 Task: Create in the project AutoFlow and in the Backlog issue 'Implement a new feature to allow for automatic updates to the software' a child issue 'Serverless computing application resource allocation optimization and reporting', and assign it to team member softage.1@softage.net. Create in the project AutoFlow and in the Backlog issue 'Address issues related to data corruption and loss' a child issue 'Automated testing infrastructure security incident response remediation and testing', and assign it to team member softage.2@softage.net
Action: Mouse moved to (163, 40)
Screenshot: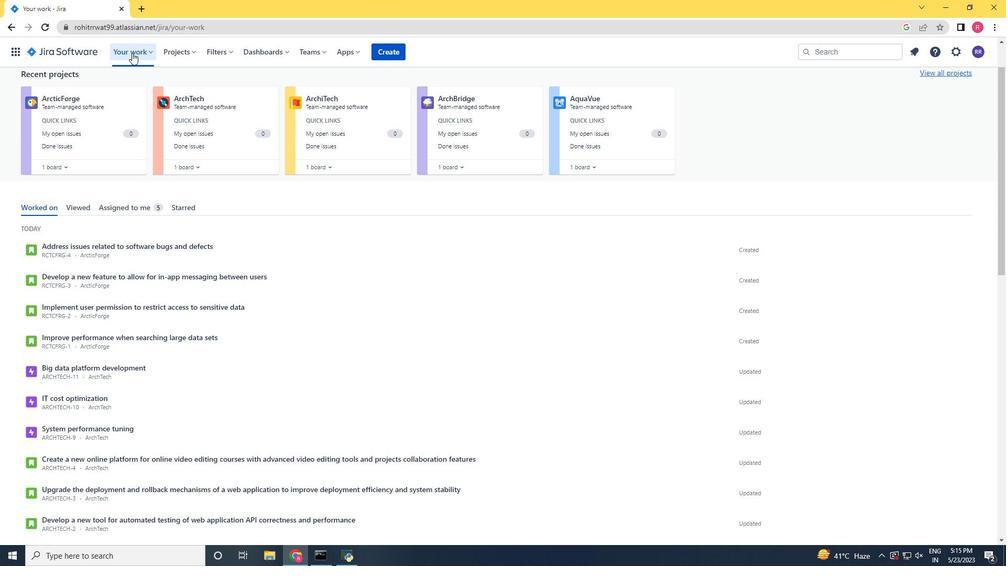 
Action: Mouse scrolled (163, 40) with delta (0, 0)
Screenshot: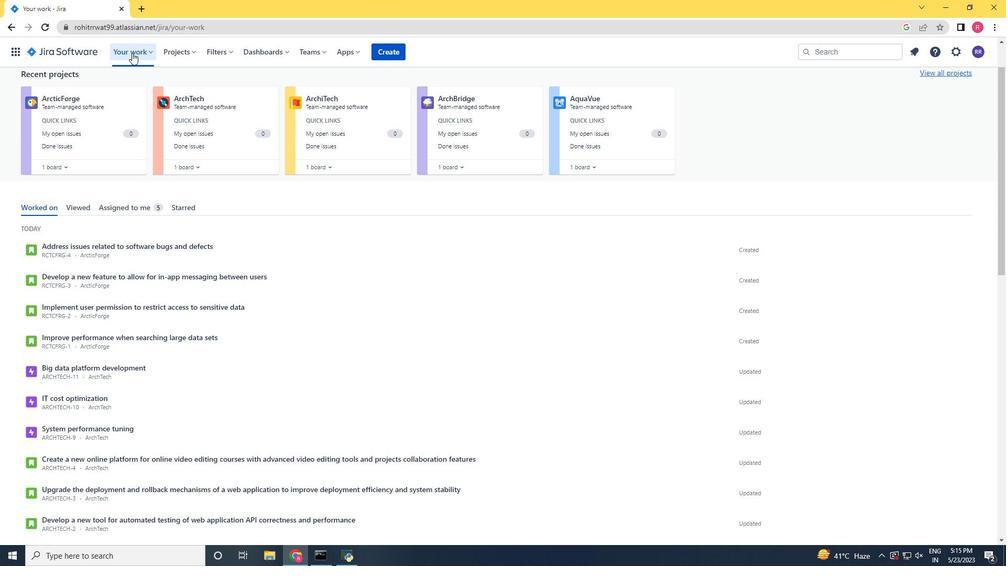 
Action: Mouse moved to (166, 48)
Screenshot: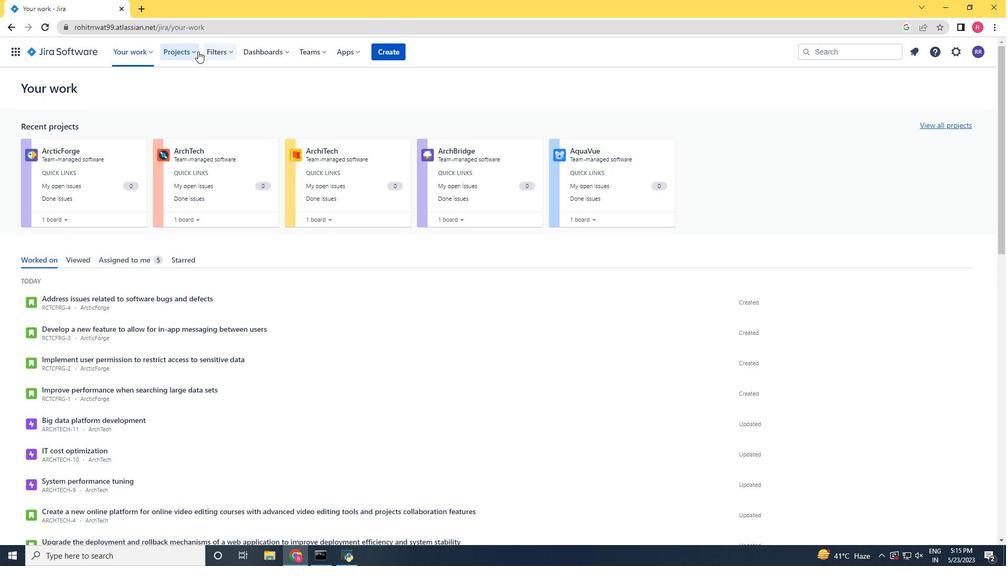 
Action: Mouse pressed left at (166, 48)
Screenshot: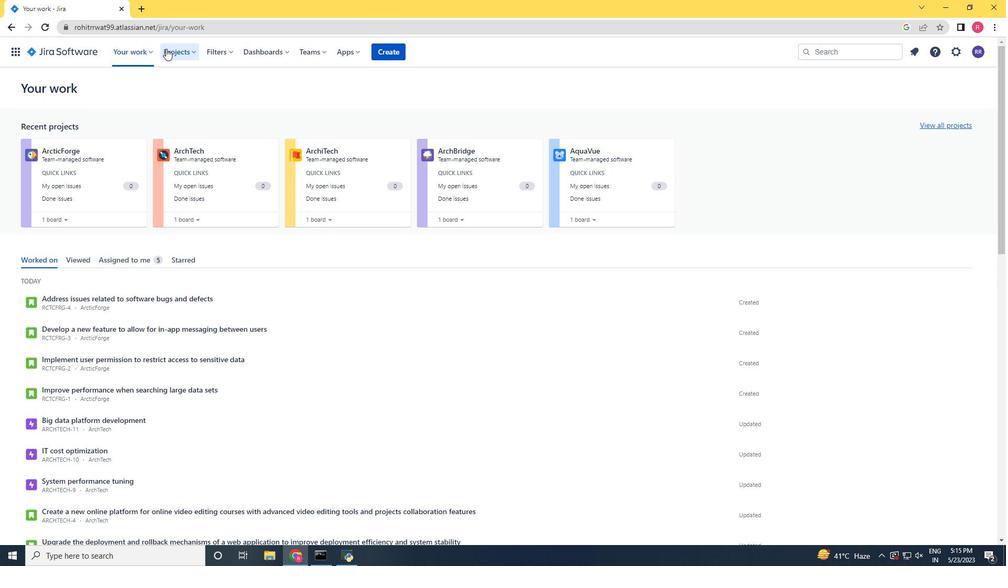 
Action: Mouse moved to (217, 100)
Screenshot: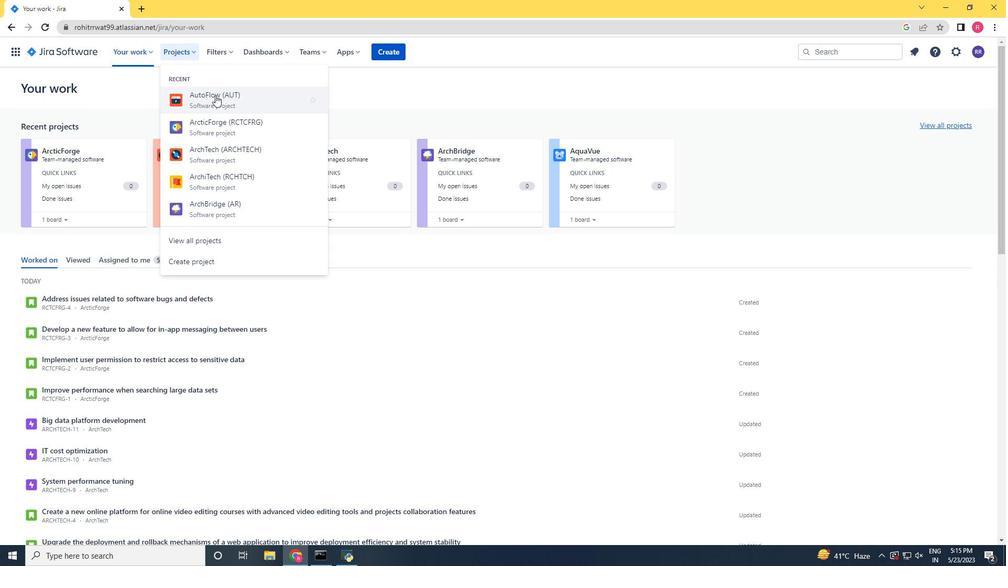 
Action: Mouse pressed left at (217, 100)
Screenshot: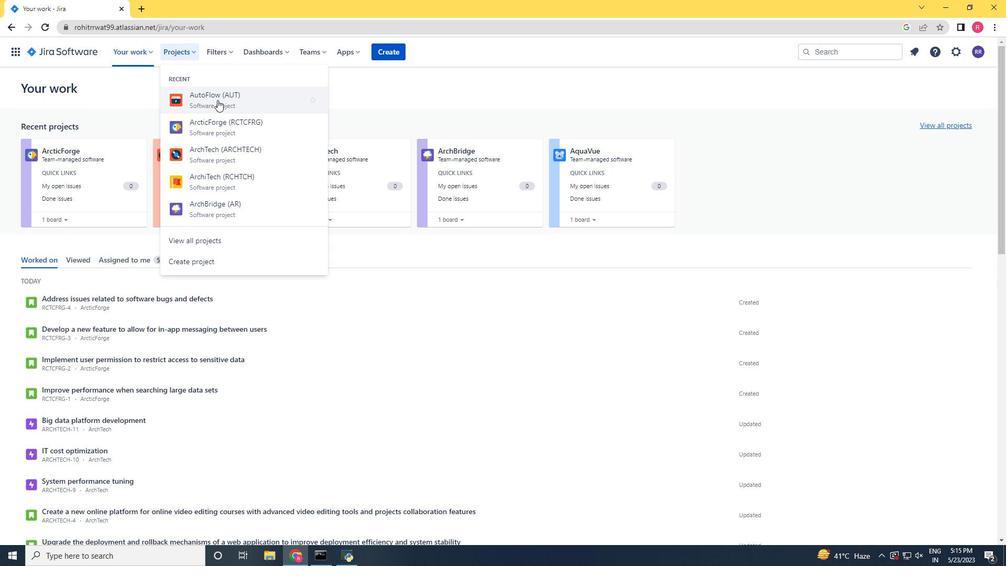 
Action: Mouse moved to (55, 159)
Screenshot: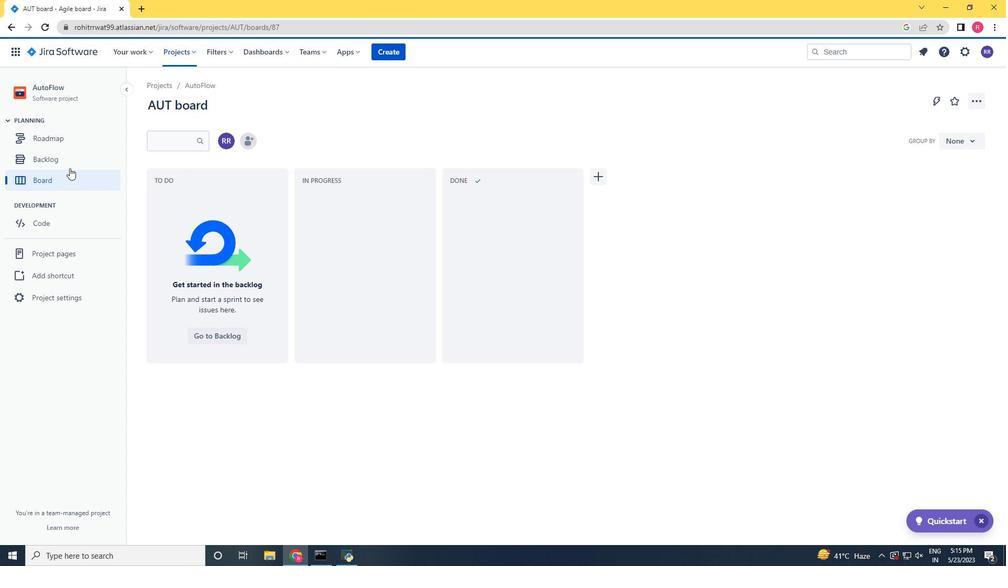 
Action: Mouse pressed left at (55, 159)
Screenshot: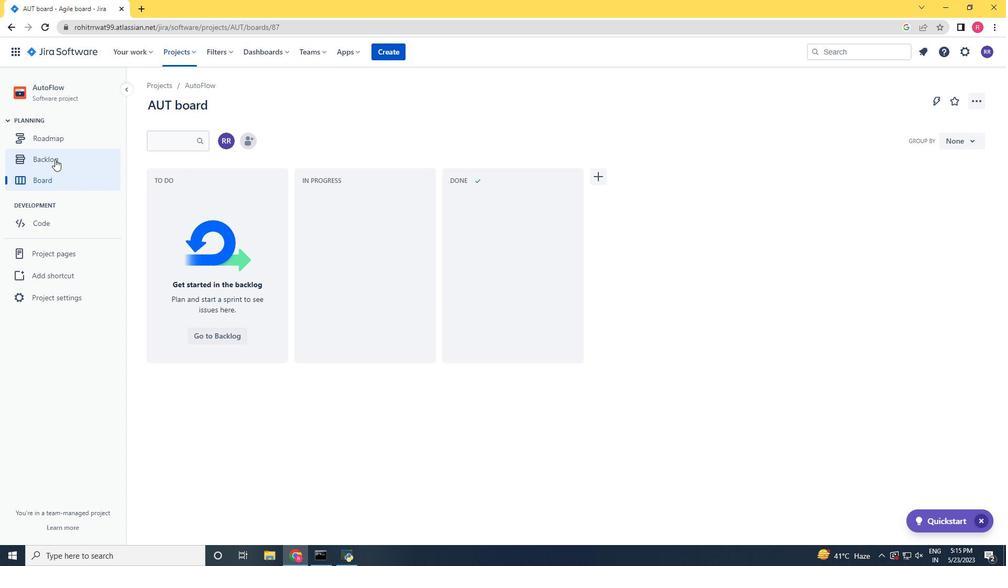 
Action: Mouse moved to (486, 294)
Screenshot: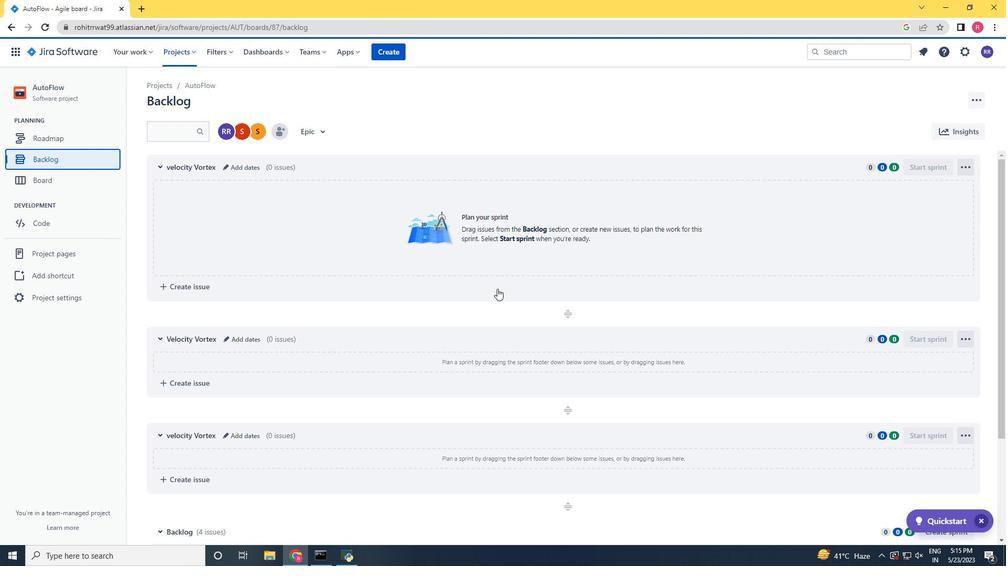 
Action: Mouse scrolled (486, 294) with delta (0, 0)
Screenshot: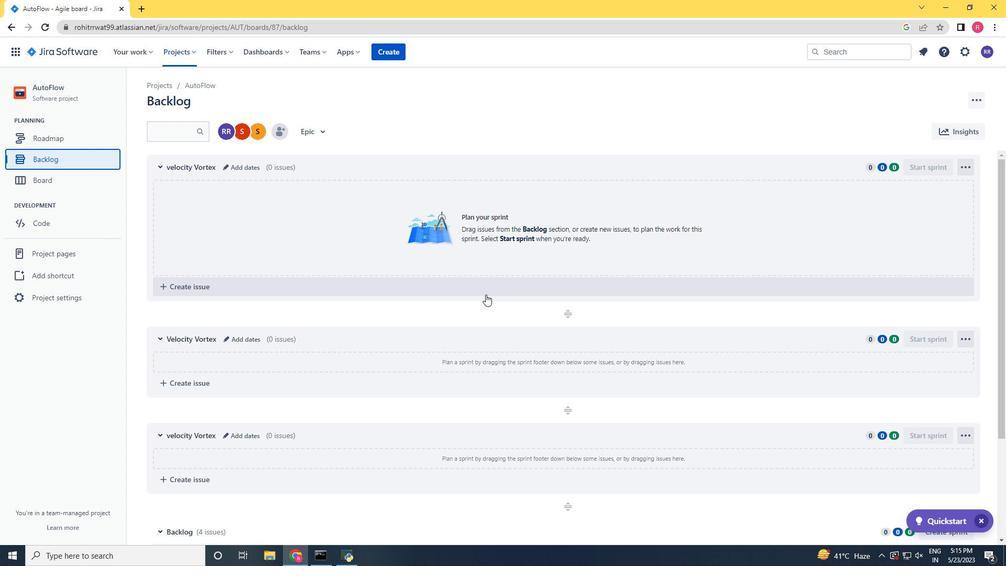 
Action: Mouse scrolled (486, 294) with delta (0, 0)
Screenshot: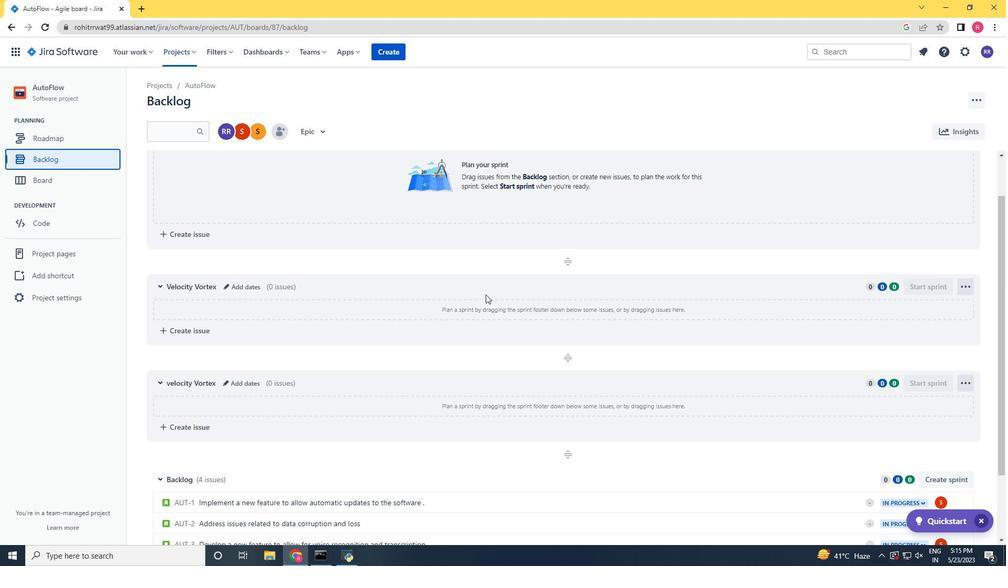 
Action: Mouse scrolled (486, 294) with delta (0, 0)
Screenshot: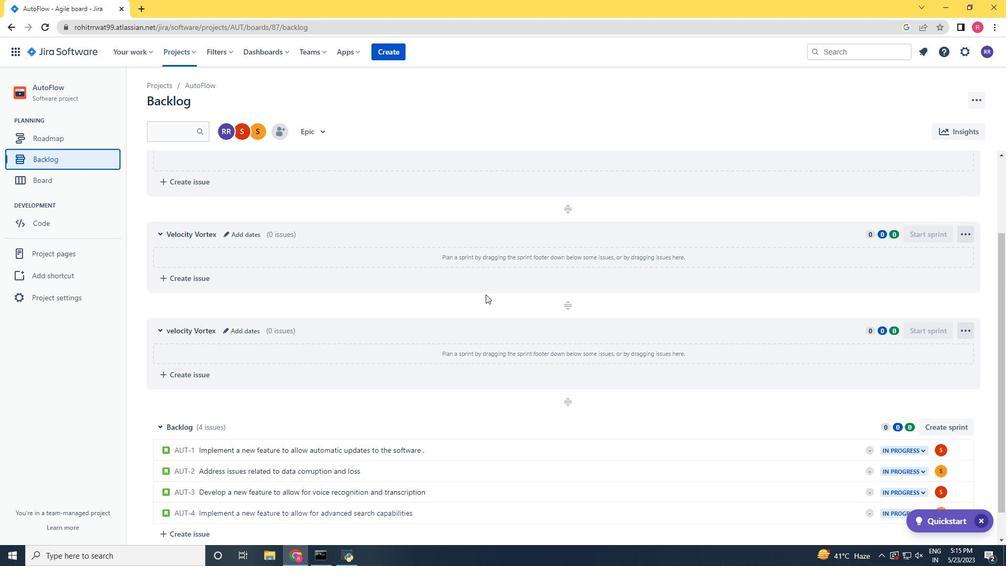 
Action: Mouse scrolled (486, 294) with delta (0, 0)
Screenshot: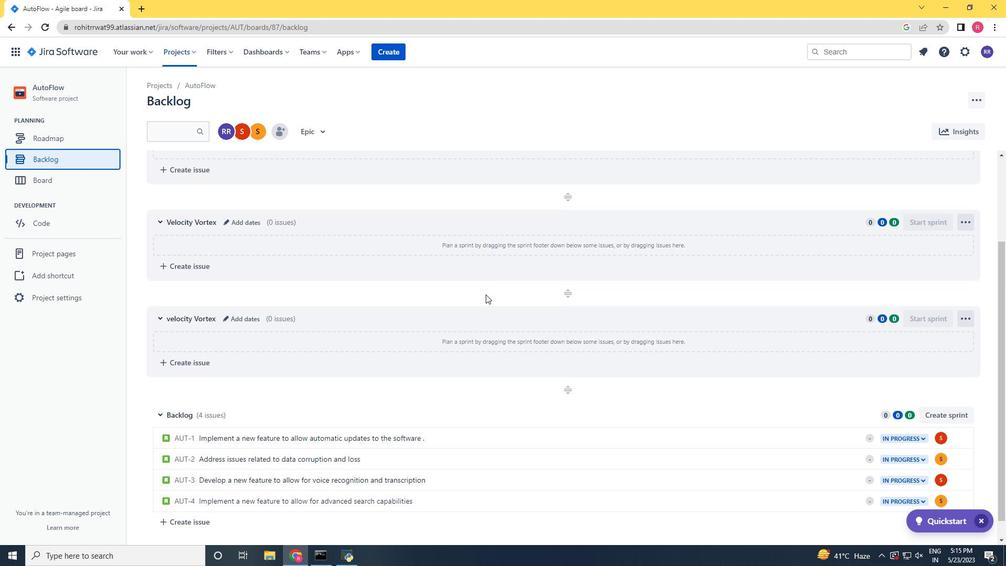 
Action: Mouse scrolled (486, 294) with delta (0, 0)
Screenshot: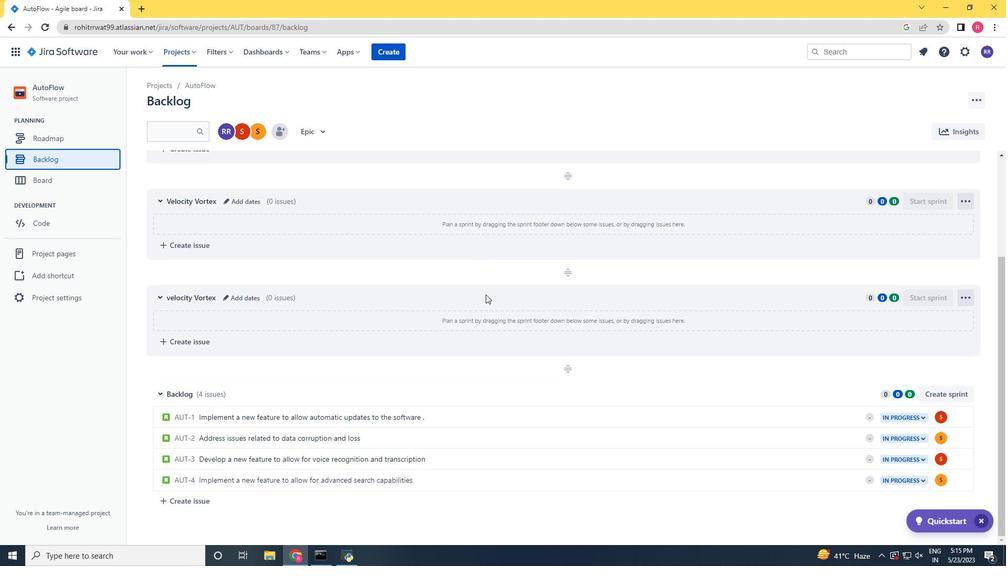 
Action: Mouse scrolled (486, 294) with delta (0, 0)
Screenshot: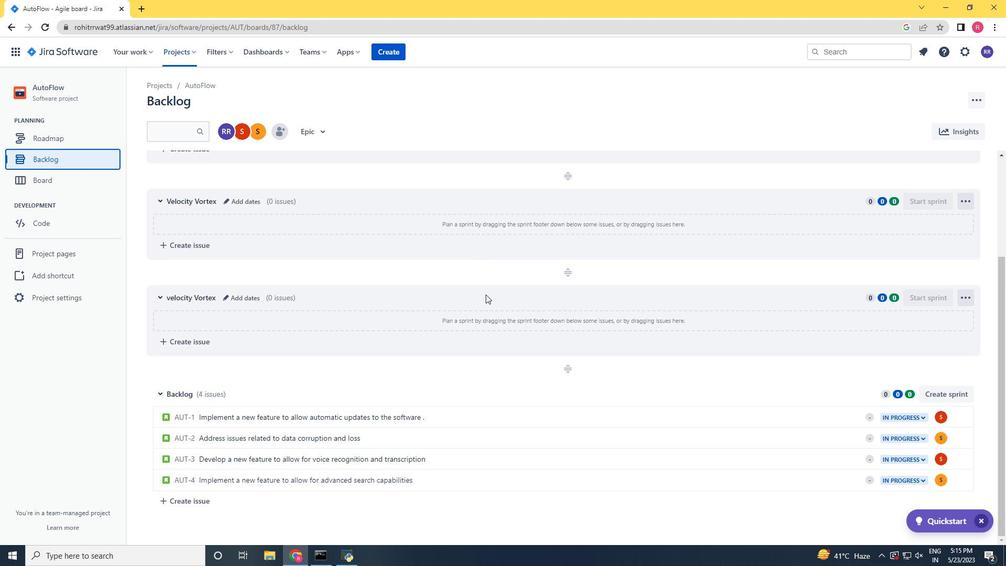 
Action: Mouse scrolled (486, 294) with delta (0, 0)
Screenshot: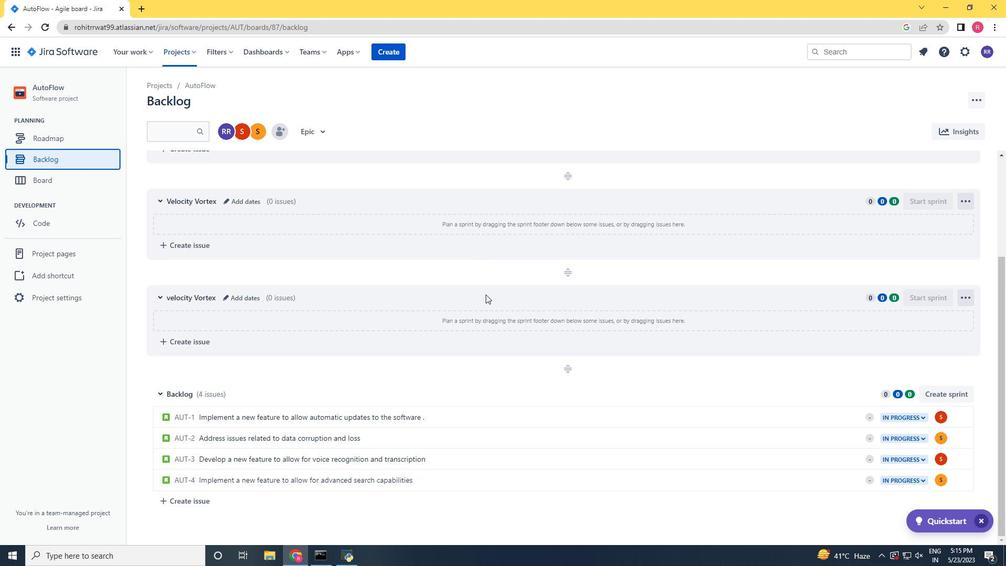 
Action: Mouse scrolled (486, 294) with delta (0, 0)
Screenshot: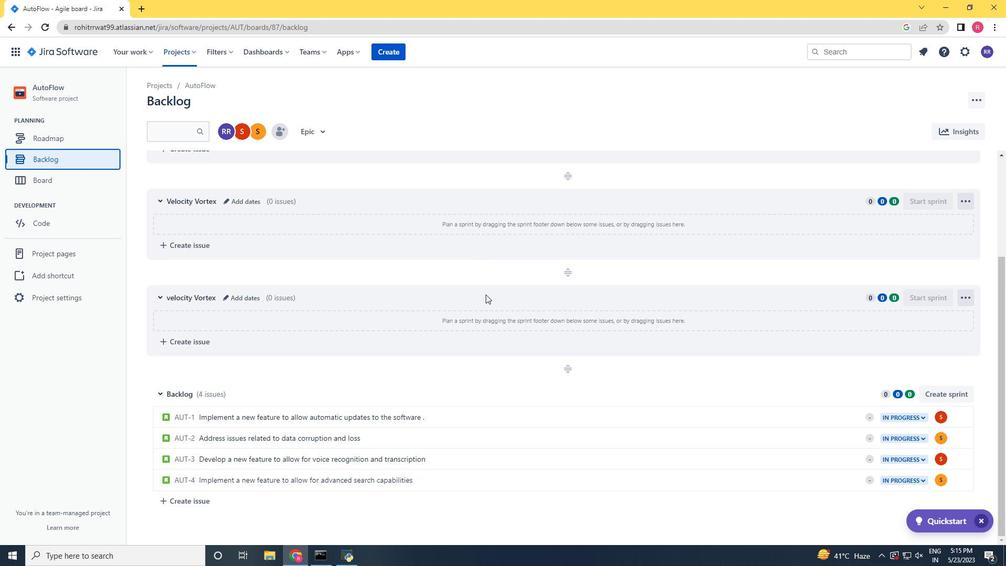 
Action: Mouse moved to (801, 416)
Screenshot: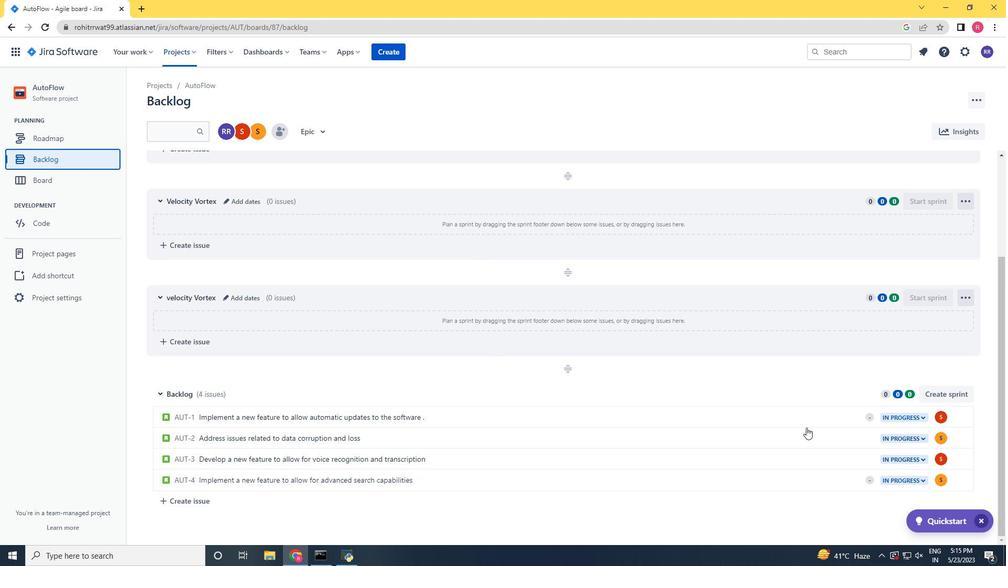 
Action: Mouse pressed left at (801, 416)
Screenshot: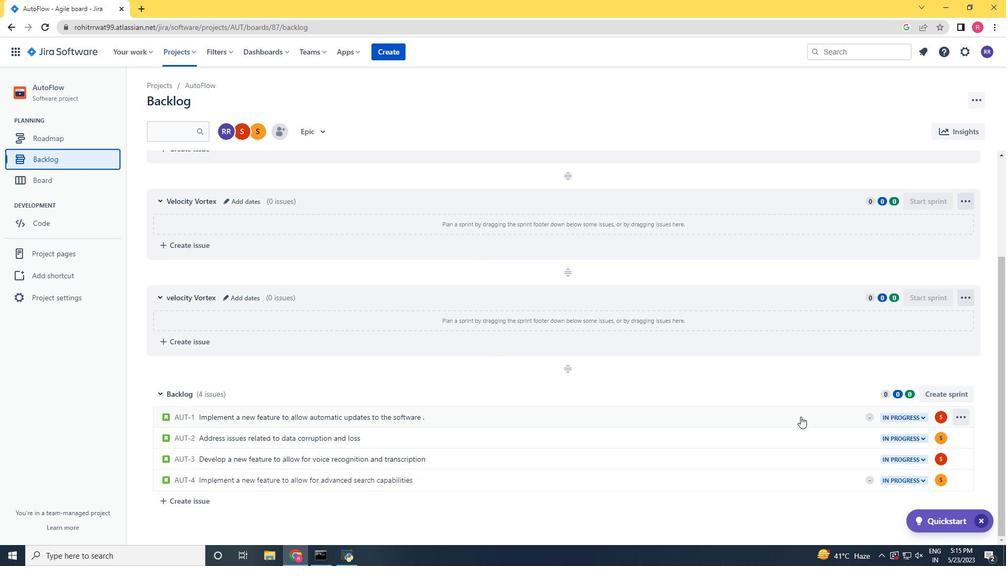 
Action: Mouse moved to (820, 237)
Screenshot: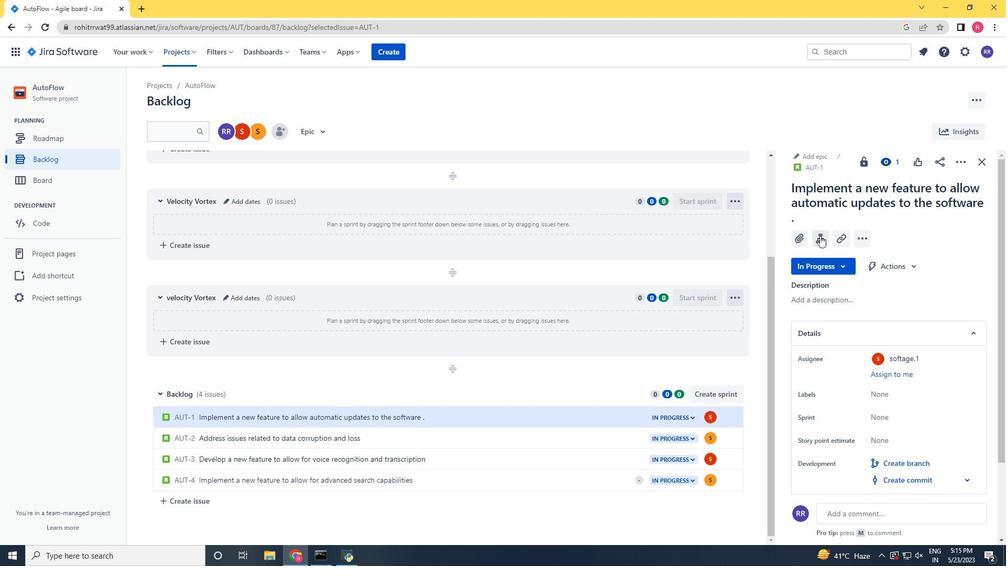 
Action: Mouse pressed left at (820, 237)
Screenshot: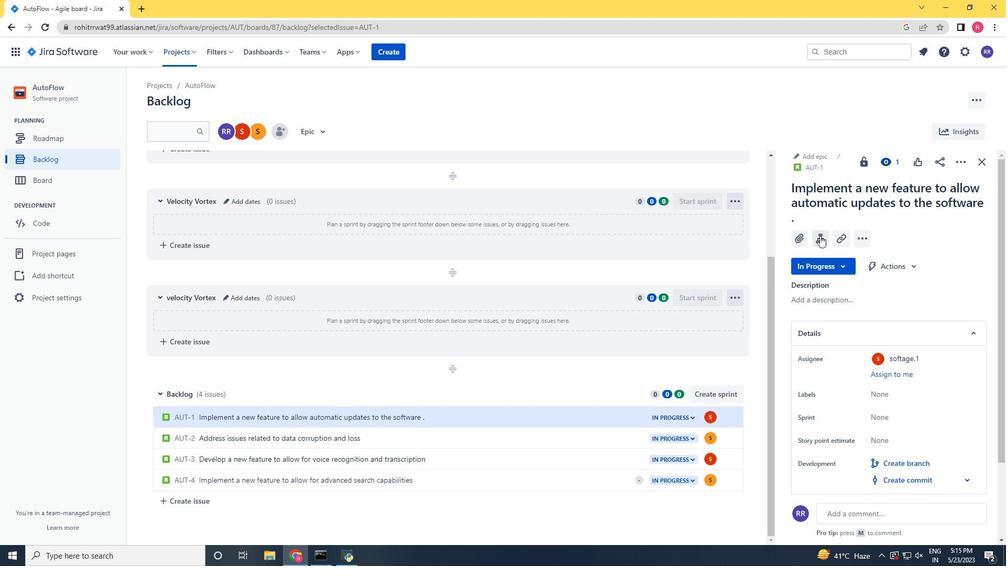 
Action: Mouse moved to (820, 341)
Screenshot: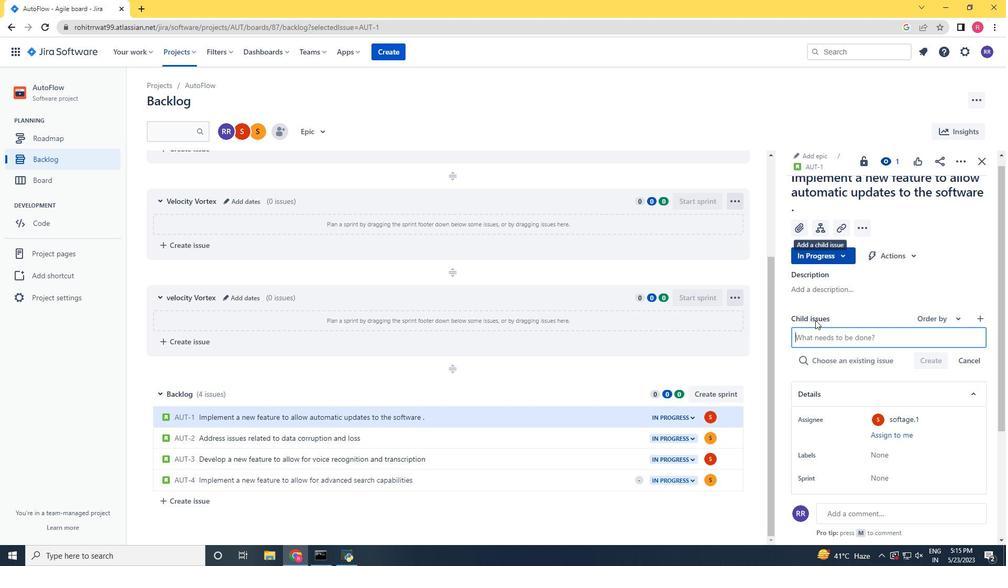 
Action: Key pressed <Key.shift>Serveless<Key.space><Key.left><Key.left><Key.left><Key.left><Key.left>r<Key.right><Key.right><Key.right><Key.right><Key.right><Key.right><Key.right><Key.right><Key.right>
Screenshot: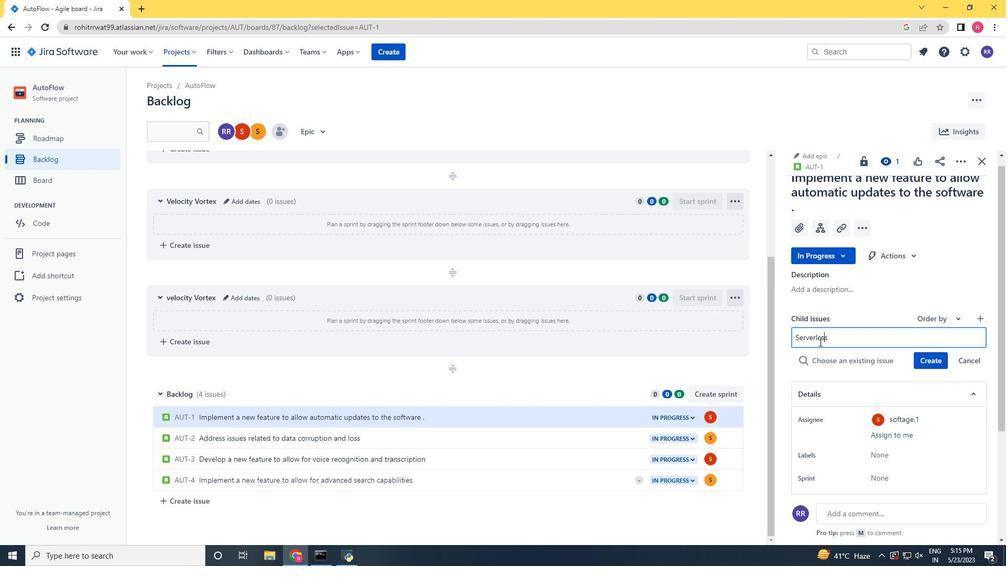 
Action: Mouse moved to (971, 214)
Screenshot: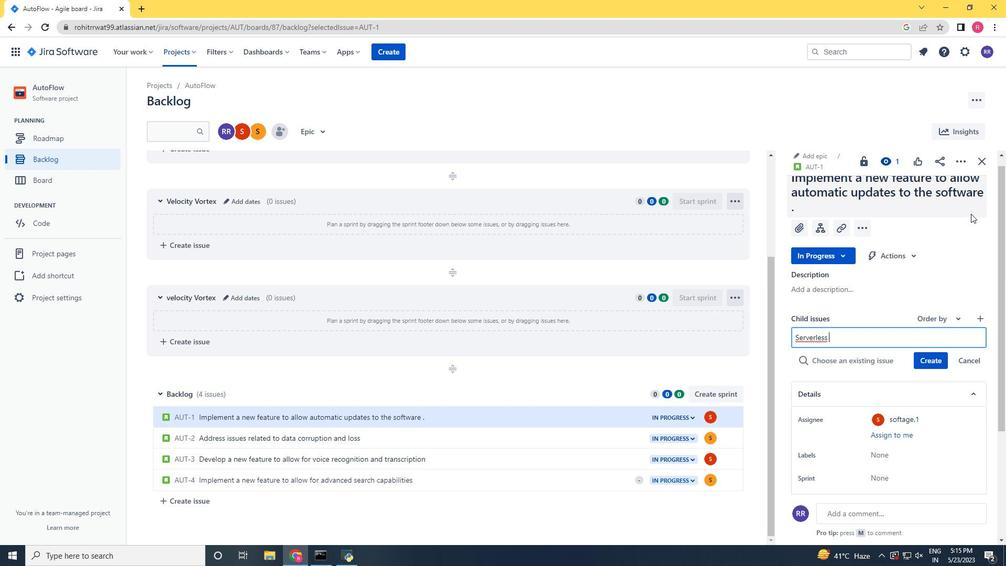 
Action: Key pressed computing<Key.space>application<Key.space>resource<Key.space>allocation<Key.space>optimization<Key.space>and<Key.space>reporting<Key.space><Key.enter>
Screenshot: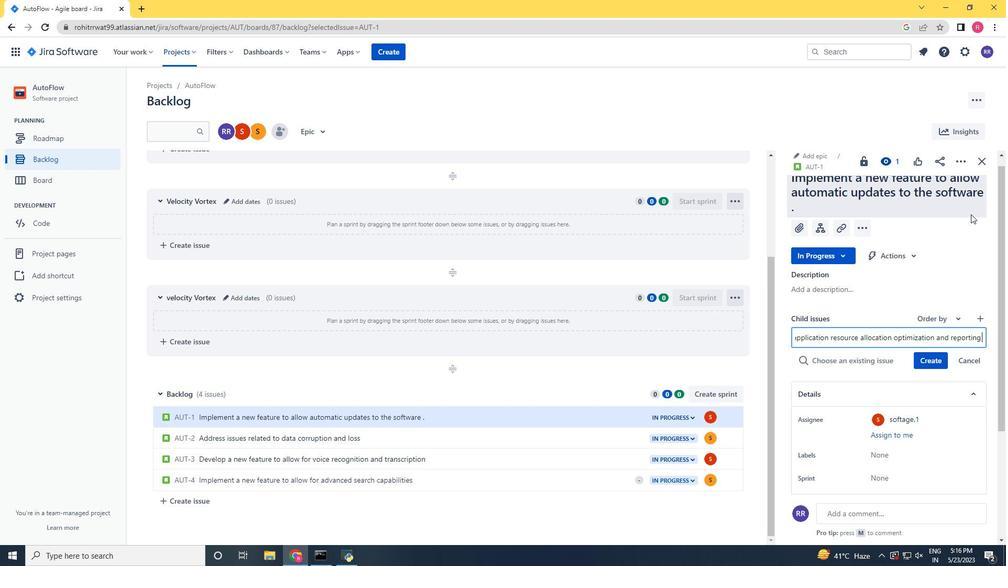 
Action: Mouse moved to (958, 348)
Screenshot: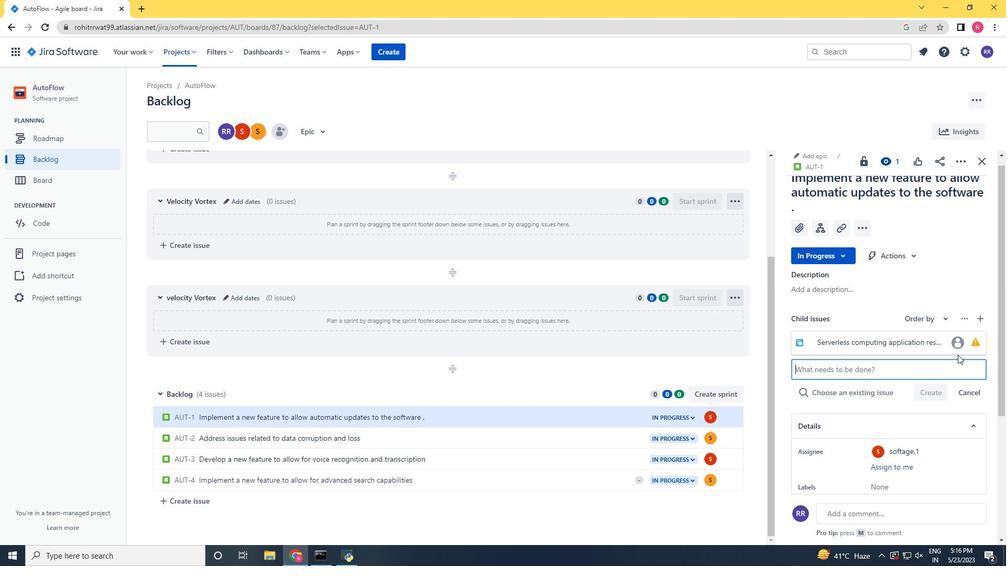
Action: Mouse pressed left at (958, 348)
Screenshot: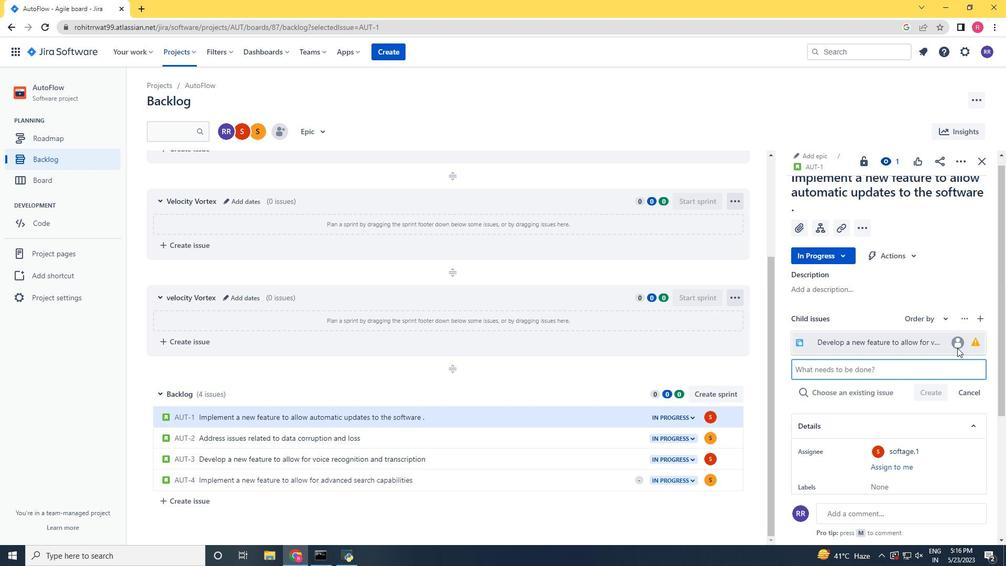 
Action: Mouse moved to (959, 340)
Screenshot: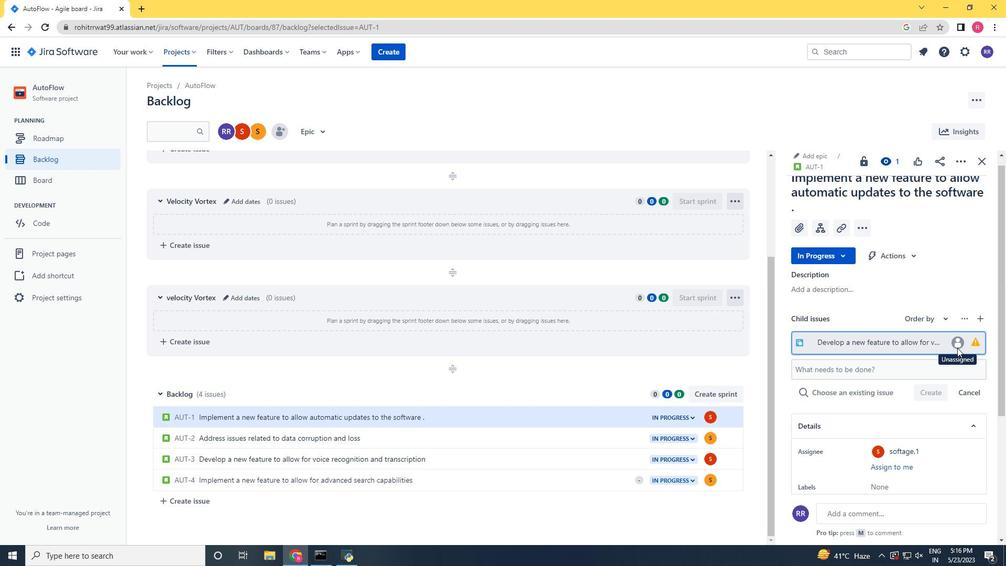 
Action: Mouse pressed left at (959, 340)
Screenshot: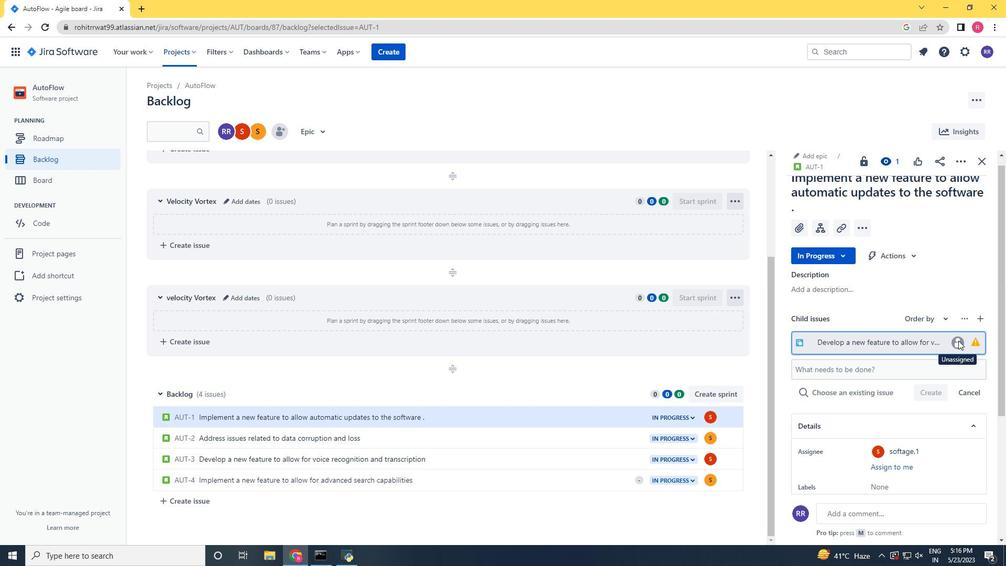 
Action: Mouse pressed left at (959, 340)
Screenshot: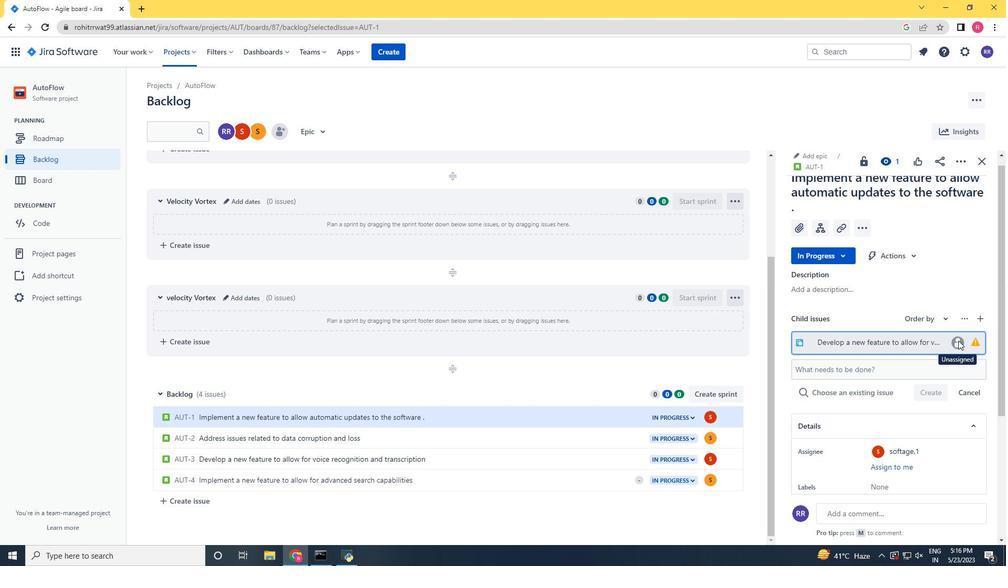 
Action: Mouse pressed left at (959, 340)
Screenshot: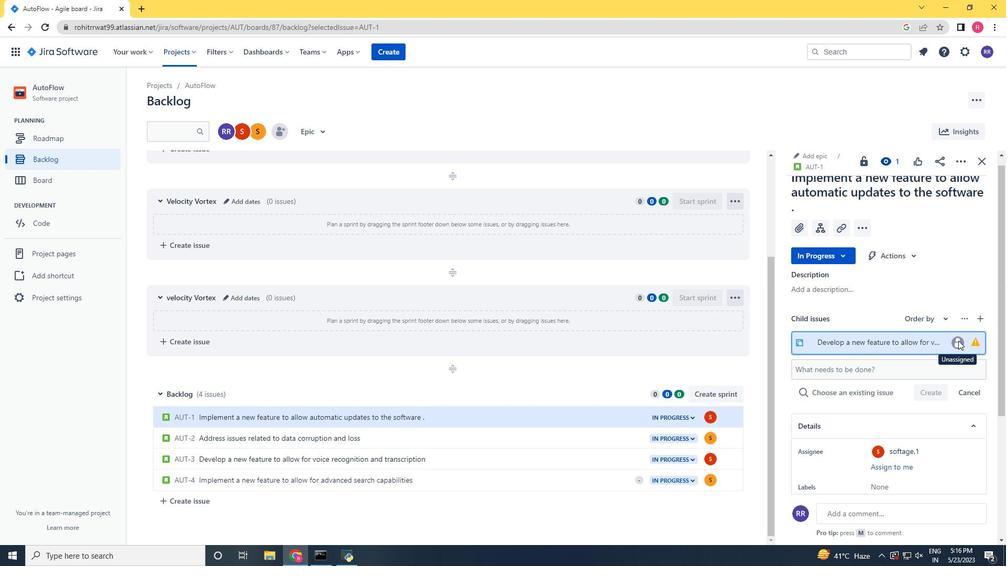 
Action: Mouse moved to (974, 341)
Screenshot: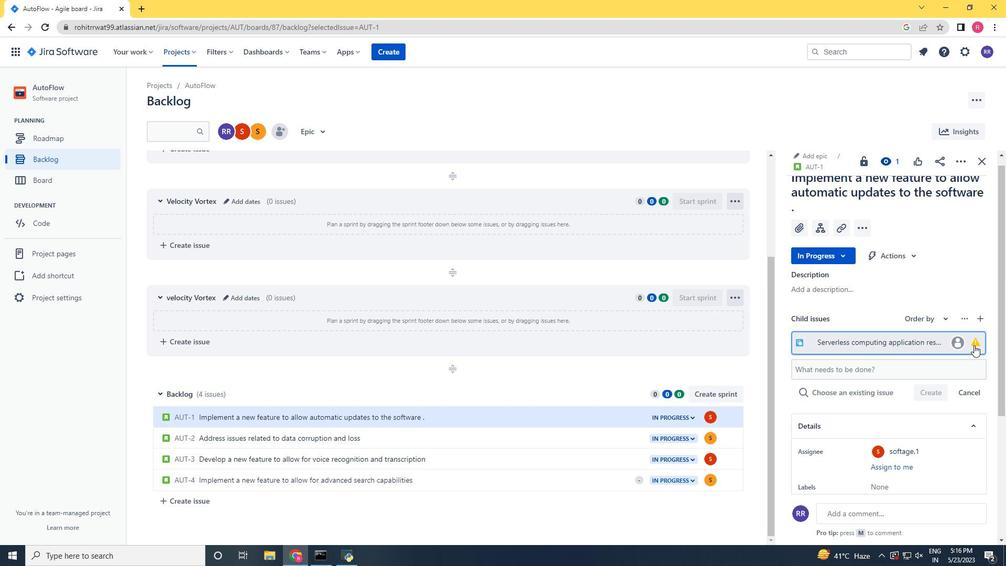 
Action: Mouse pressed left at (974, 341)
Screenshot: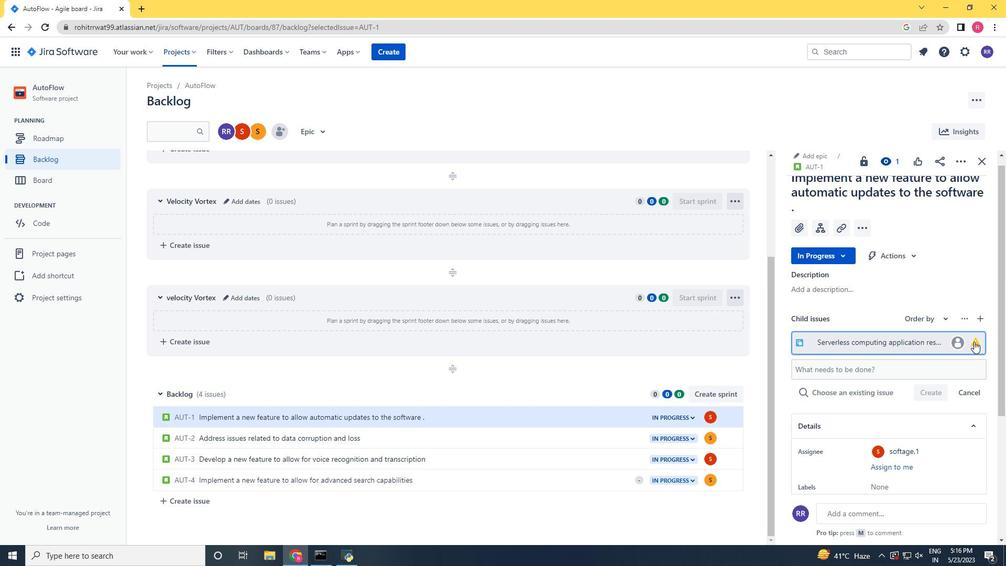 
Action: Mouse moved to (769, 421)
Screenshot: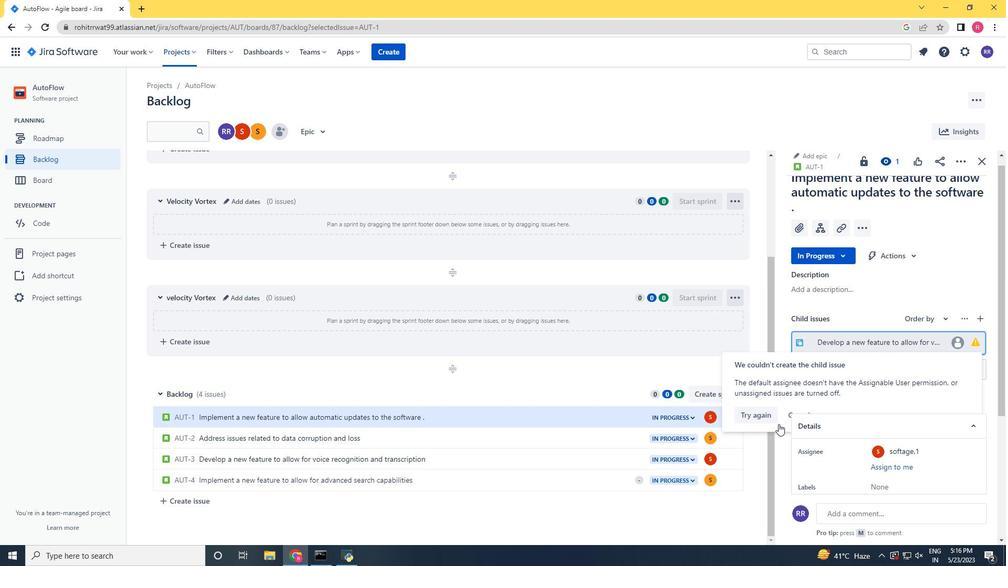 
Action: Mouse pressed left at (769, 421)
Screenshot: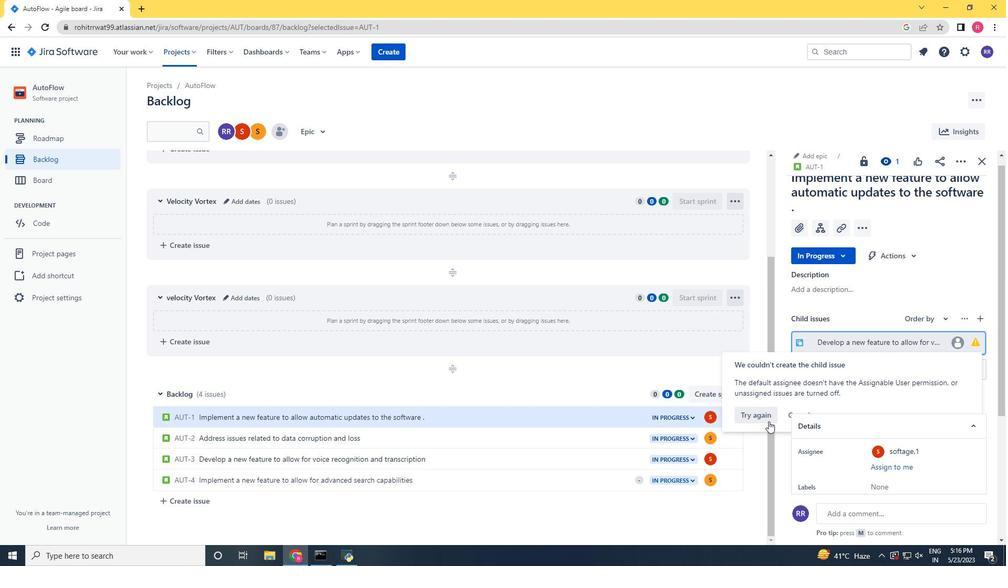 
Action: Mouse moved to (957, 344)
Screenshot: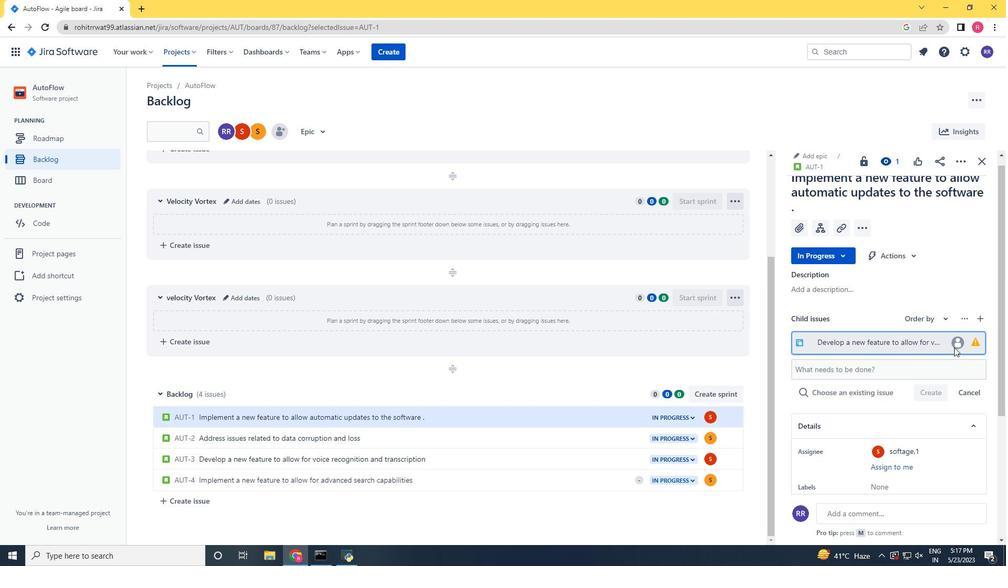 
Action: Mouse pressed left at (957, 344)
Screenshot: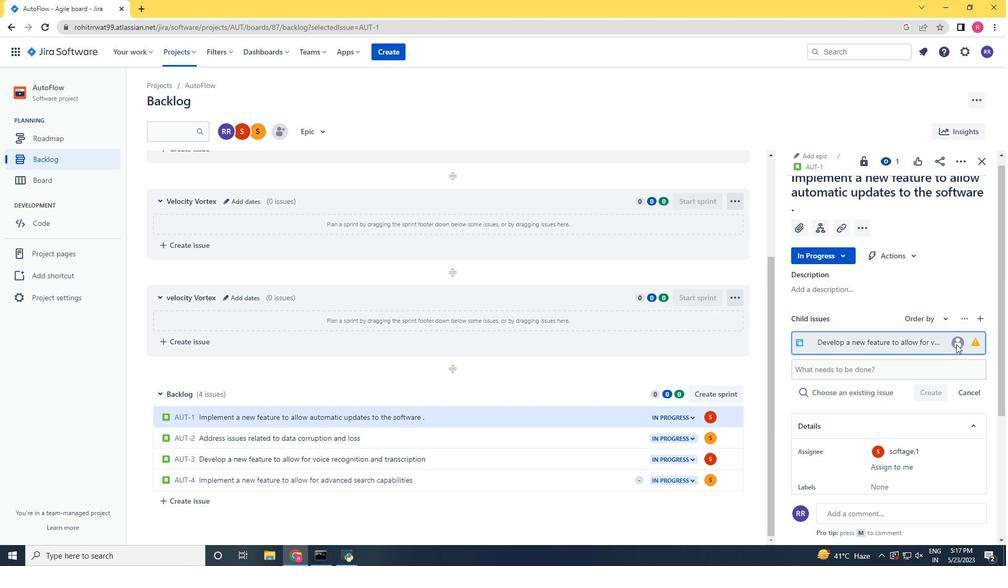 
Action: Mouse pressed right at (957, 344)
Screenshot: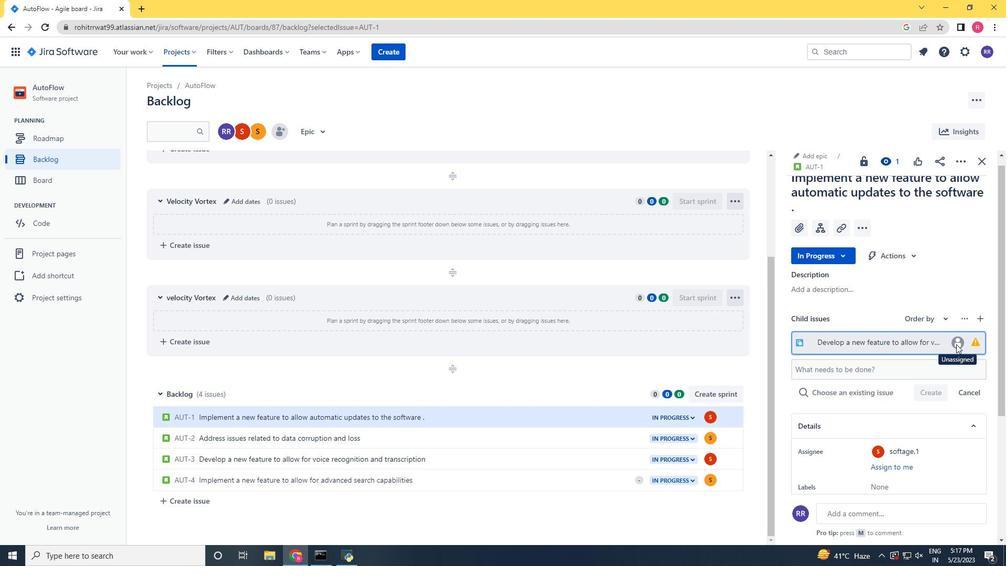 
Action: Mouse pressed left at (957, 344)
Screenshot: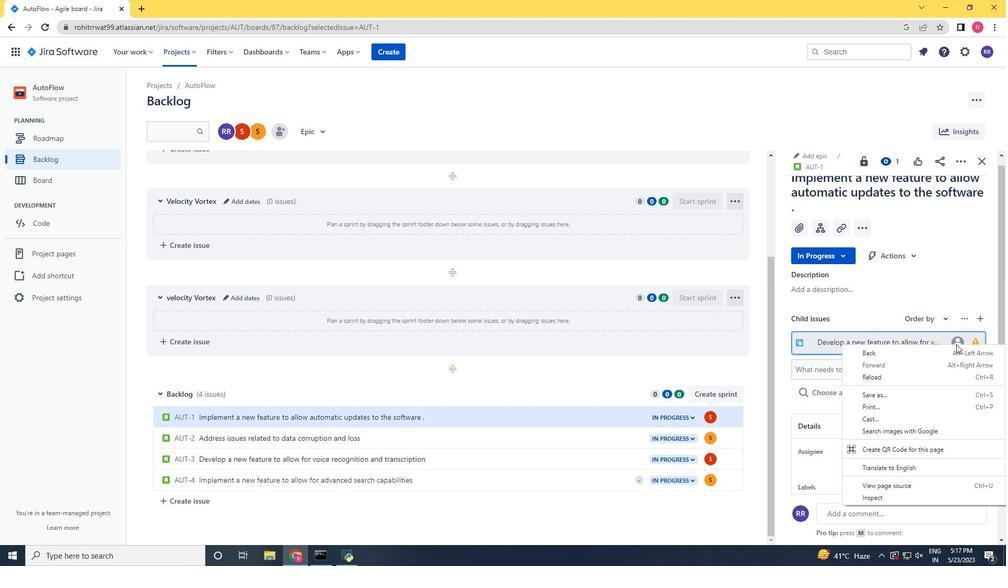 
Action: Mouse pressed left at (957, 344)
Screenshot: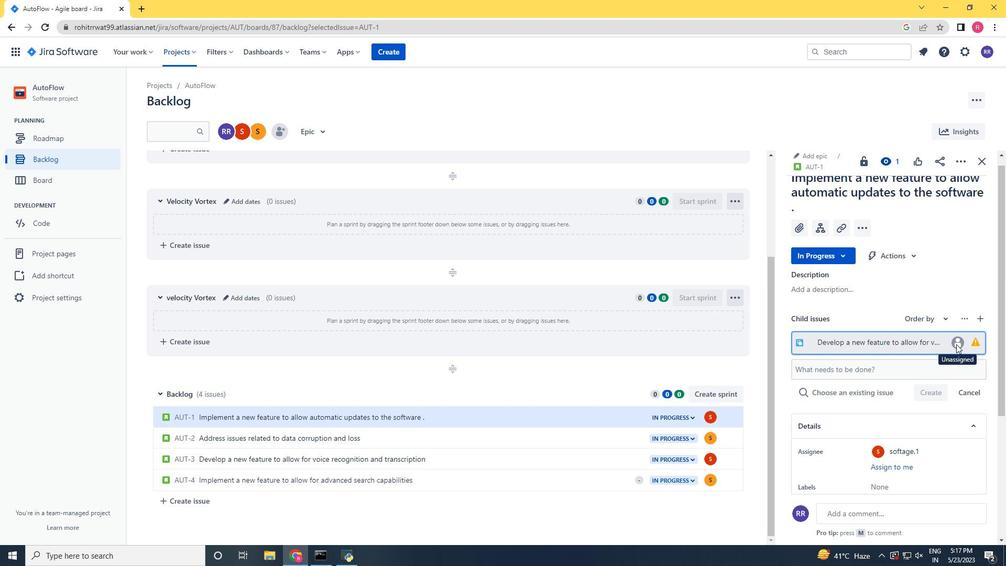 
Action: Mouse moved to (957, 344)
Screenshot: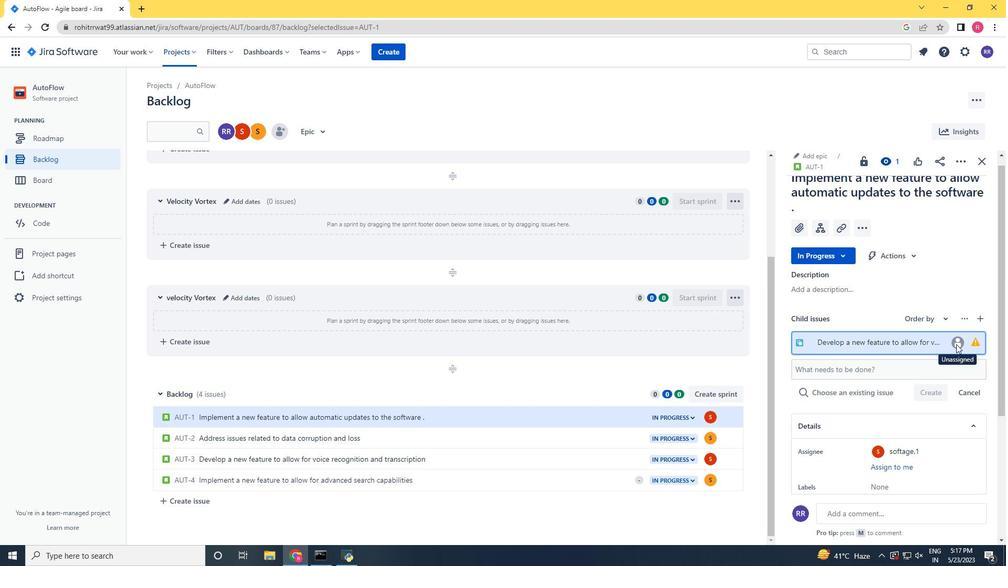
Action: Mouse pressed left at (957, 344)
Screenshot: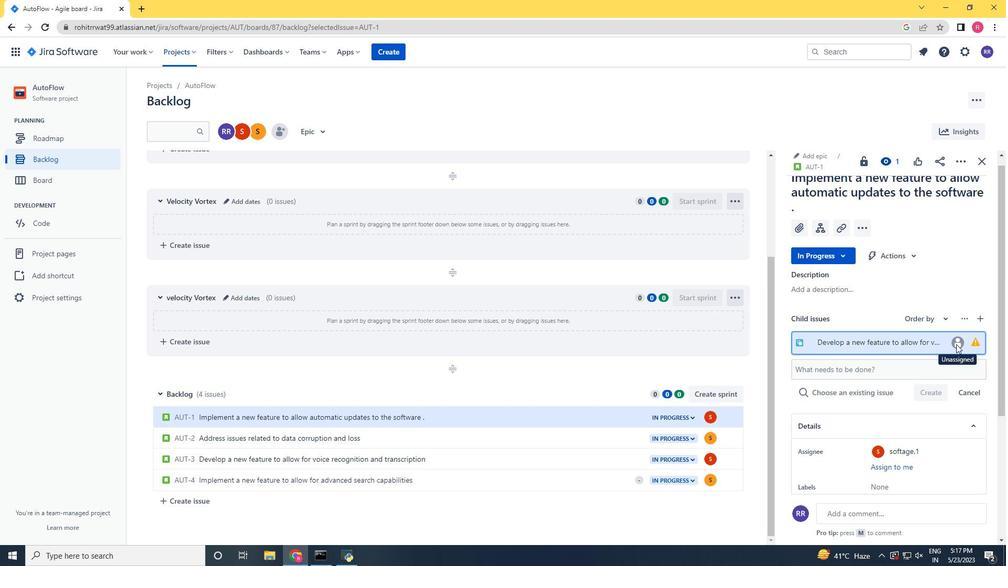 
Action: Mouse pressed left at (957, 344)
Screenshot: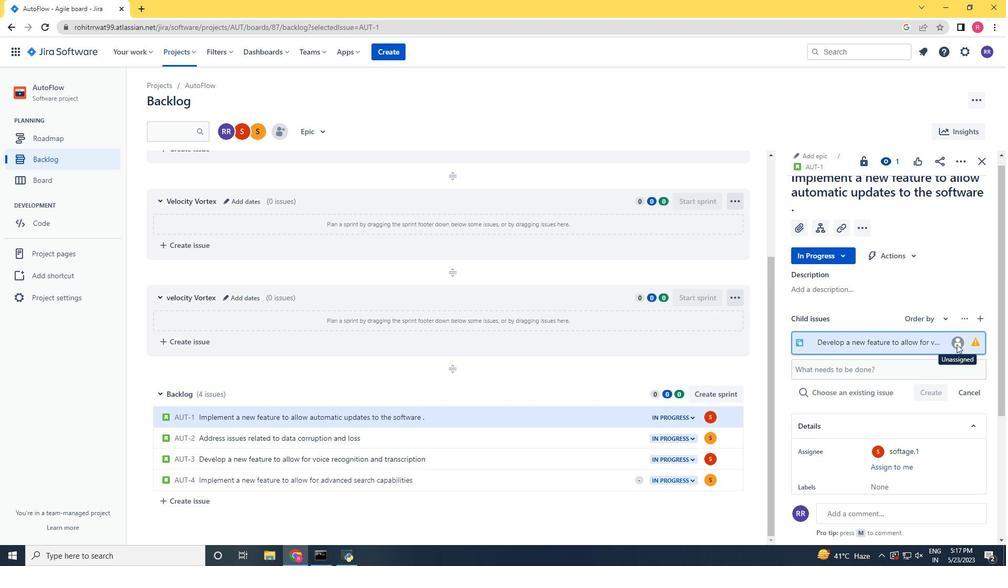 
Action: Mouse moved to (978, 341)
Screenshot: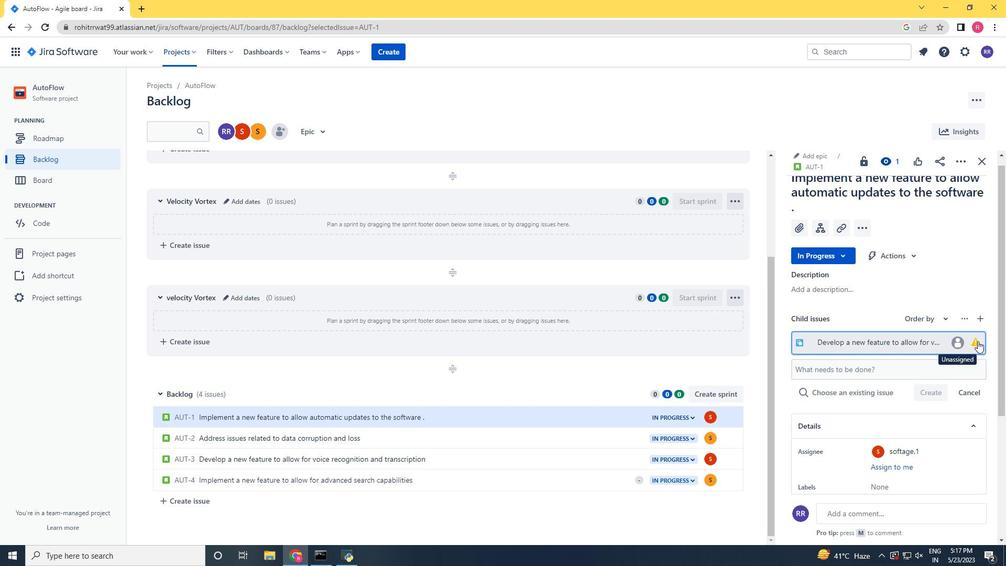 
Action: Mouse pressed left at (978, 341)
Screenshot: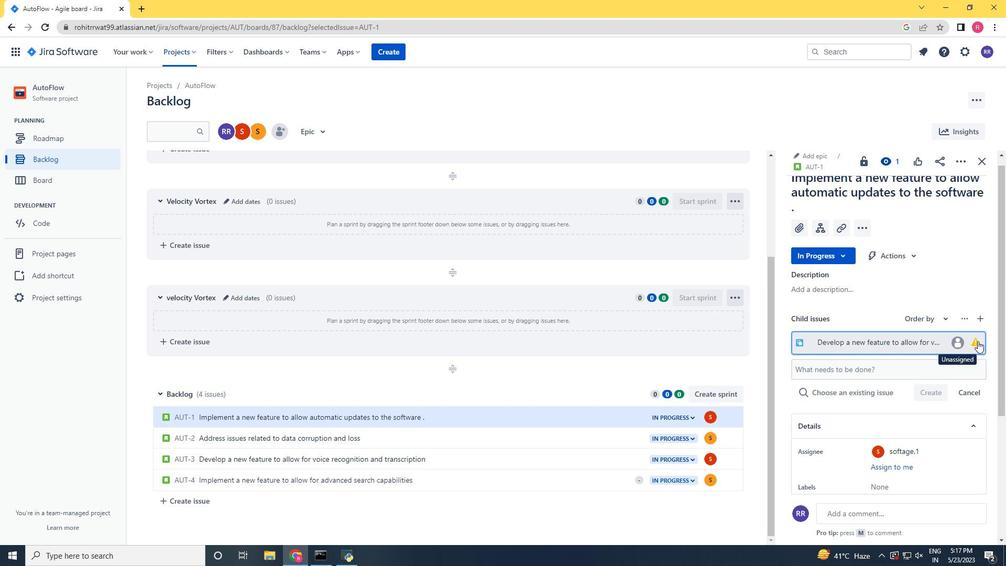 
Action: Mouse moved to (786, 411)
Screenshot: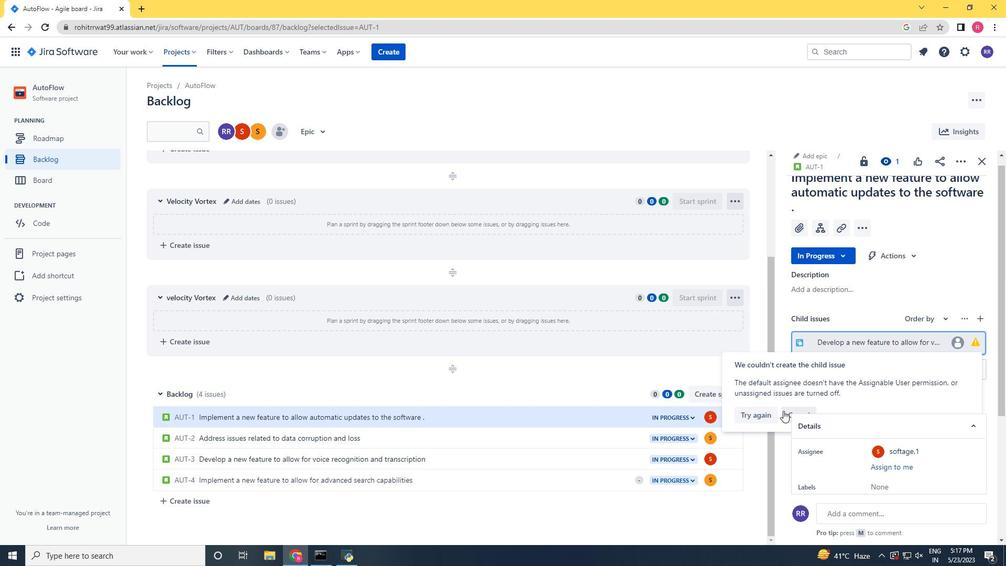 
Action: Mouse pressed left at (786, 411)
Screenshot: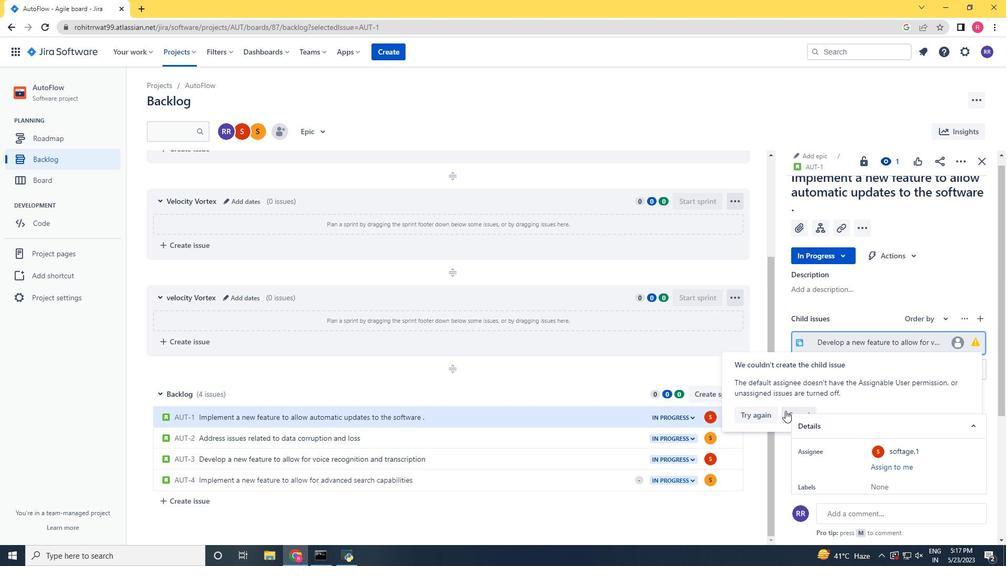 
Action: Mouse moved to (85, 299)
Screenshot: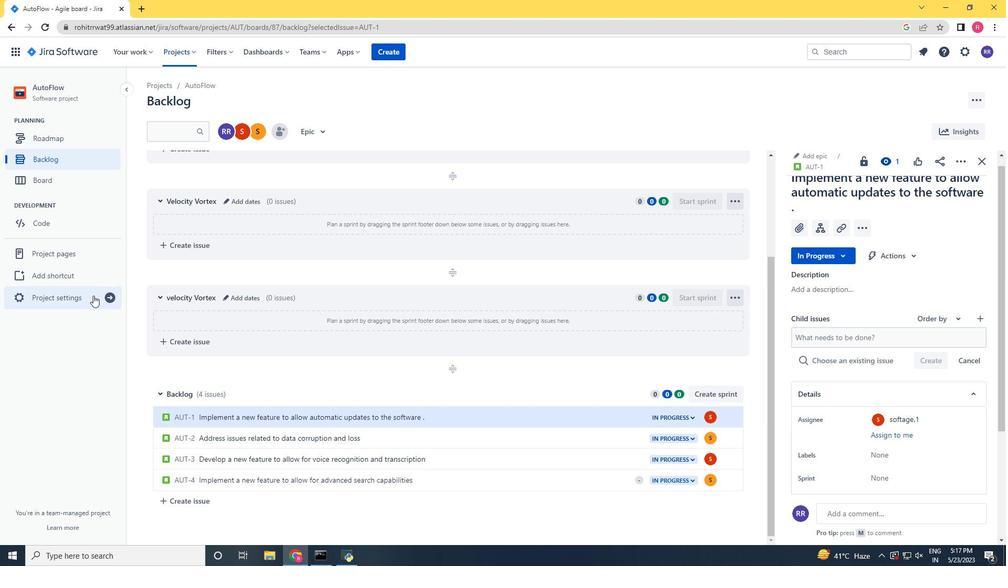
Action: Mouse pressed left at (85, 299)
Screenshot: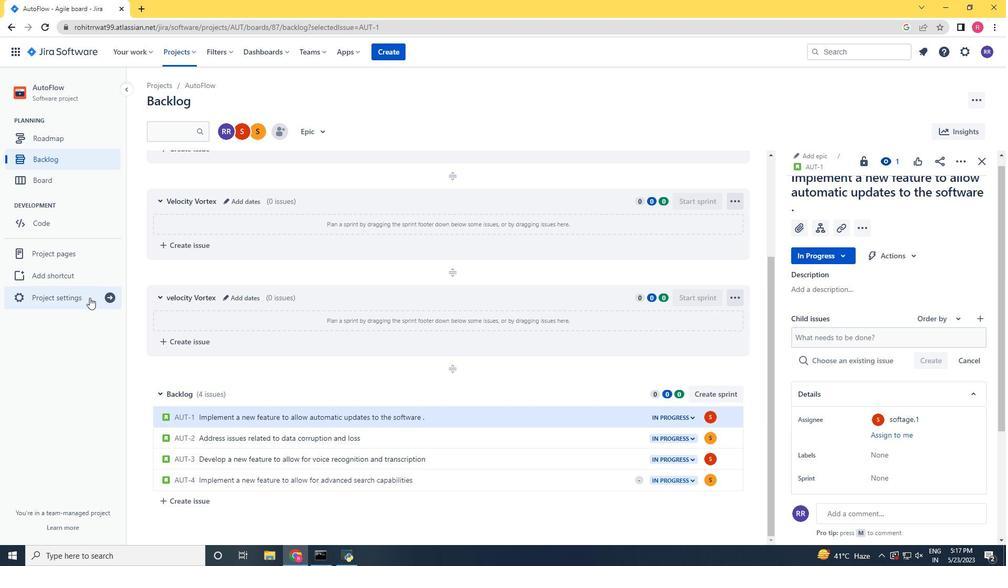 
Action: Mouse moved to (464, 373)
Screenshot: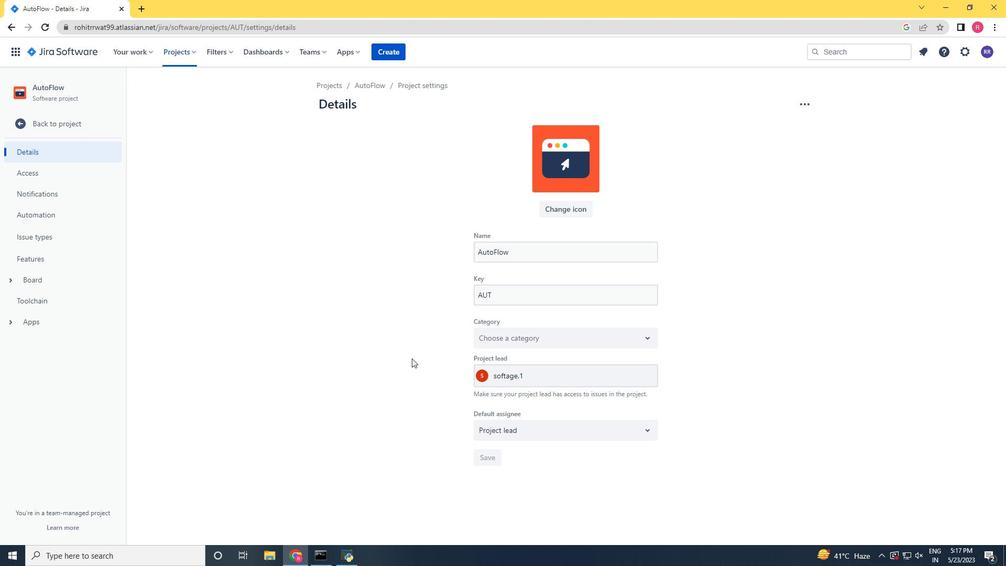 
Action: Mouse scrolled (464, 373) with delta (0, 0)
Screenshot: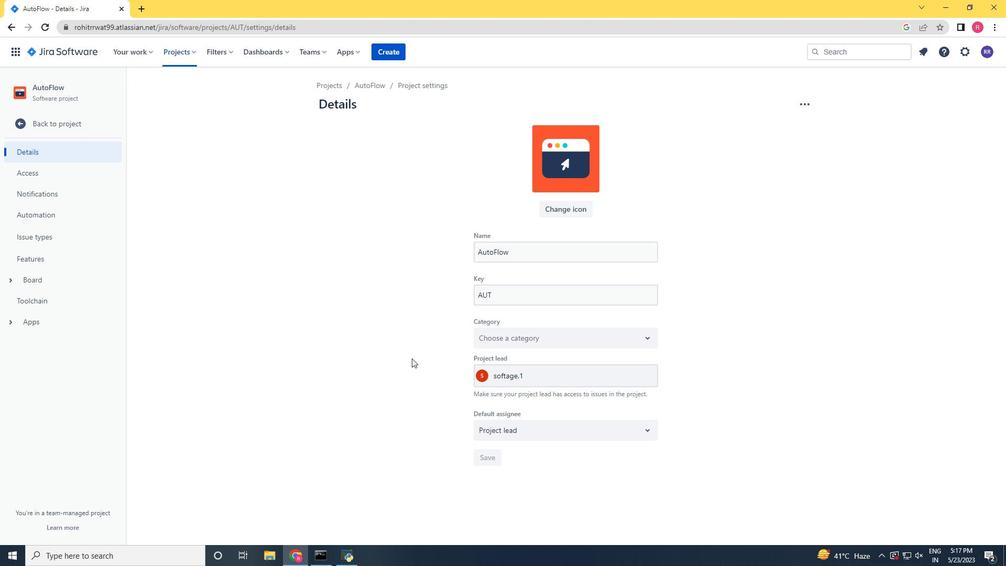 
Action: Mouse moved to (466, 375)
Screenshot: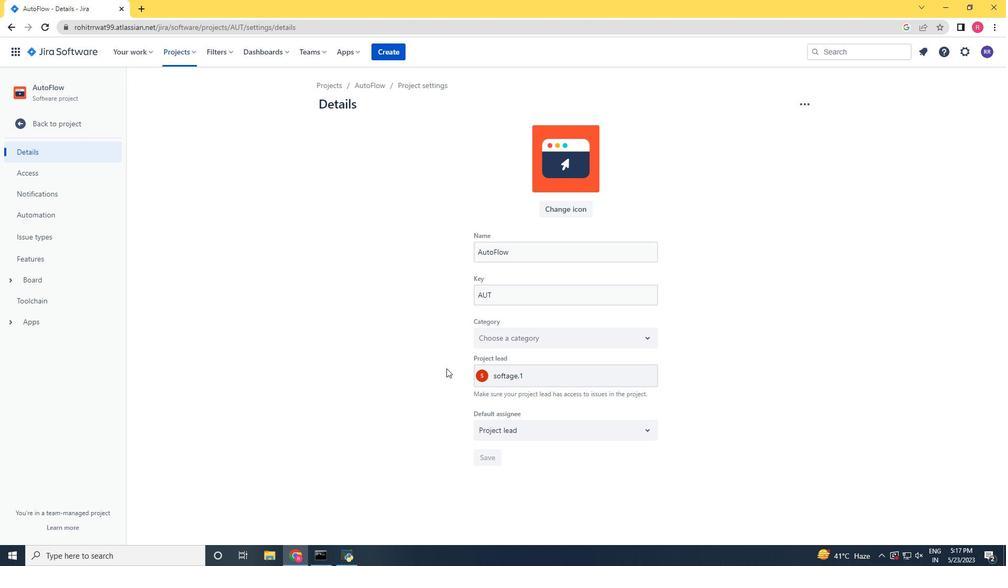 
Action: Mouse scrolled (466, 374) with delta (0, 0)
Screenshot: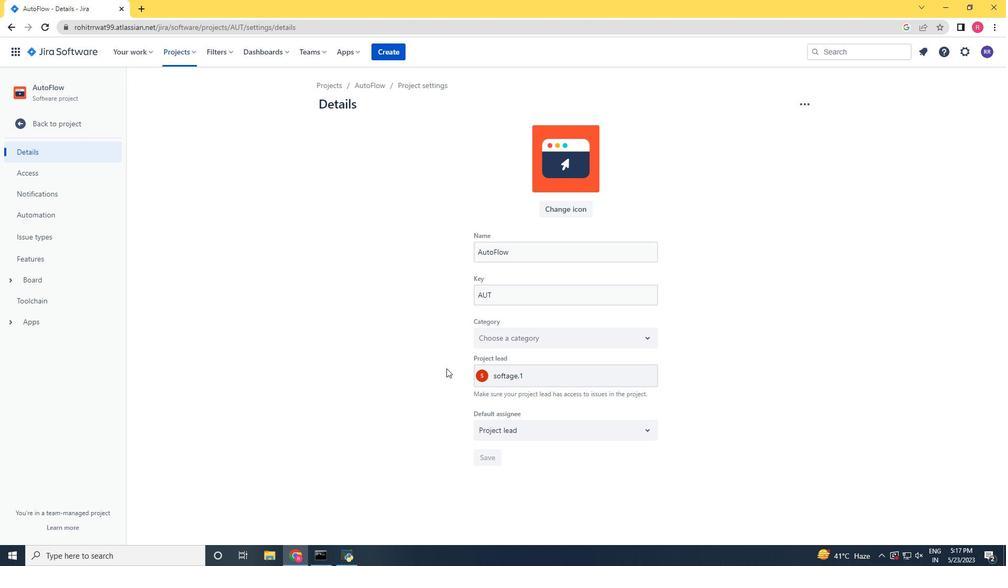 
Action: Mouse scrolled (466, 374) with delta (0, 0)
Screenshot: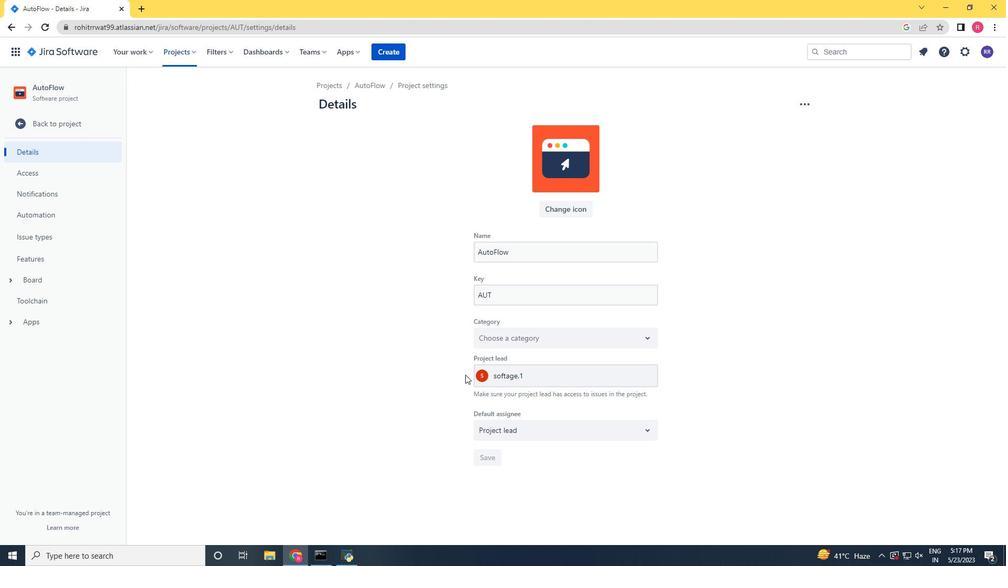 
Action: Mouse scrolled (466, 374) with delta (0, 0)
Screenshot: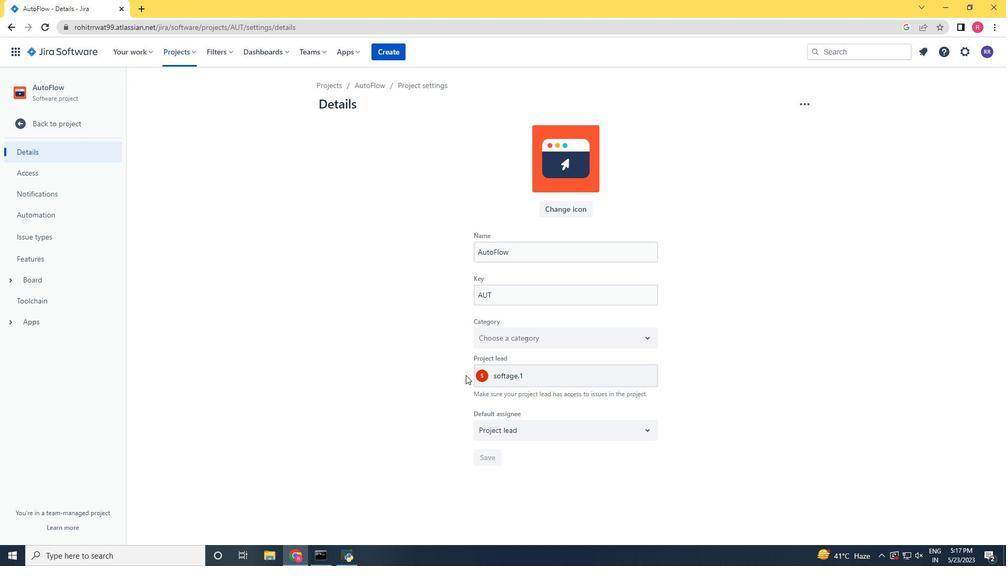 
Action: Mouse moved to (419, 394)
Screenshot: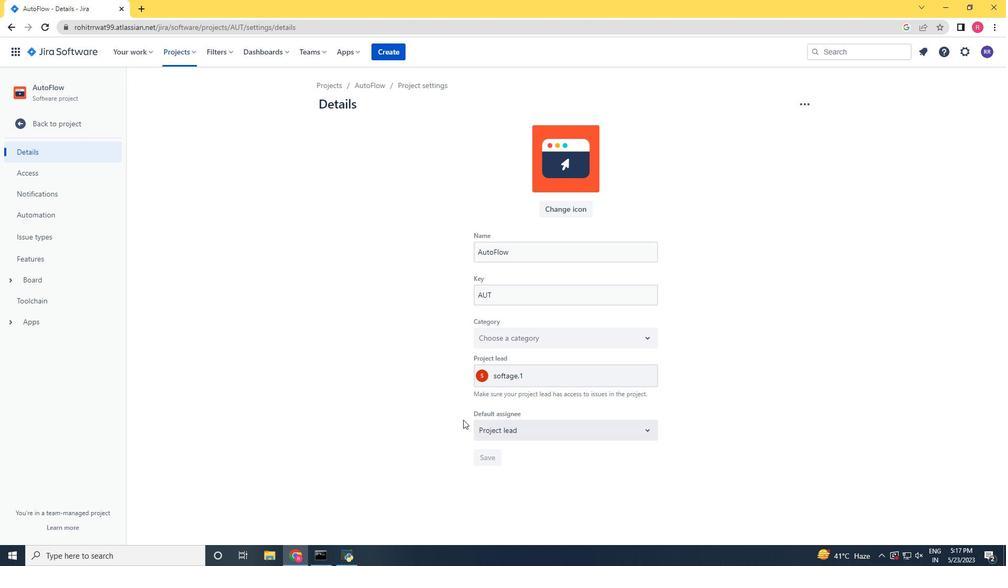 
Action: Mouse scrolled (419, 394) with delta (0, 0)
Screenshot: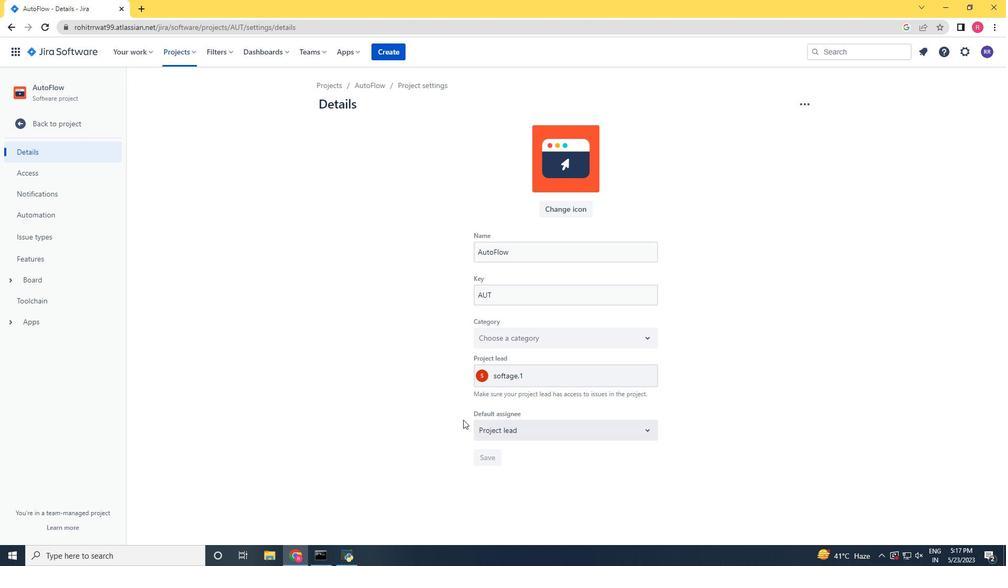
Action: Mouse moved to (400, 381)
Screenshot: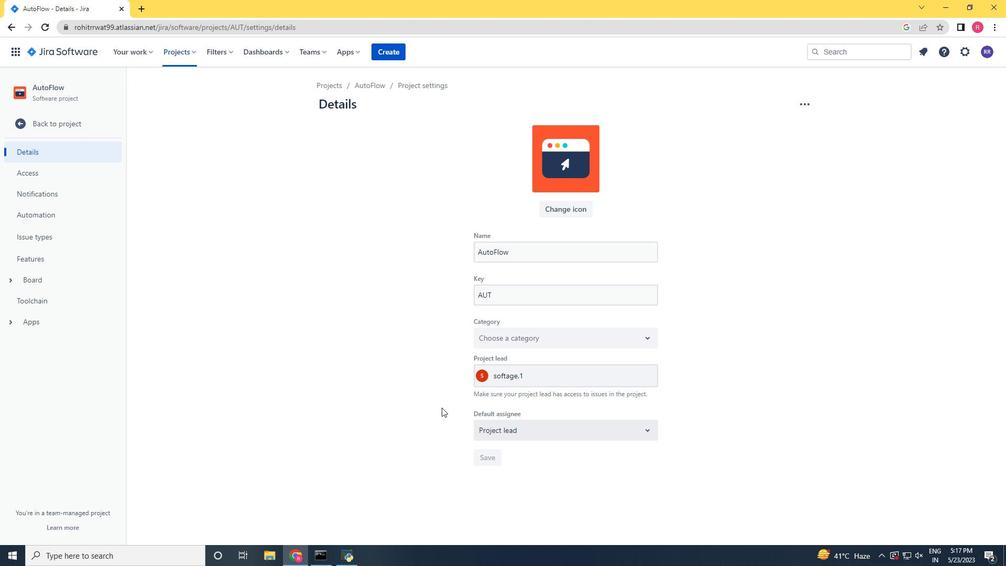 
Action: Mouse scrolled (400, 382) with delta (0, 0)
Screenshot: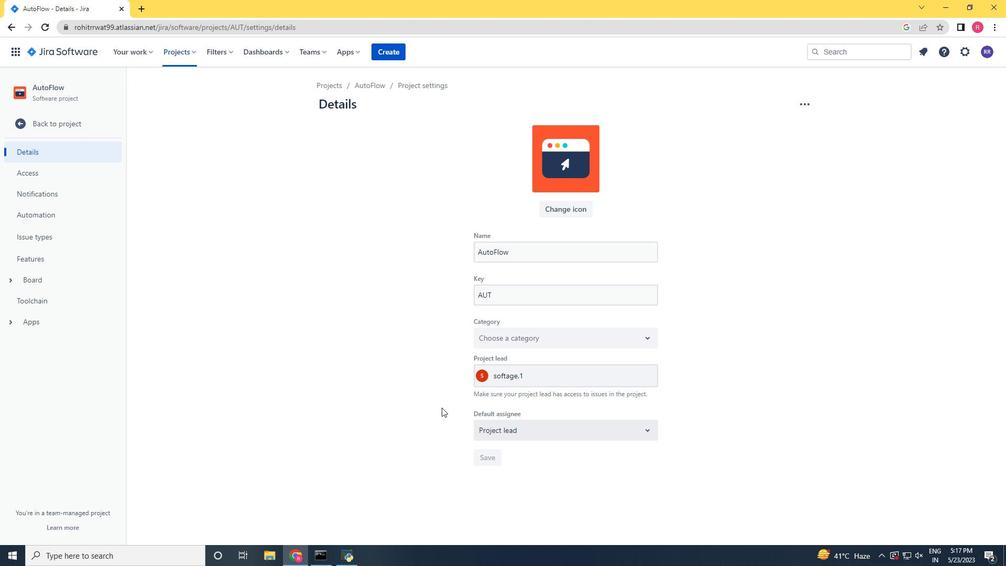 
Action: Mouse moved to (388, 373)
Screenshot: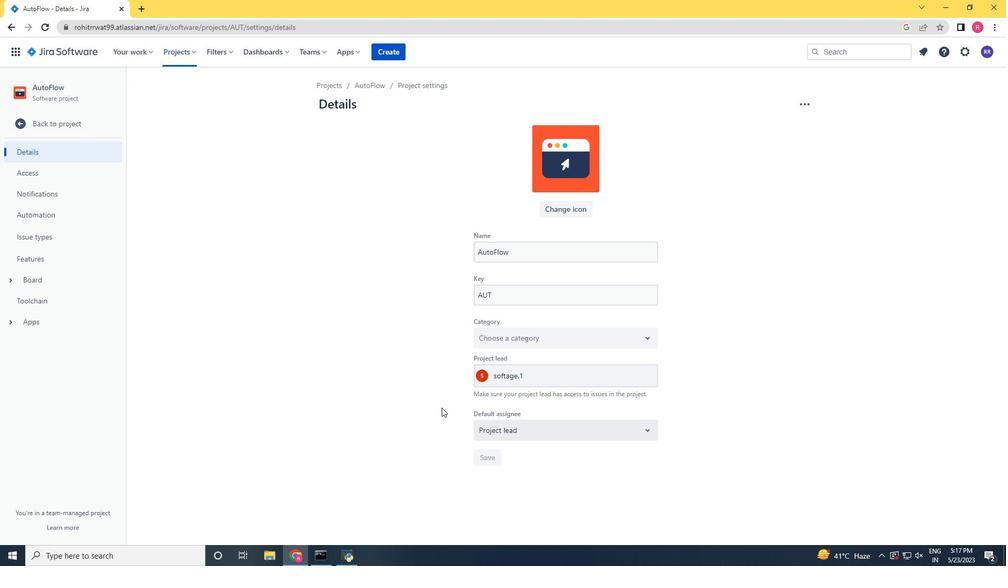 
Action: Mouse scrolled (388, 373) with delta (0, 0)
Screenshot: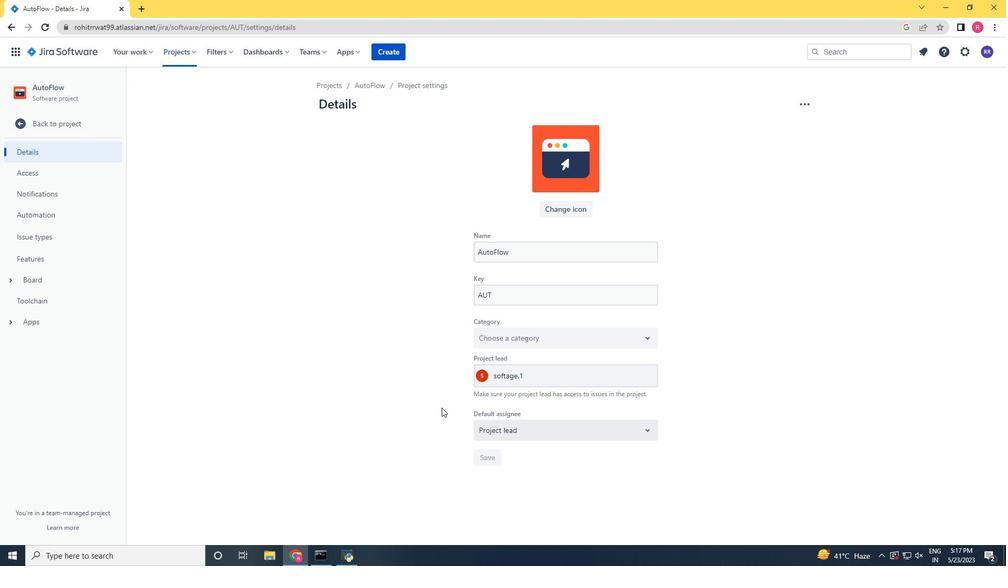 
Action: Mouse moved to (362, 354)
Screenshot: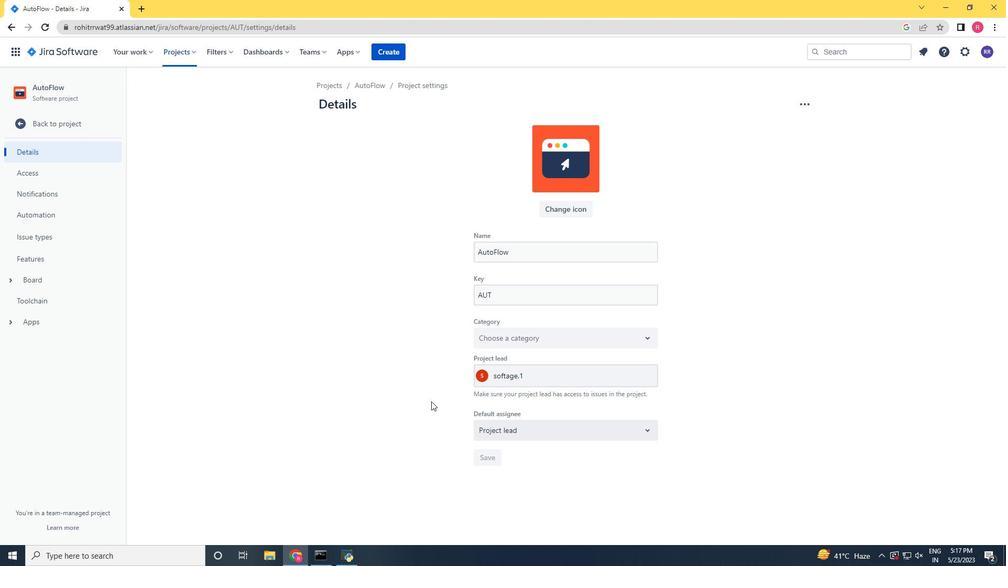 
Action: Mouse scrolled (362, 354) with delta (0, 0)
Screenshot: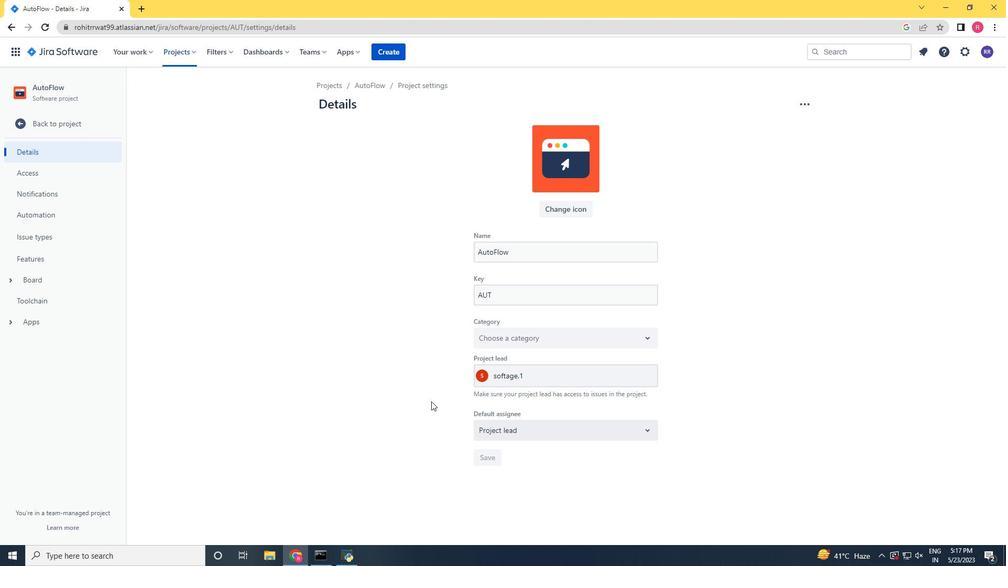 
Action: Mouse moved to (272, 279)
Screenshot: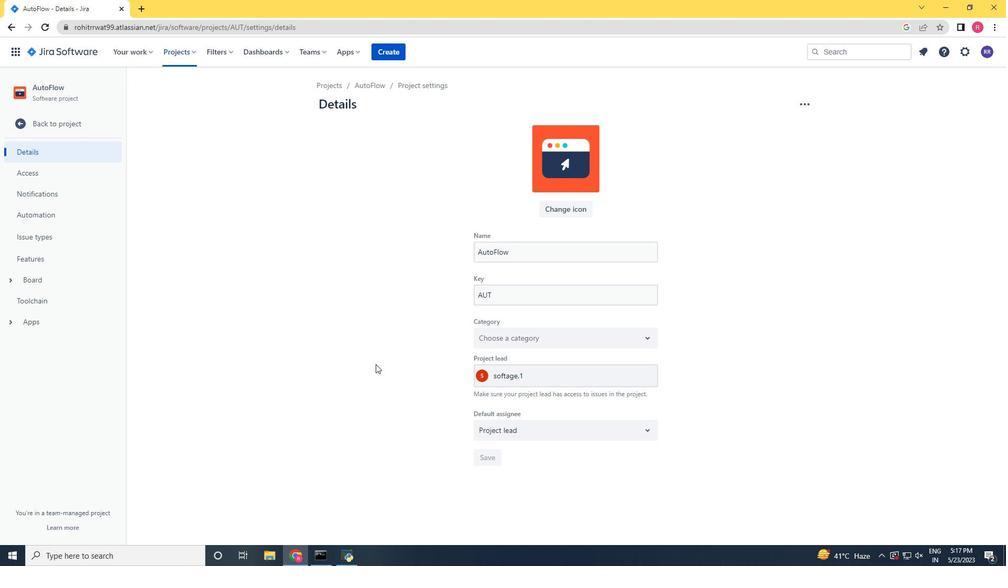 
Action: Mouse scrolled (272, 280) with delta (0, 0)
Screenshot: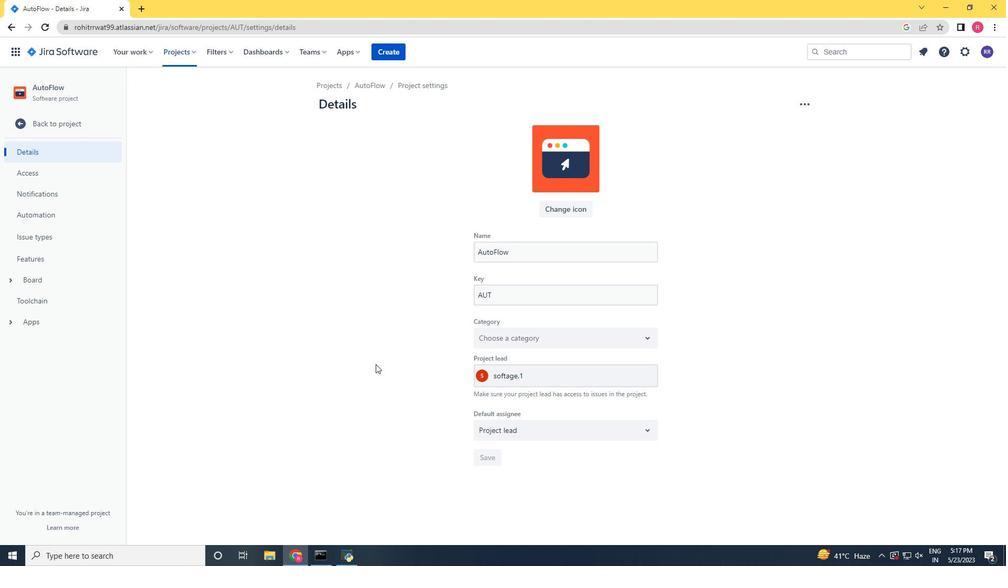 
Action: Mouse moved to (46, 125)
Screenshot: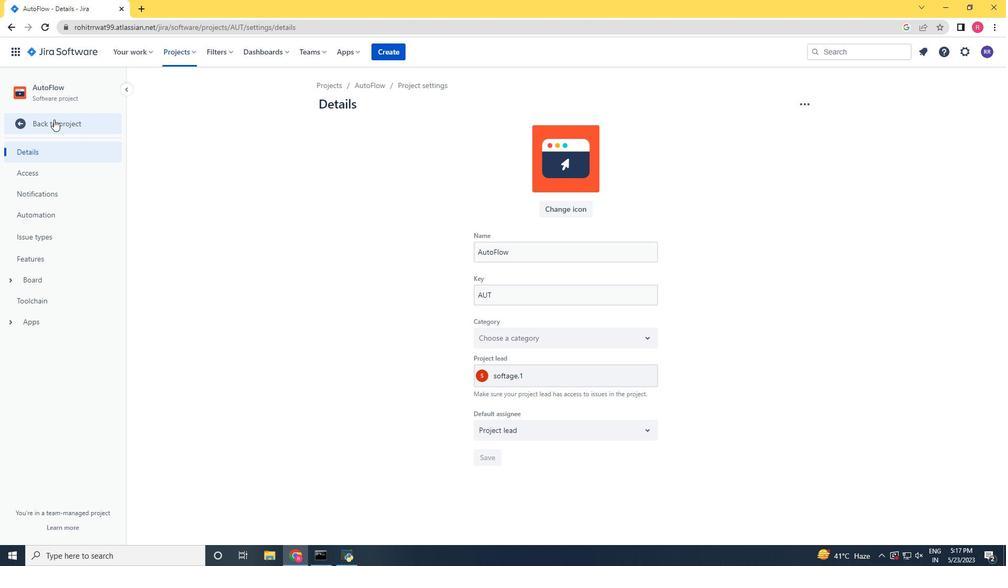 
Action: Mouse pressed left at (46, 125)
Screenshot: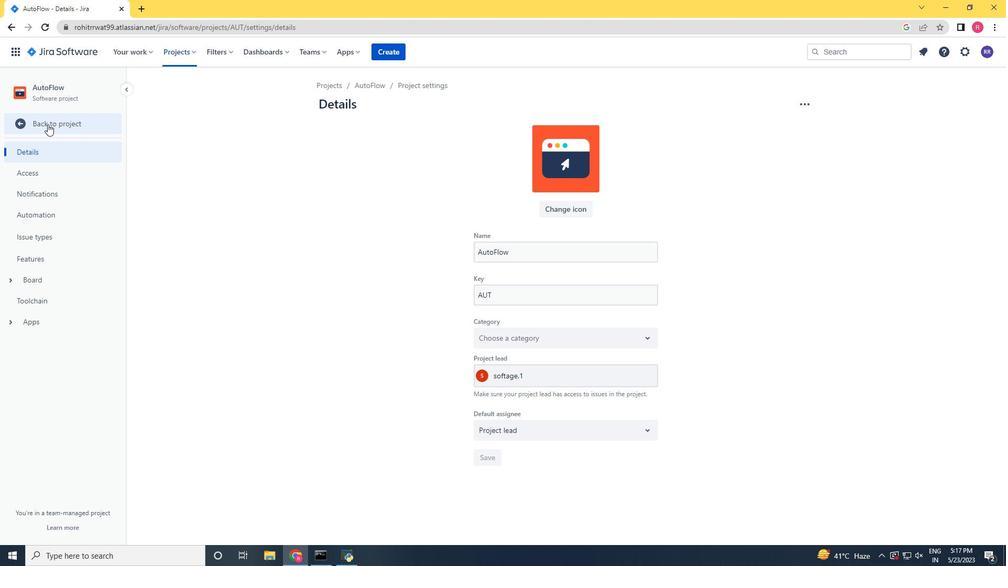 
Action: Mouse moved to (83, 290)
Screenshot: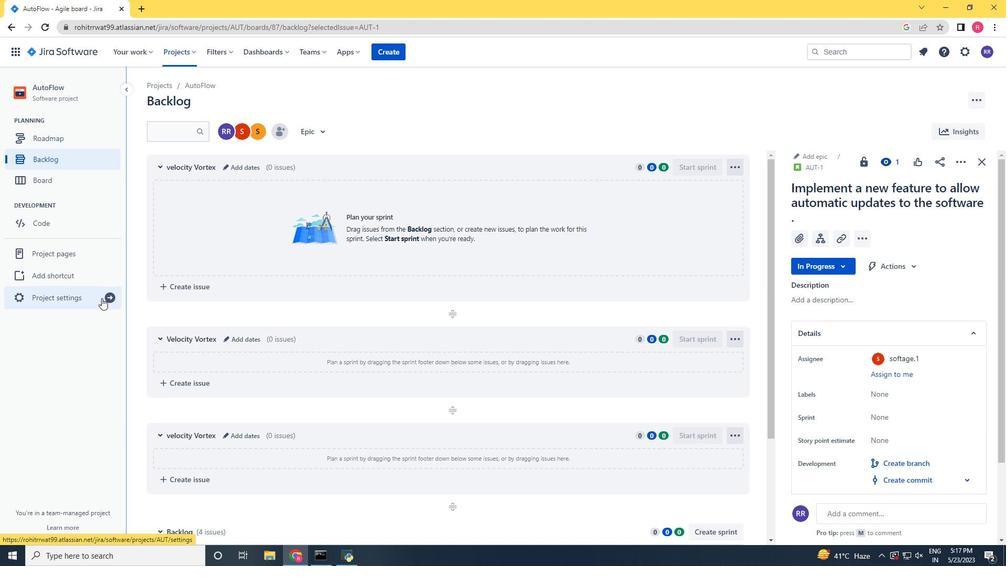
Action: Mouse pressed left at (83, 290)
Screenshot: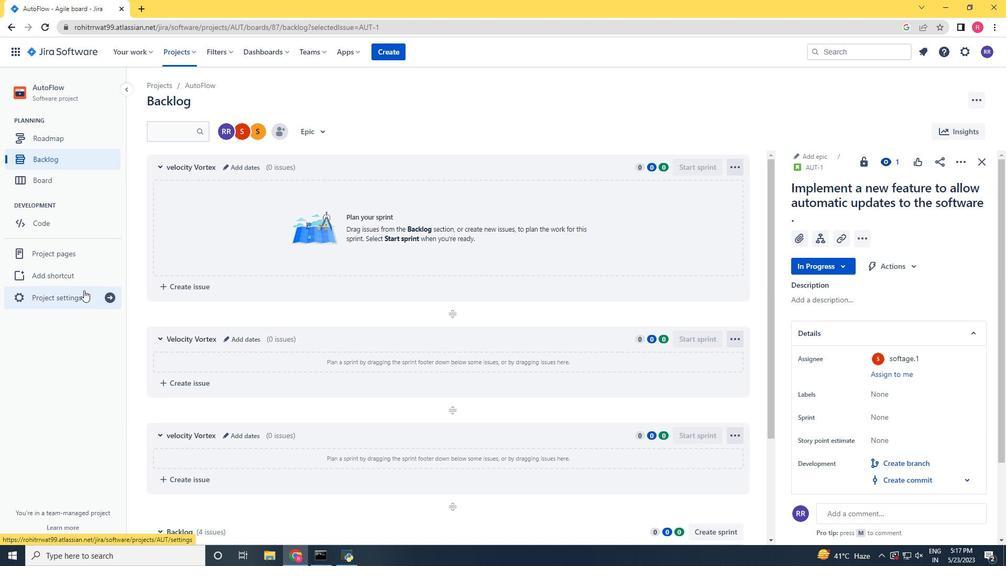 
Action: Mouse moved to (372, 324)
Screenshot: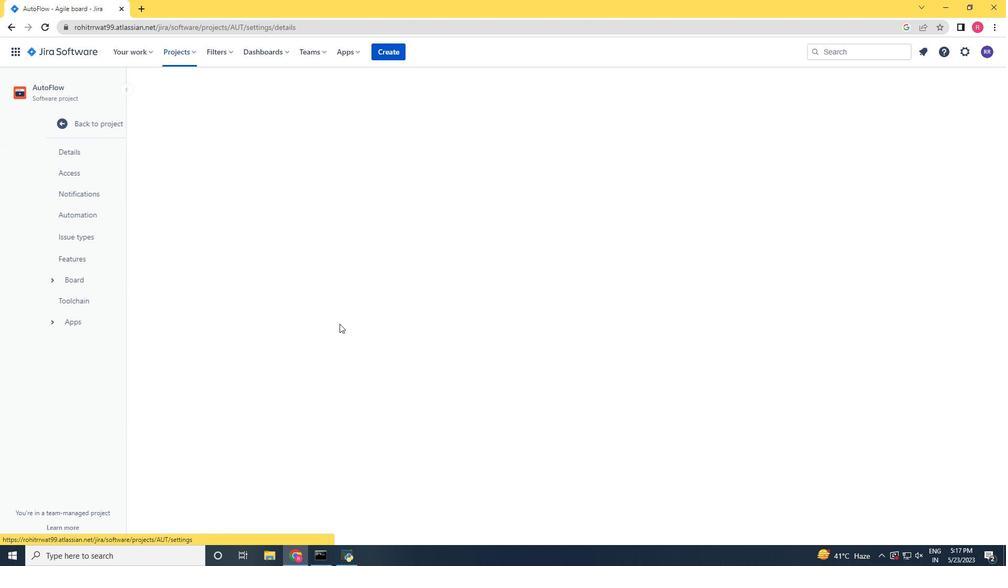 
Action: Mouse scrolled (372, 323) with delta (0, 0)
Screenshot: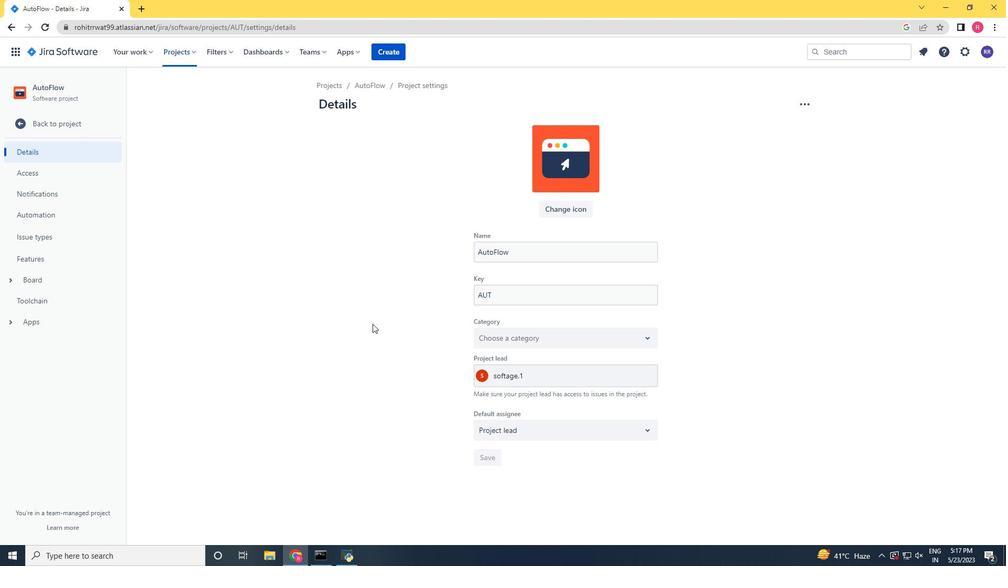 
Action: Mouse moved to (541, 333)
Screenshot: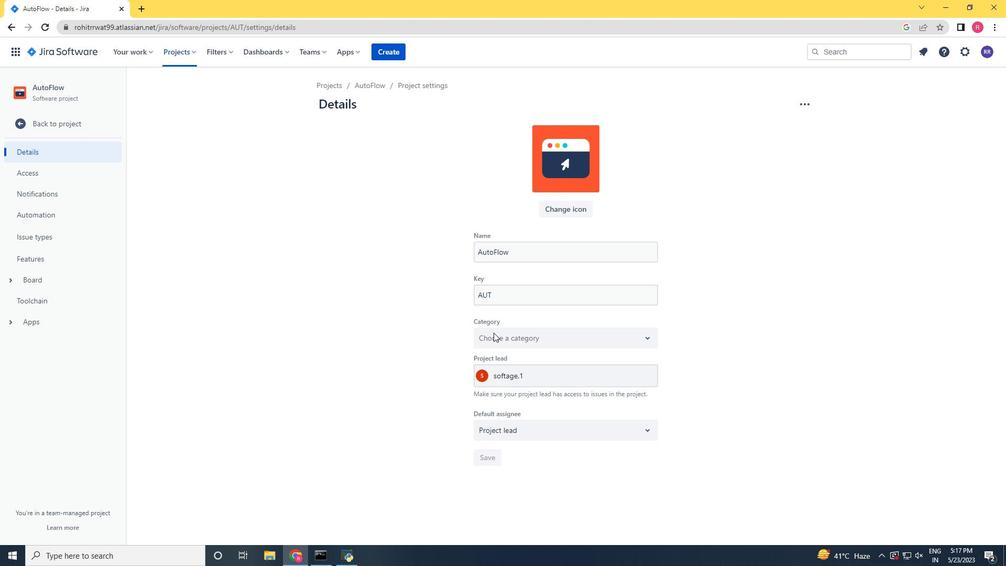 
Action: Mouse scrolled (541, 332) with delta (0, 0)
Screenshot: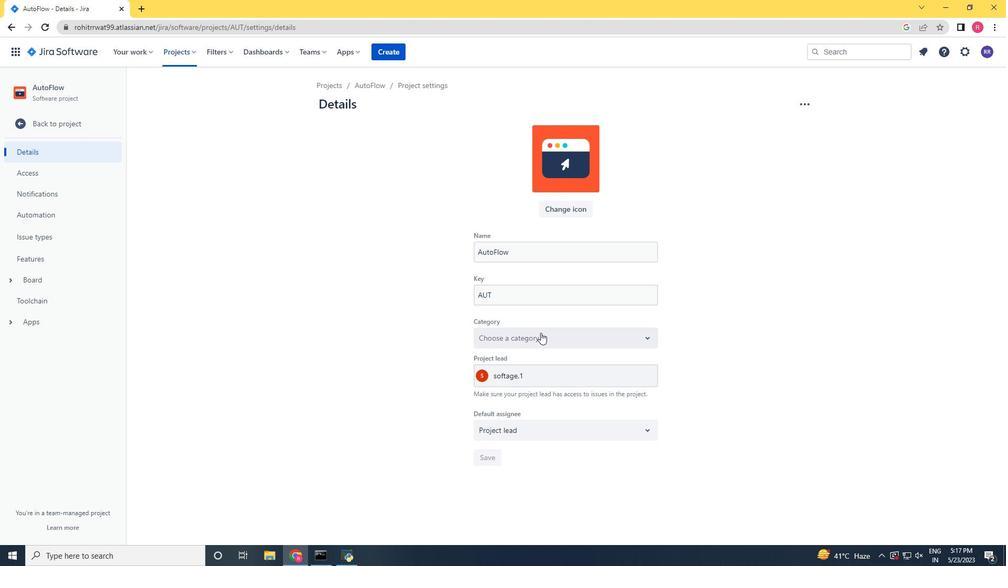 
Action: Mouse moved to (541, 333)
Screenshot: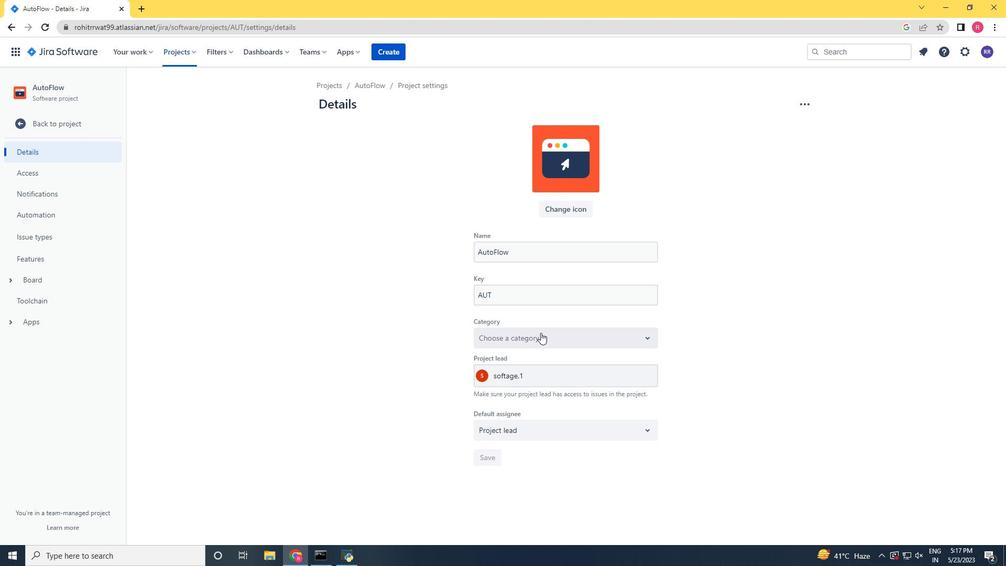 
Action: Mouse scrolled (541, 332) with delta (0, 0)
Screenshot: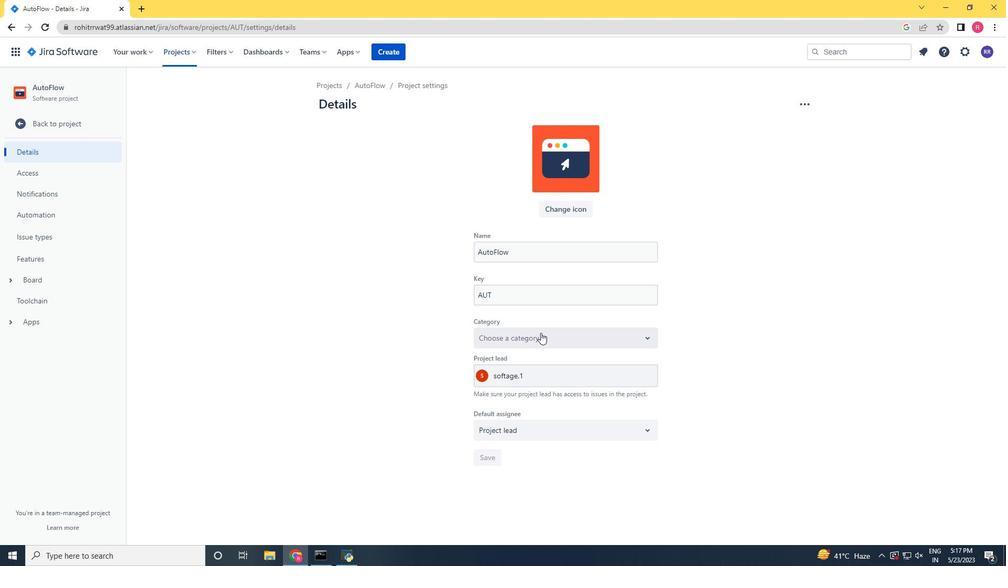 
Action: Mouse moved to (541, 334)
Screenshot: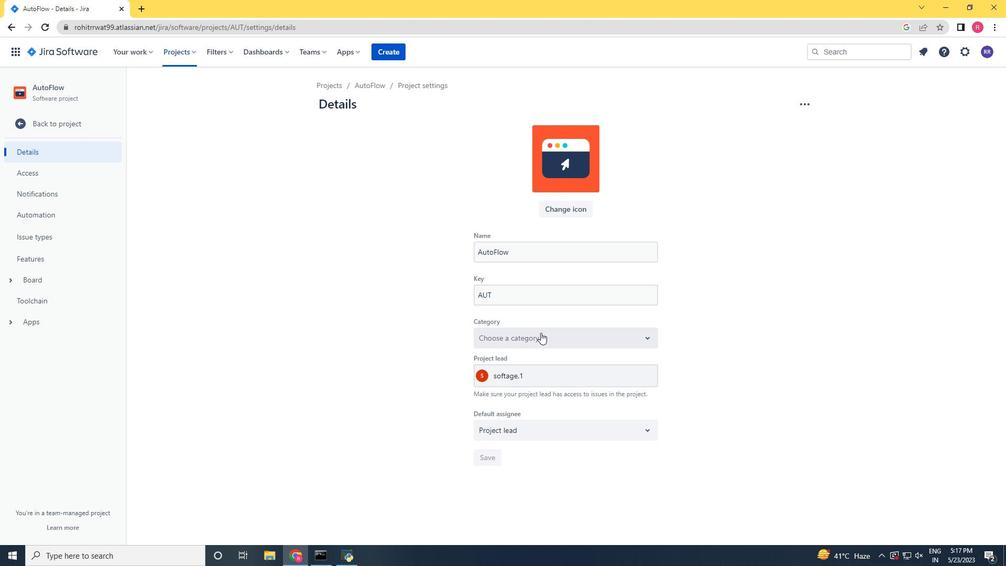 
Action: Mouse scrolled (541, 333) with delta (0, 0)
Screenshot: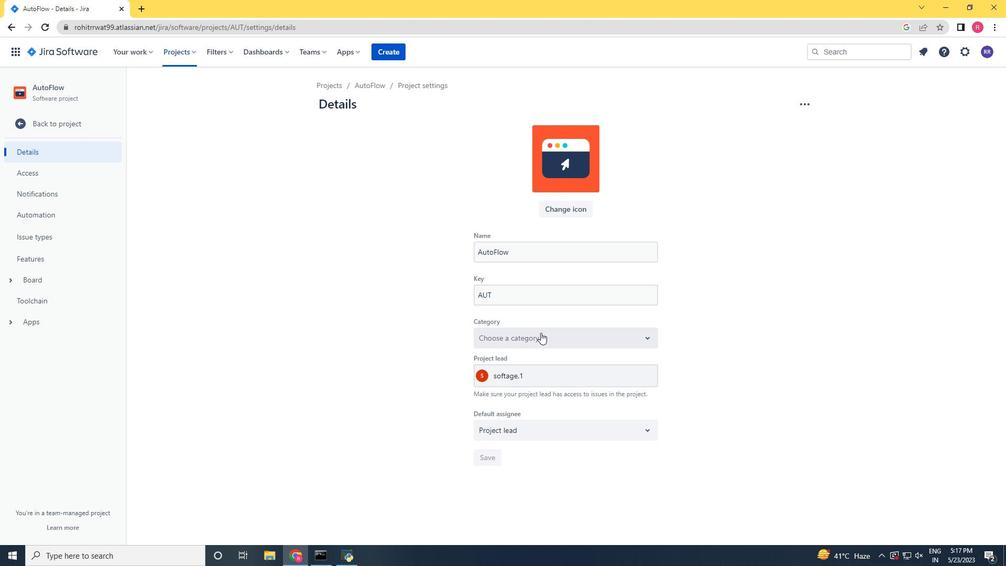 
Action: Mouse moved to (541, 335)
Screenshot: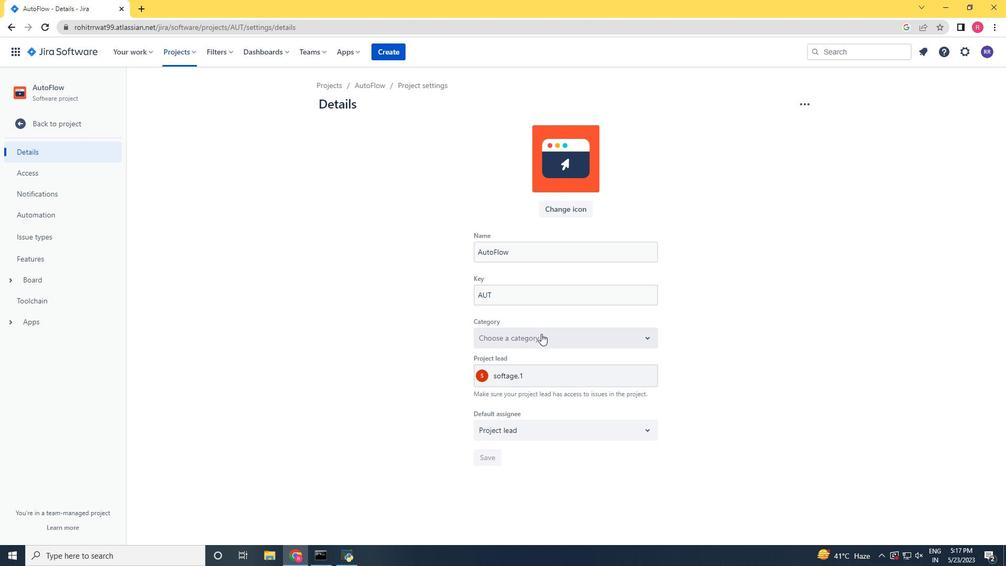 
Action: Mouse scrolled (541, 334) with delta (0, 0)
Screenshot: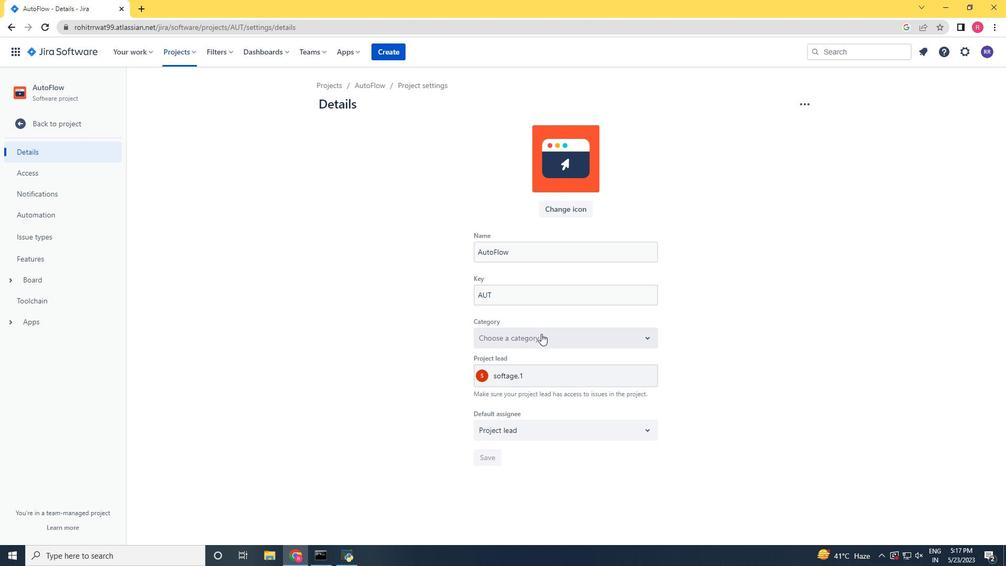 
Action: Mouse scrolled (541, 334) with delta (0, 0)
Screenshot: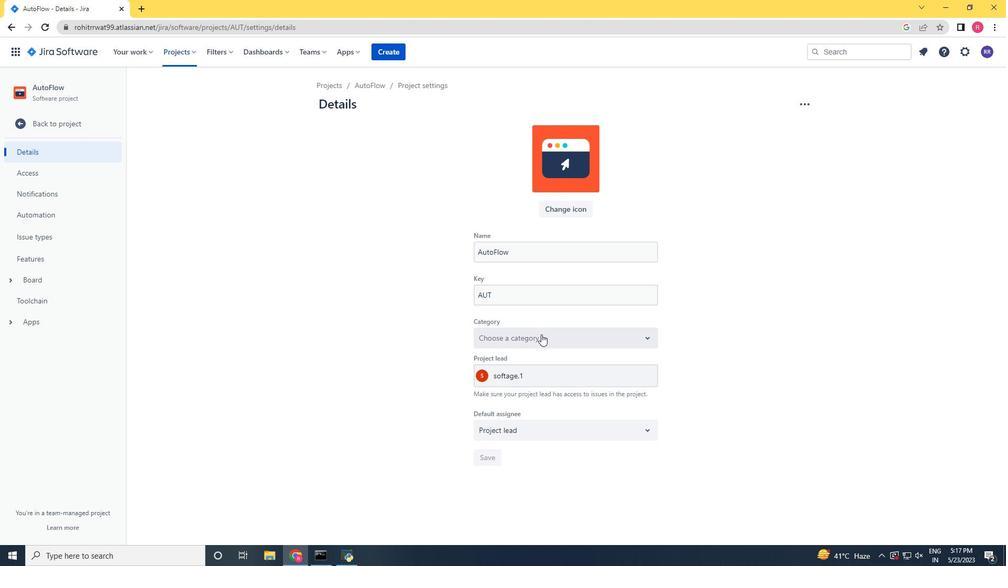 
Action: Mouse moved to (541, 335)
Screenshot: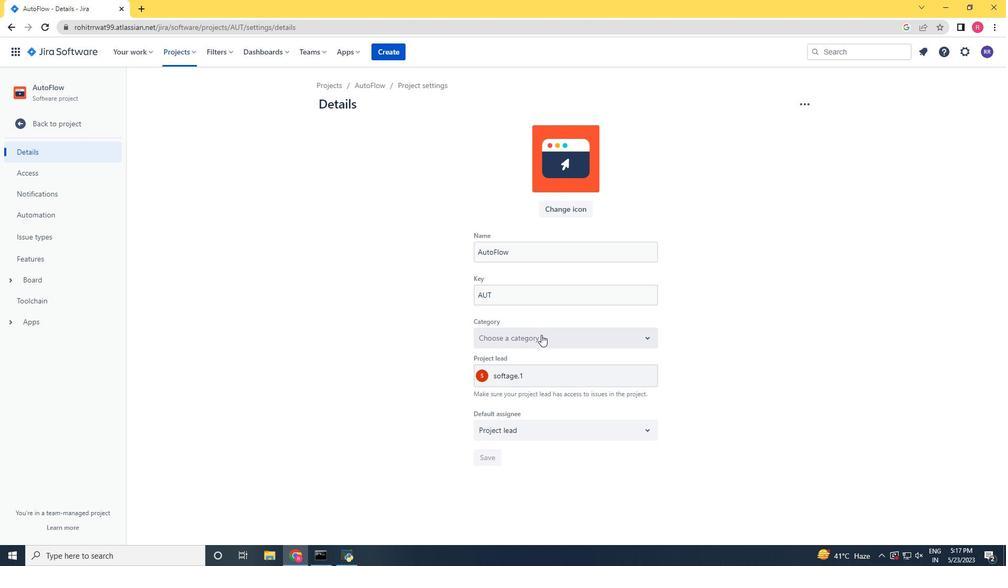 
Action: Mouse scrolled (541, 336) with delta (0, 0)
Screenshot: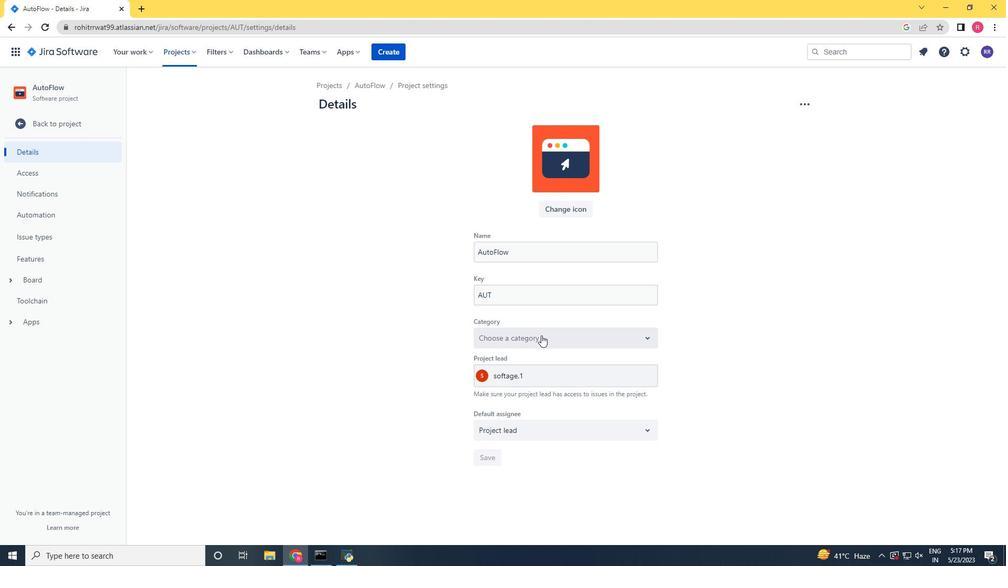 
Action: Mouse scrolled (541, 336) with delta (0, 0)
Screenshot: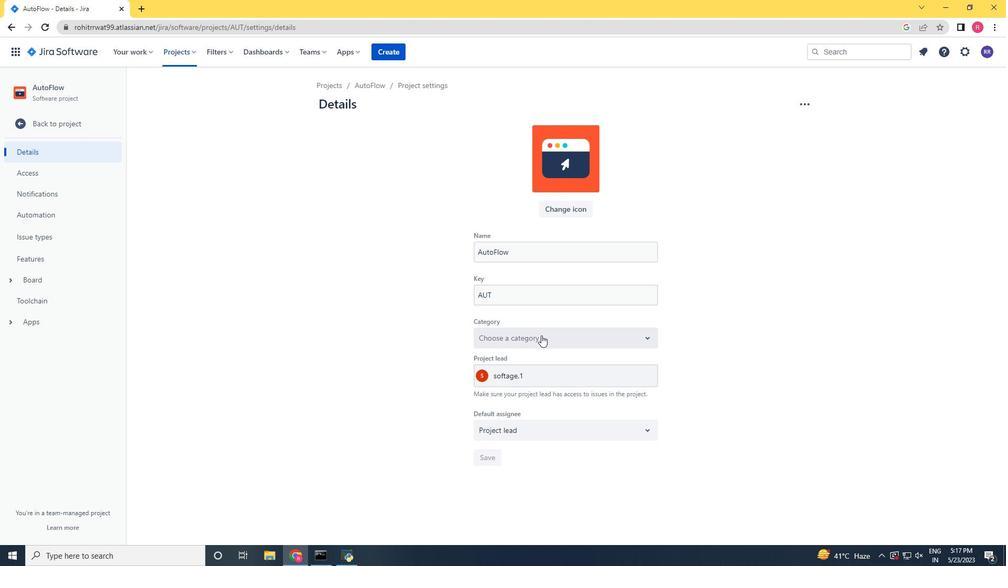 
Action: Mouse moved to (527, 430)
Screenshot: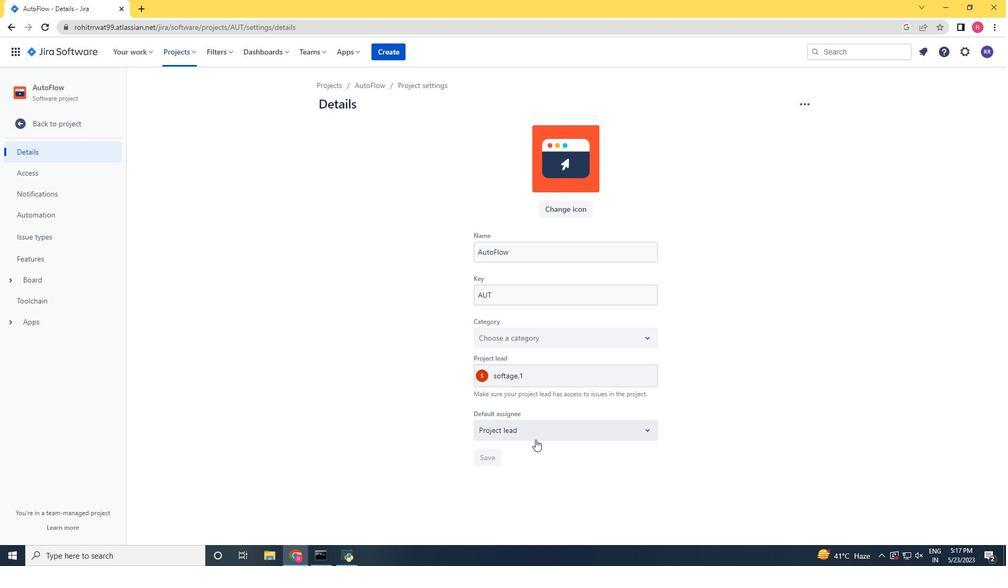 
Action: Mouse pressed left at (527, 430)
Screenshot: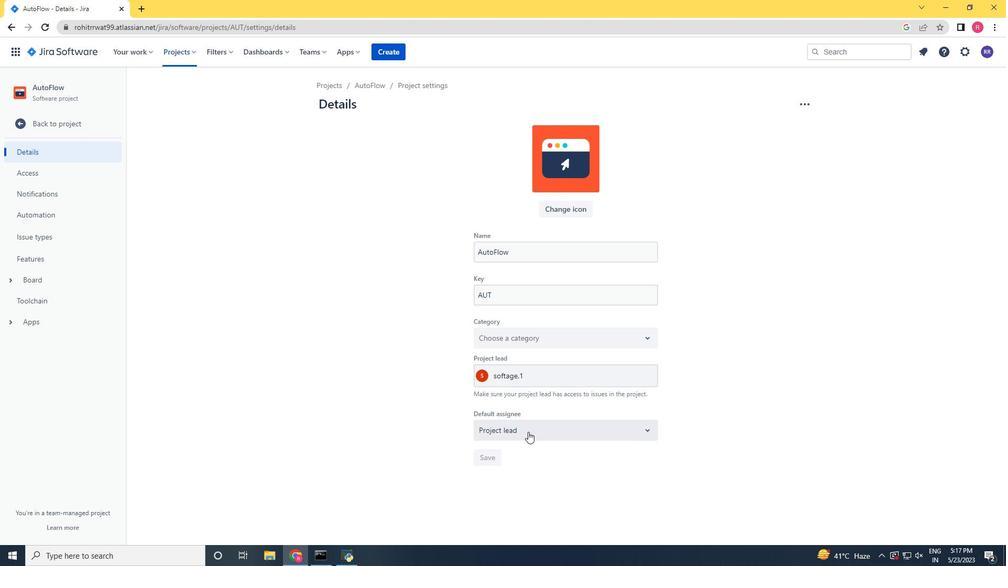 
Action: Mouse moved to (516, 470)
Screenshot: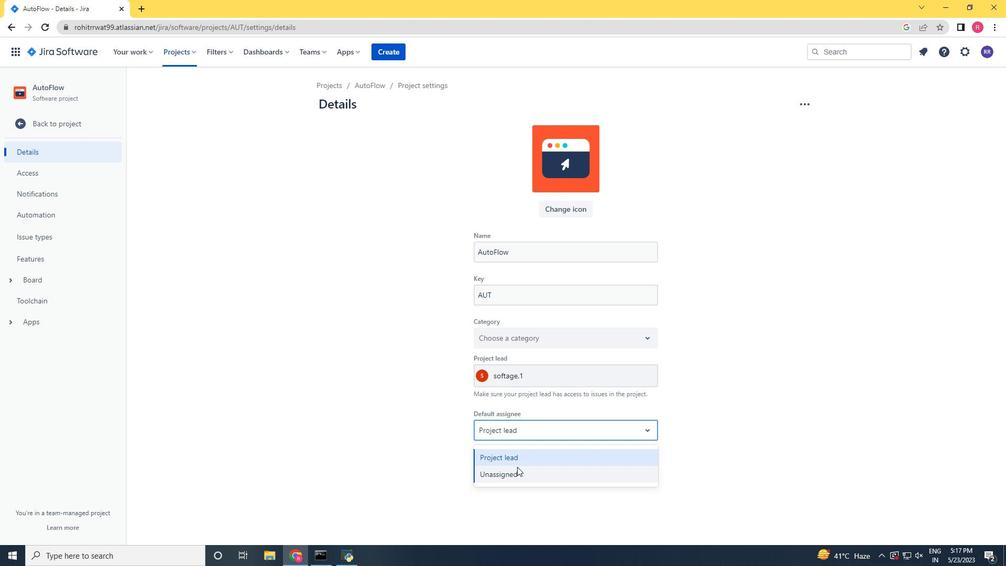 
Action: Mouse pressed left at (516, 470)
Screenshot: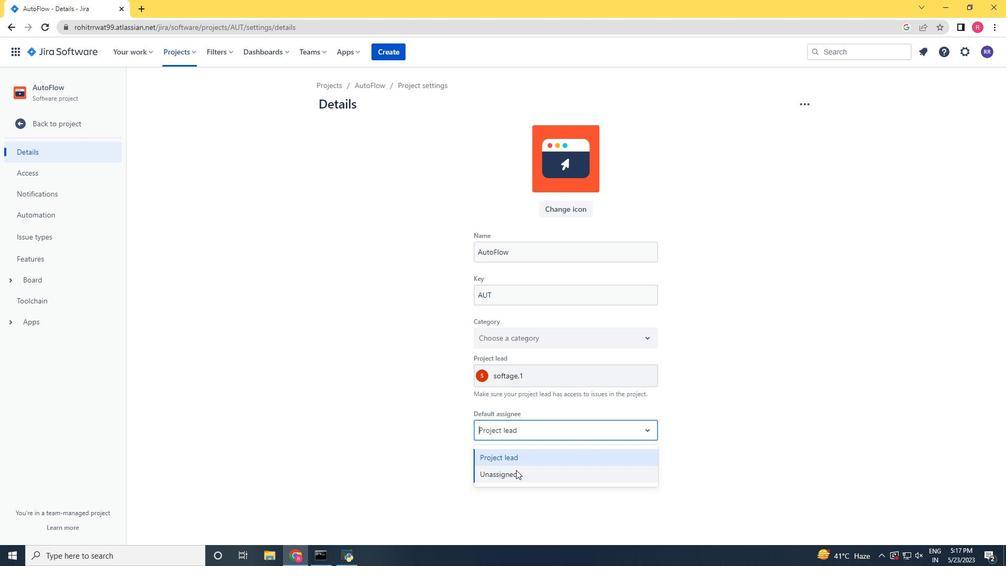 
Action: Mouse moved to (495, 462)
Screenshot: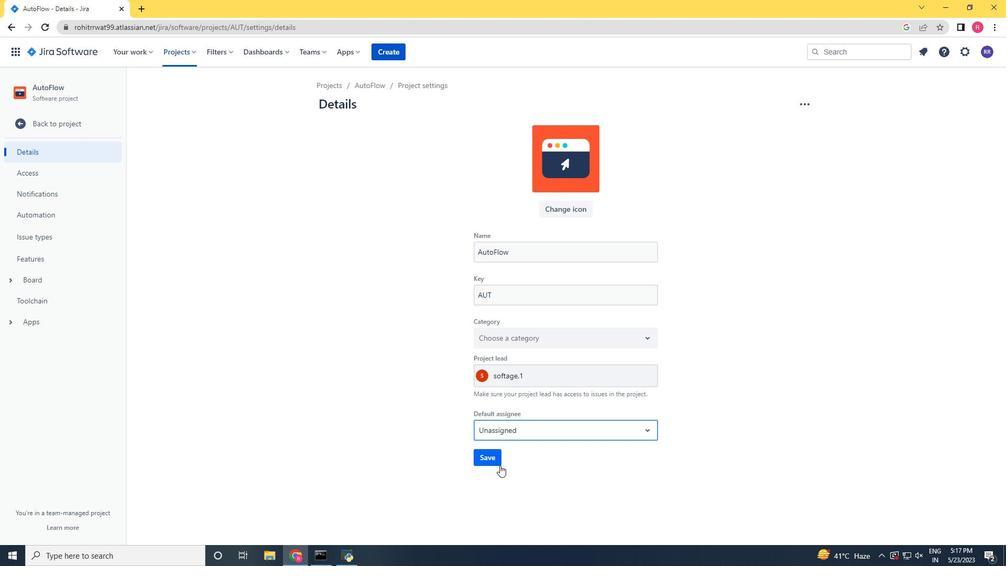 
Action: Mouse pressed left at (495, 462)
Screenshot: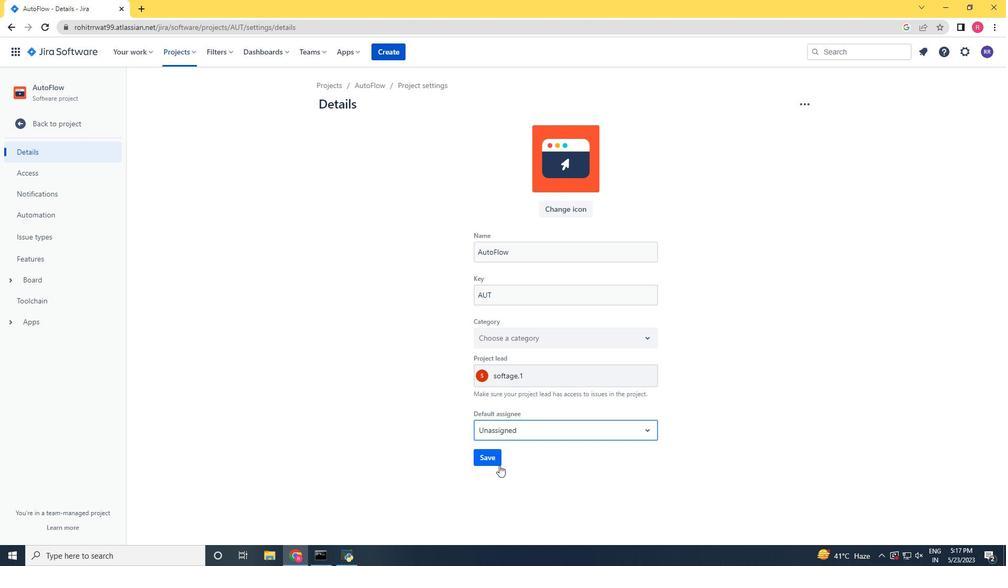 
Action: Mouse moved to (38, 123)
Screenshot: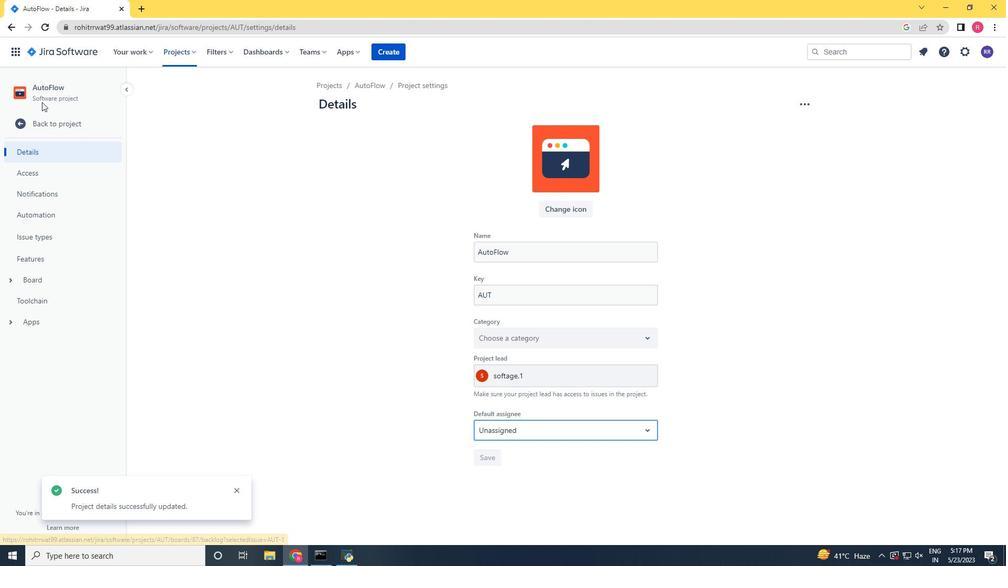 
Action: Mouse pressed left at (38, 123)
Screenshot: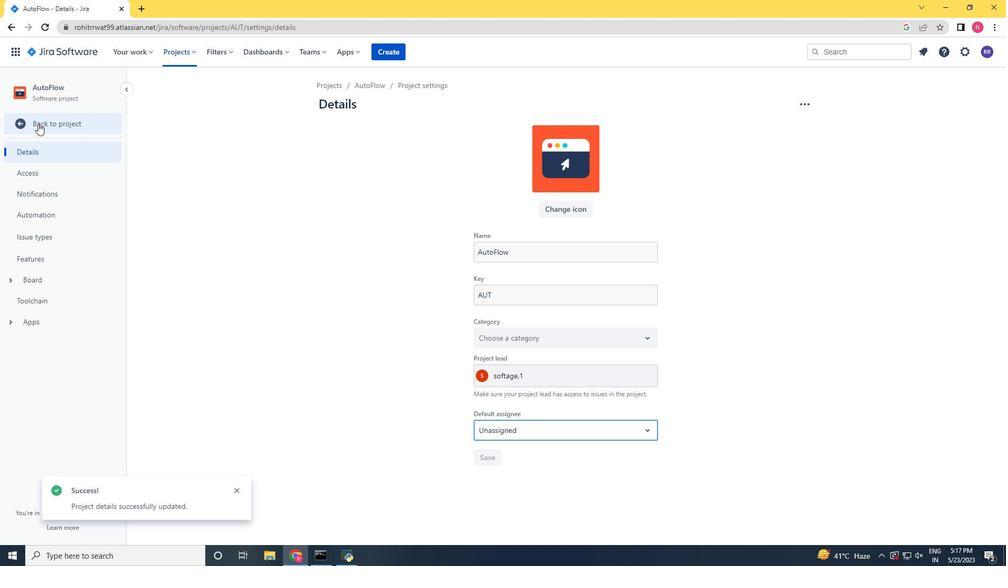 
Action: Mouse moved to (541, 440)
Screenshot: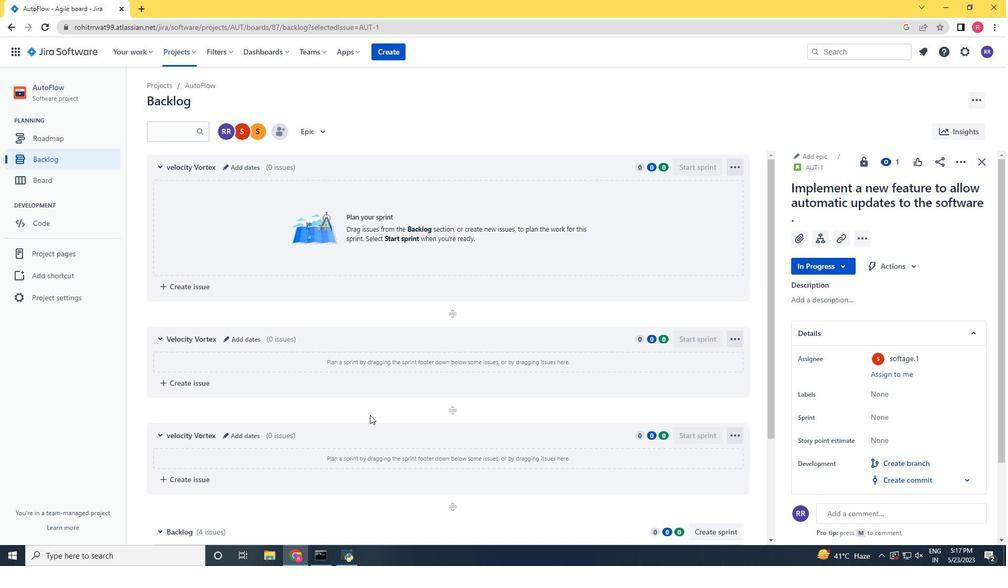 
Action: Mouse scrolled (541, 440) with delta (0, 0)
Screenshot: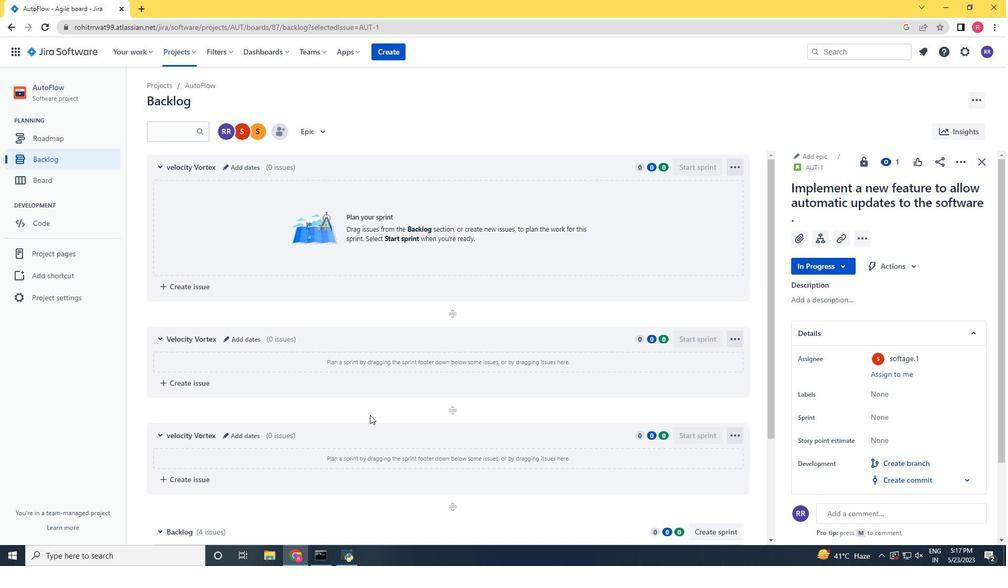 
Action: Mouse moved to (563, 443)
Screenshot: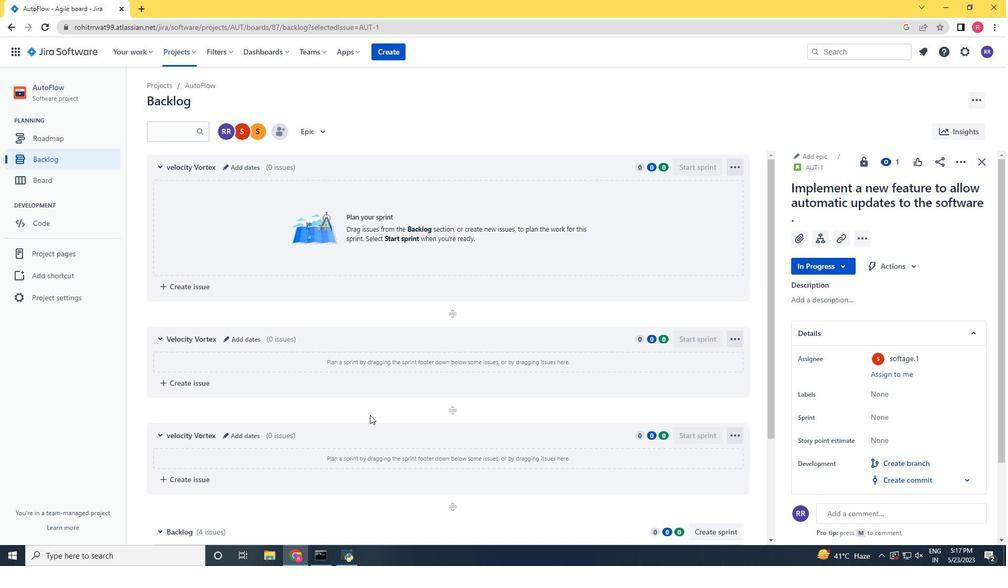 
Action: Mouse scrolled (563, 443) with delta (0, 0)
Screenshot: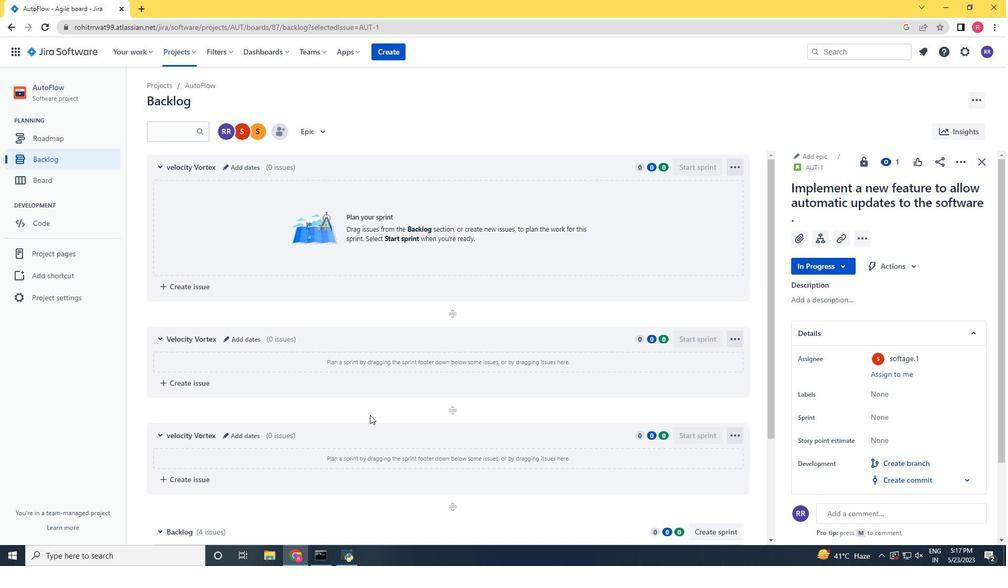 
Action: Mouse moved to (570, 443)
Screenshot: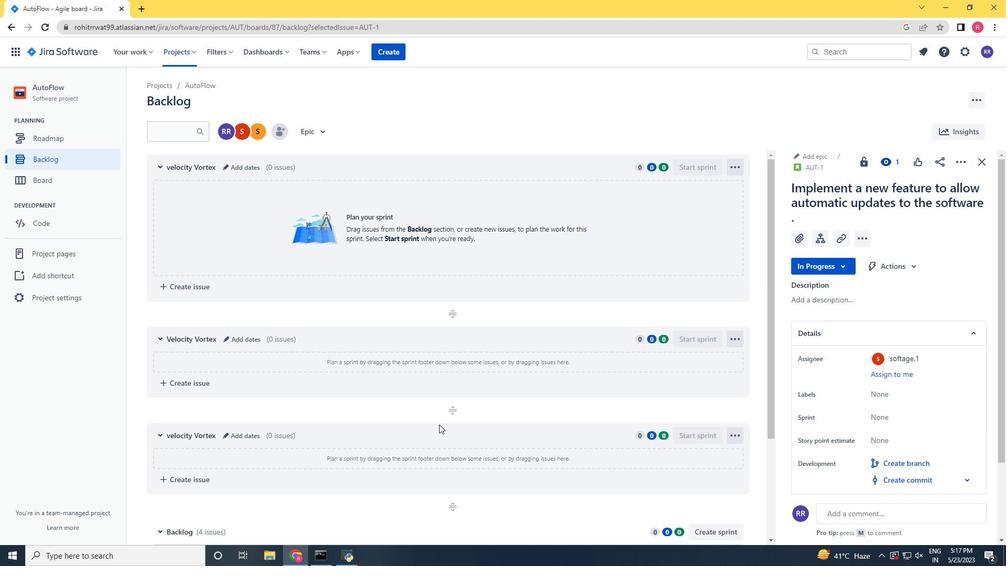 
Action: Mouse scrolled (570, 443) with delta (0, 0)
Screenshot: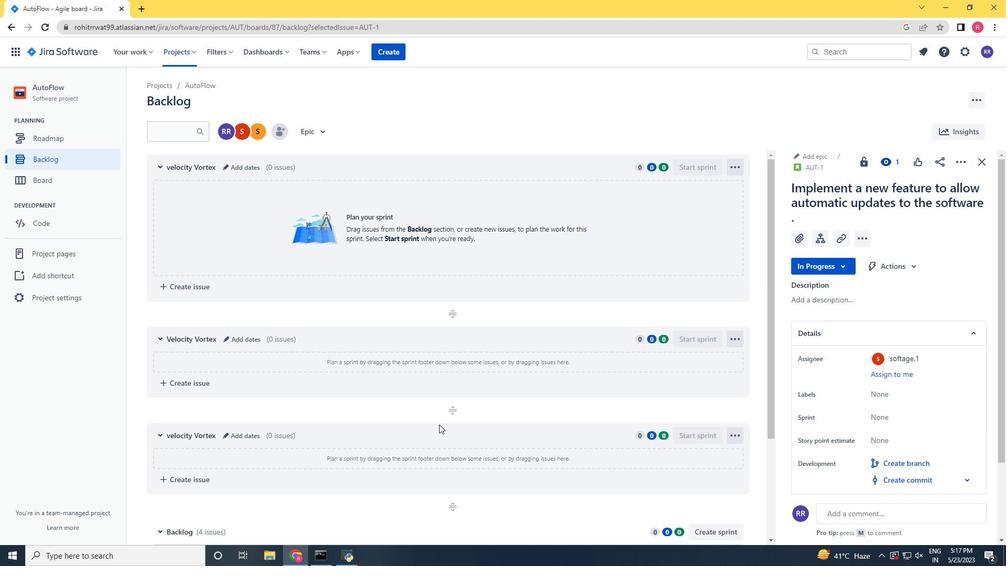
Action: Mouse moved to (576, 441)
Screenshot: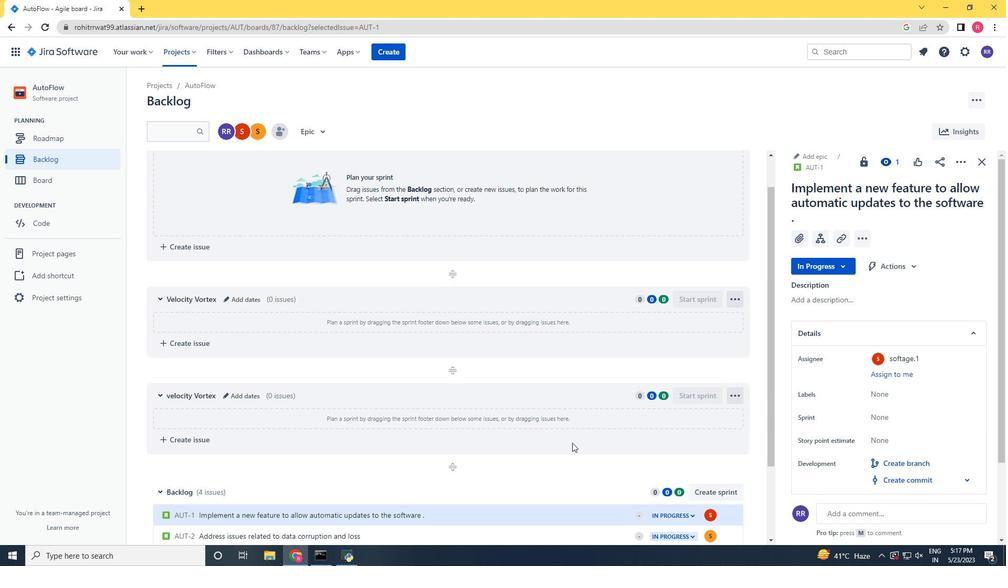 
Action: Mouse scrolled (573, 442) with delta (0, 0)
Screenshot: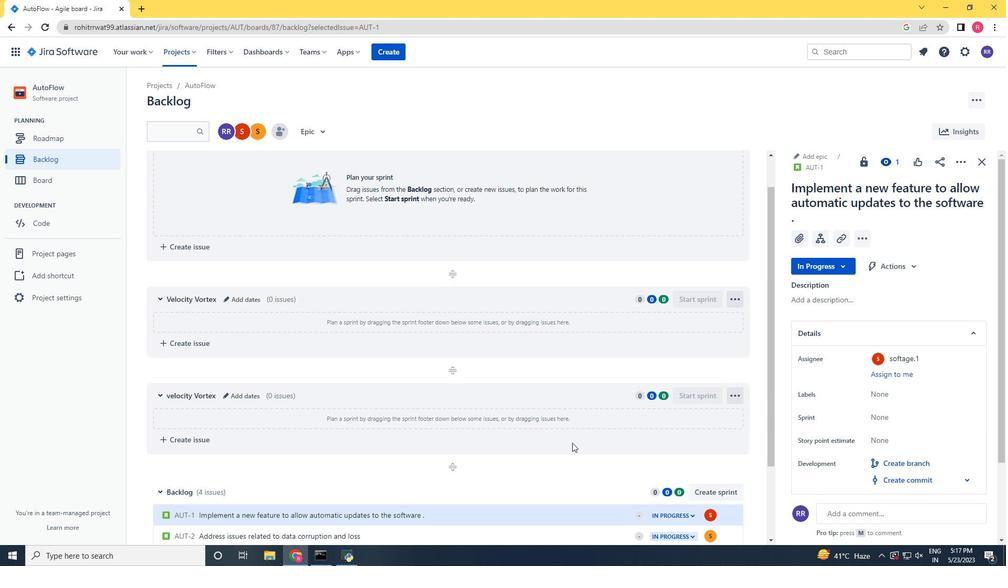 
Action: Mouse moved to (586, 444)
Screenshot: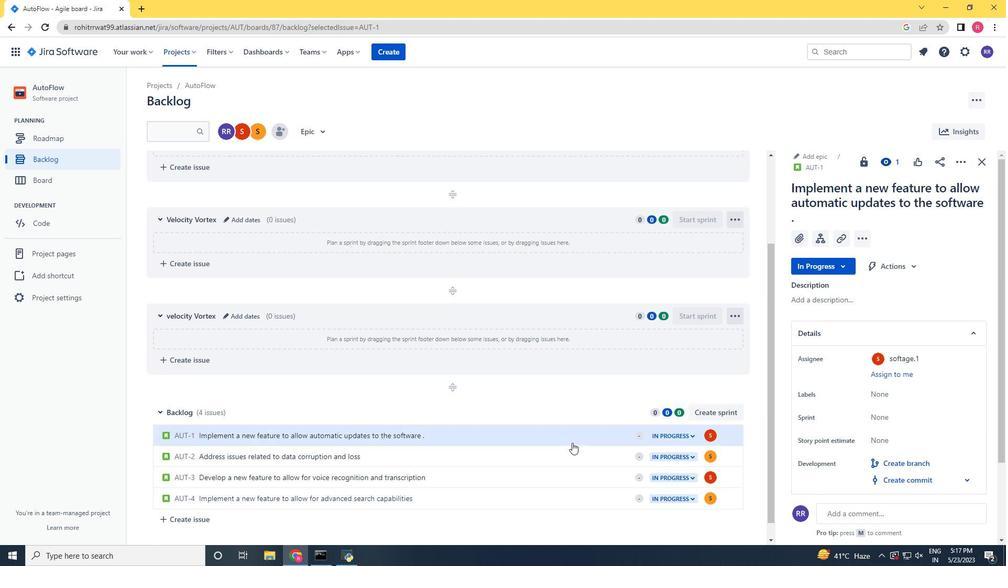
Action: Mouse scrolled (578, 441) with delta (0, 0)
Screenshot: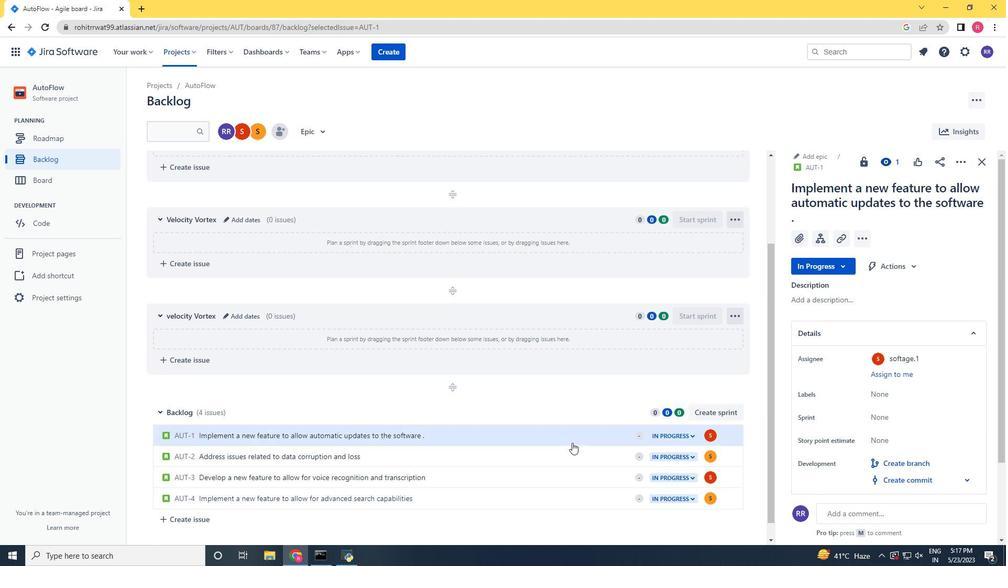 
Action: Mouse moved to (586, 445)
Screenshot: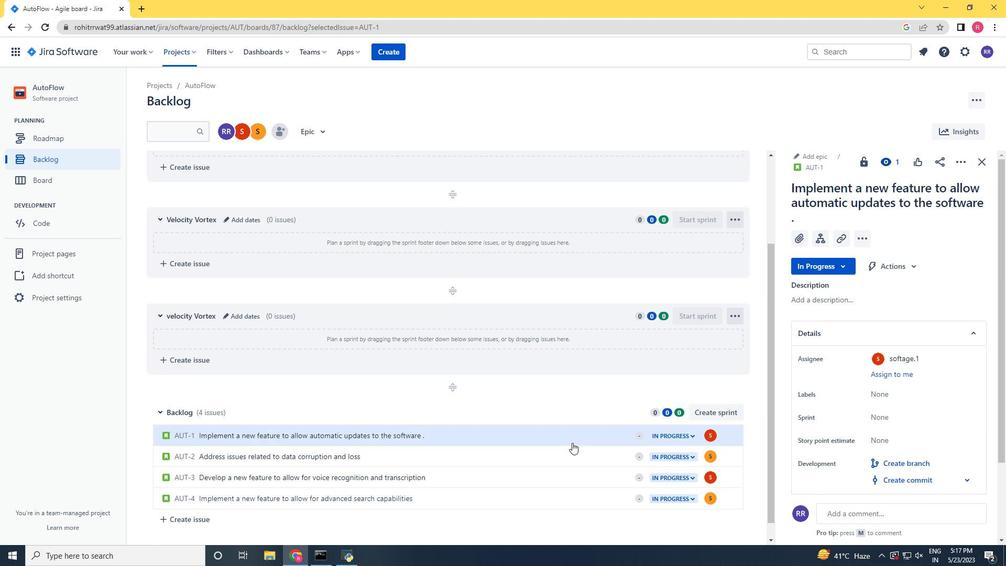 
Action: Mouse scrolled (582, 440) with delta (0, 0)
Screenshot: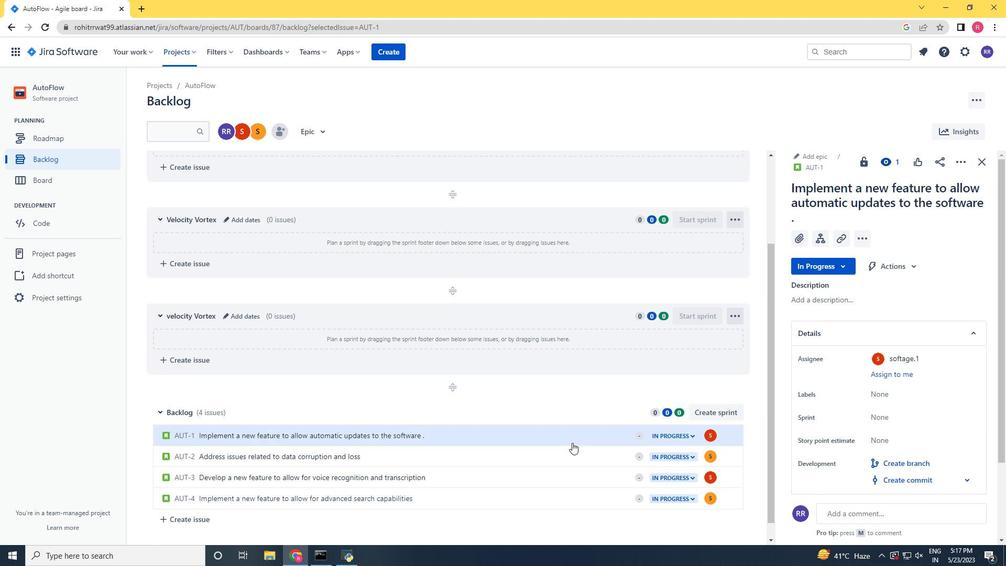 
Action: Mouse moved to (813, 236)
Screenshot: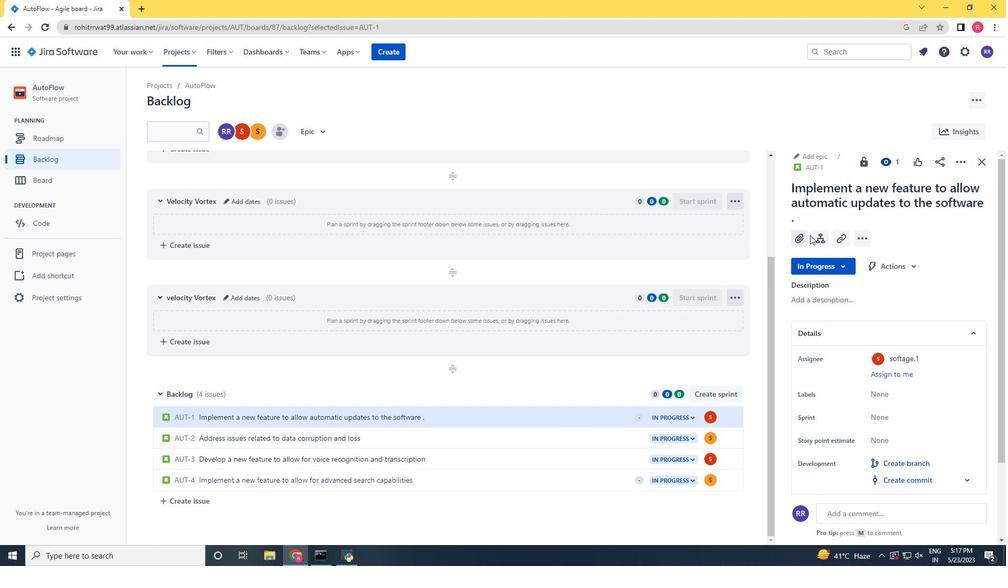 
Action: Mouse pressed left at (813, 236)
Screenshot: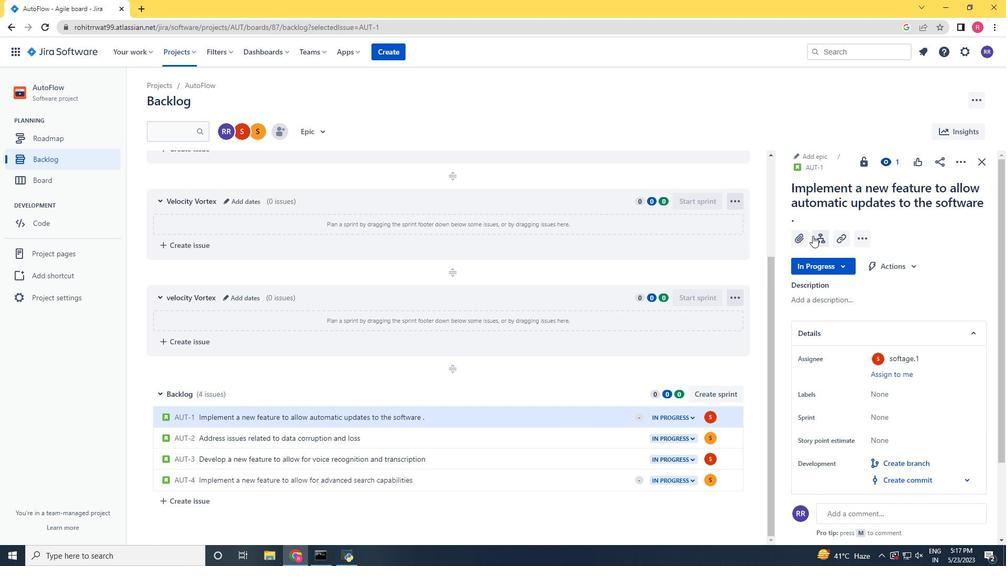 
Action: Mouse moved to (570, 426)
Screenshot: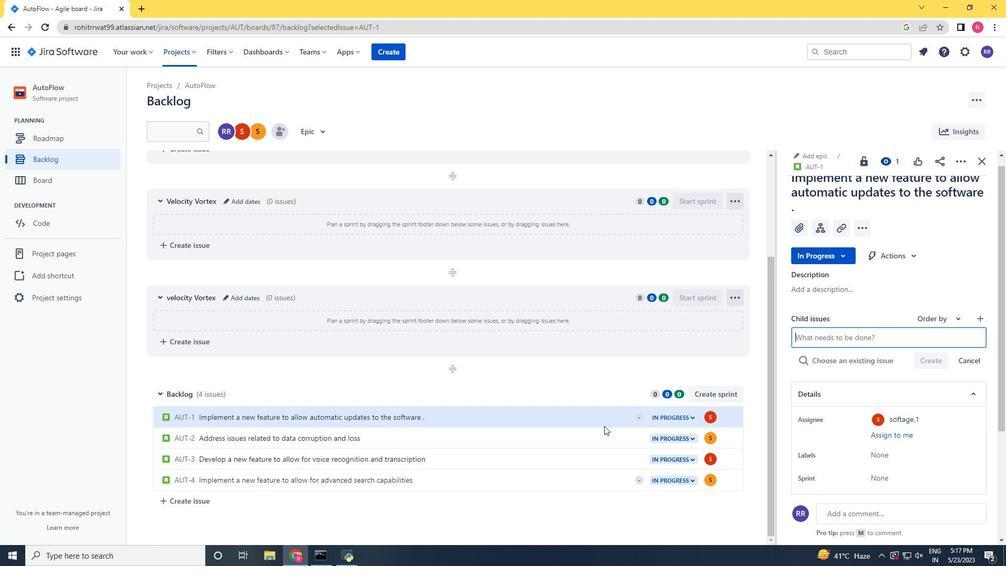 
Action: Key pressed <Key.shift>Serverless<Key.space><Key.space>comp<Key.enter>
Screenshot: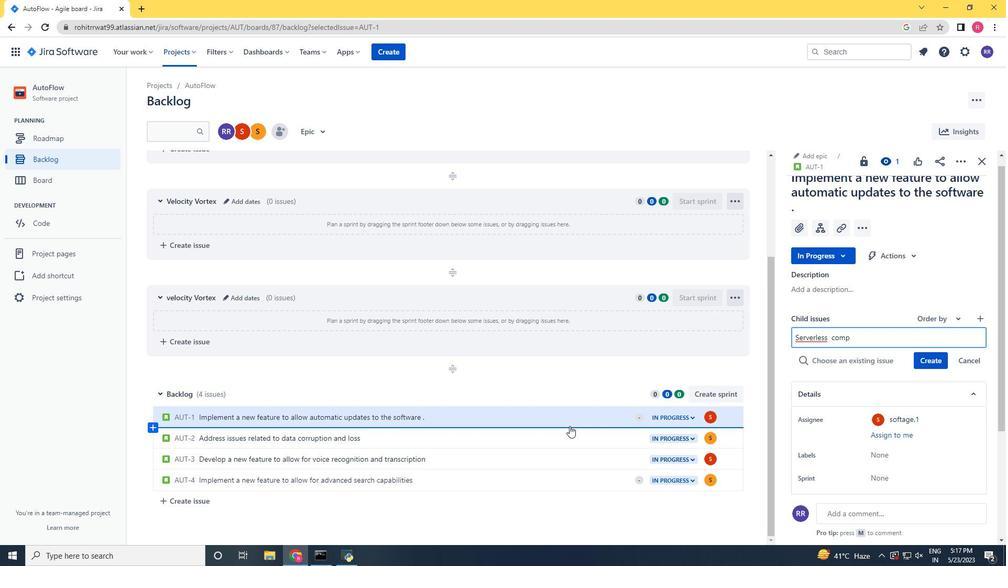 
Action: Mouse moved to (898, 345)
Screenshot: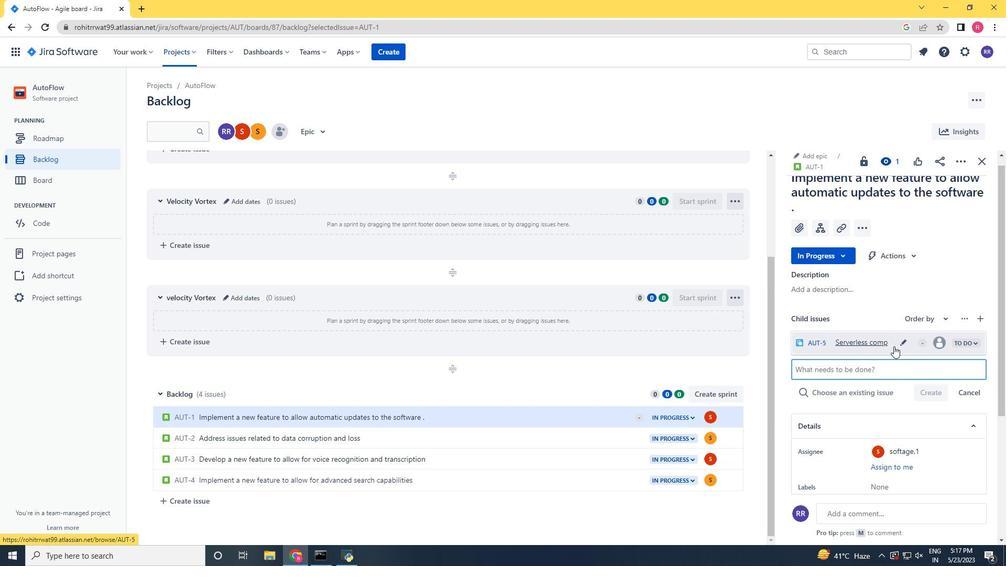 
Action: Mouse pressed left at (898, 345)
Screenshot: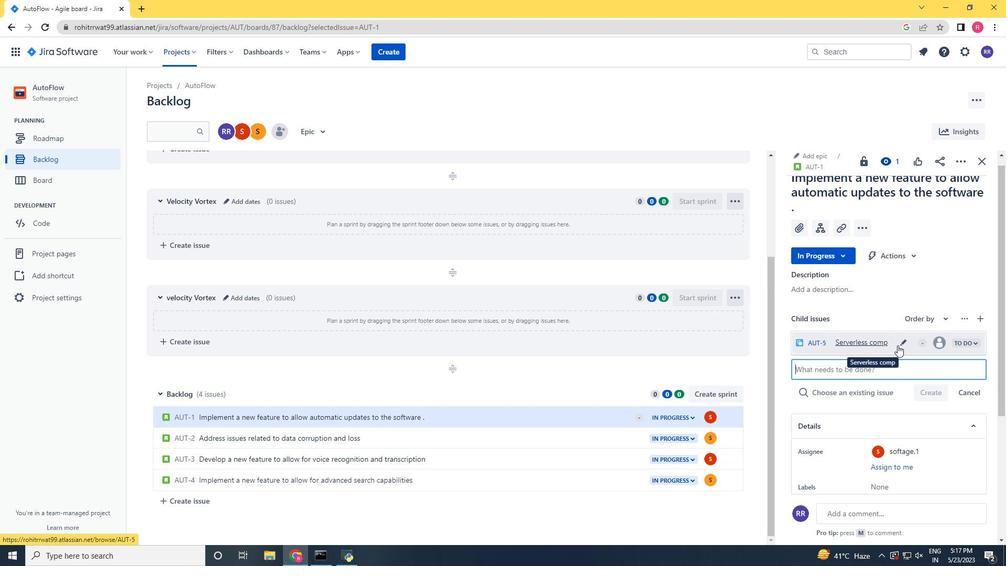 
Action: Mouse moved to (898, 345)
Screenshot: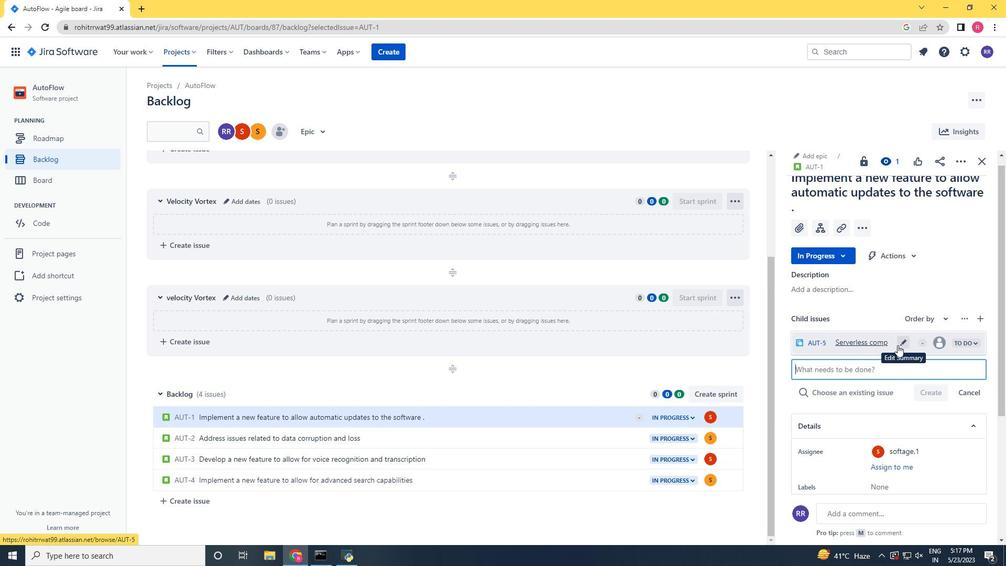 
Action: Key pressed p<Key.backspace>uting<Key.space>application<Key.space>resource<Key.space>allocation<Key.space>optimization<Key.space>and<Key.space>reporting<Key.space><Key.enter>
Screenshot: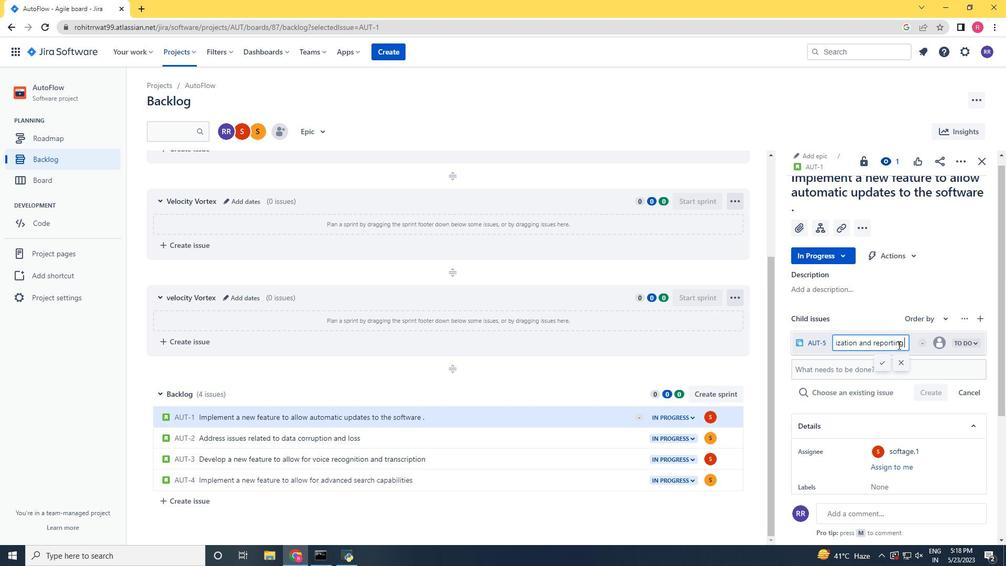 
Action: Mouse moved to (941, 345)
Screenshot: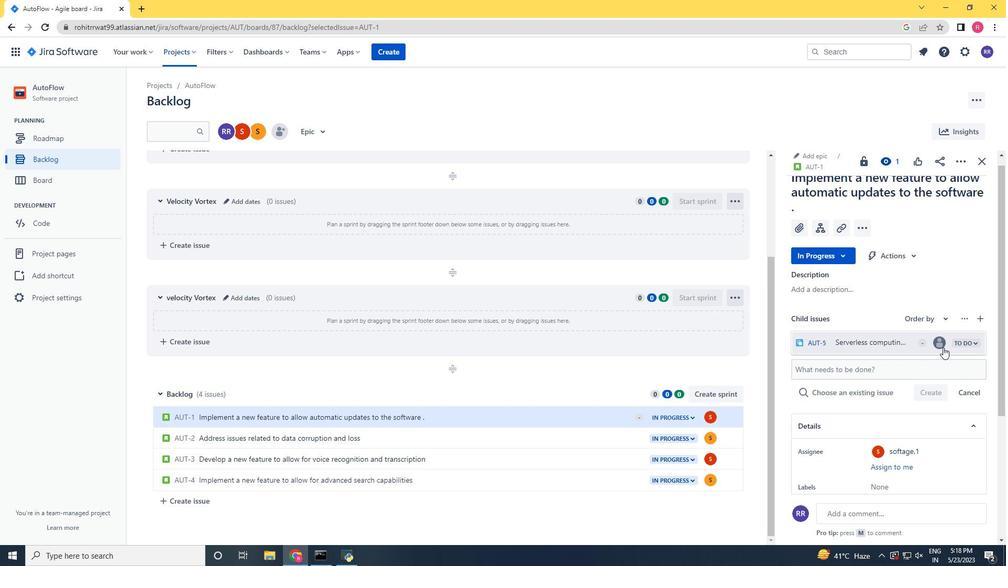 
Action: Mouse pressed left at (941, 345)
Screenshot: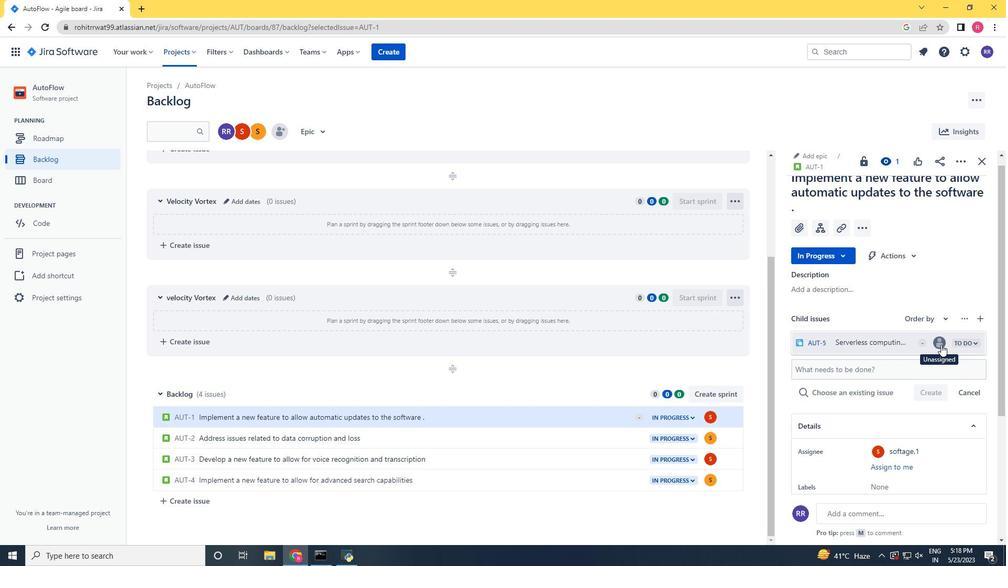 
Action: Mouse moved to (824, 367)
Screenshot: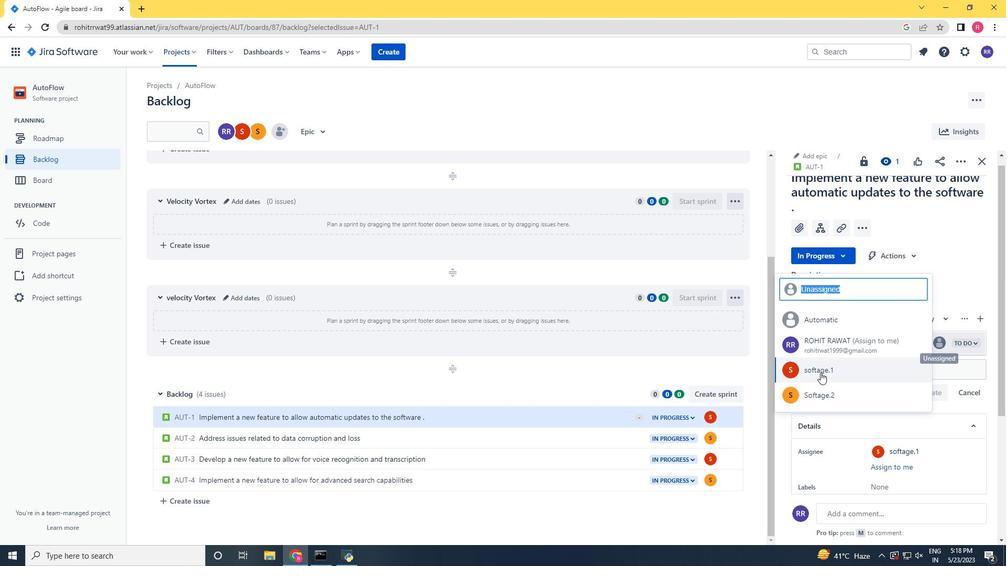 
Action: Mouse pressed left at (824, 367)
Screenshot: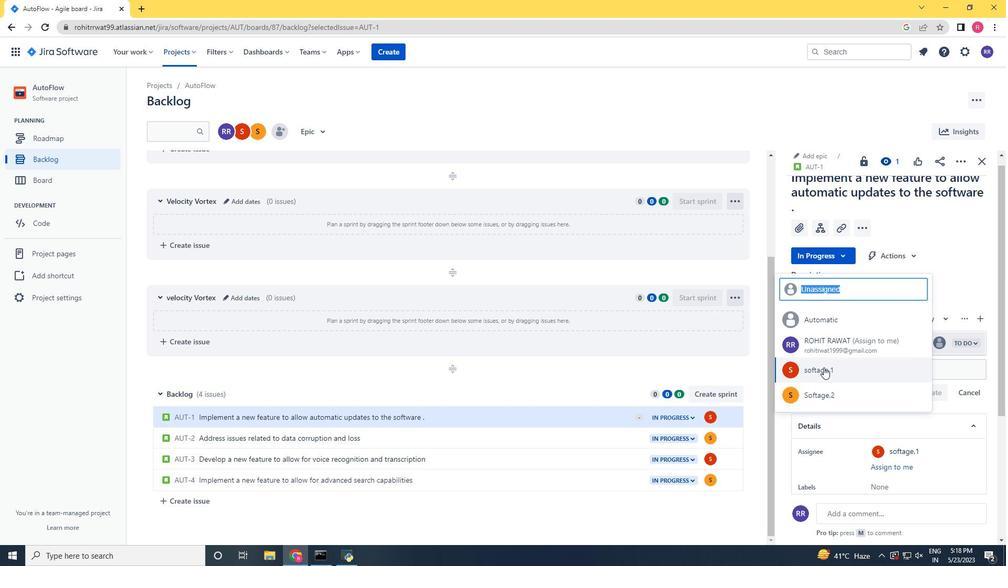 
Action: Mouse moved to (592, 438)
Screenshot: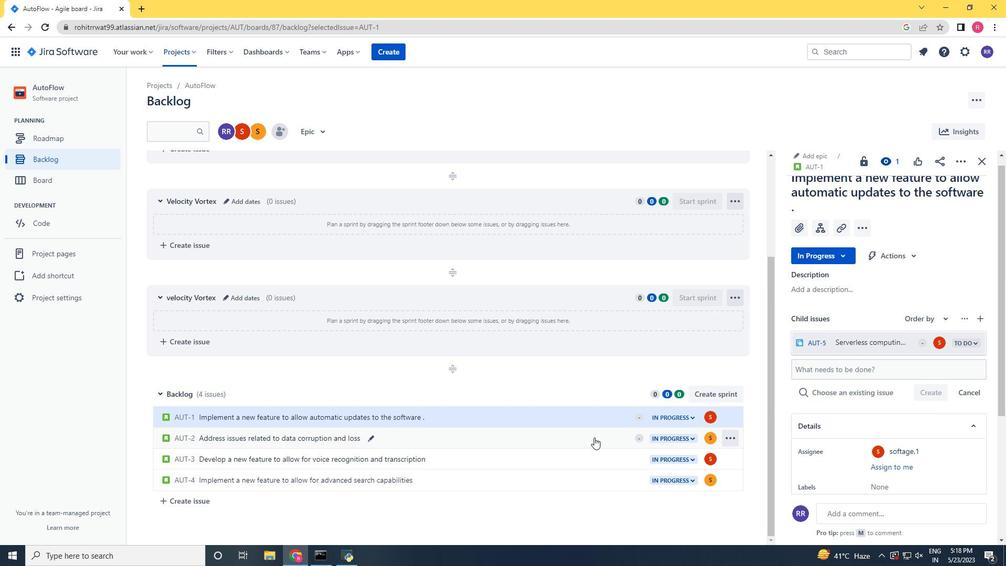 
Action: Mouse pressed left at (592, 438)
Screenshot: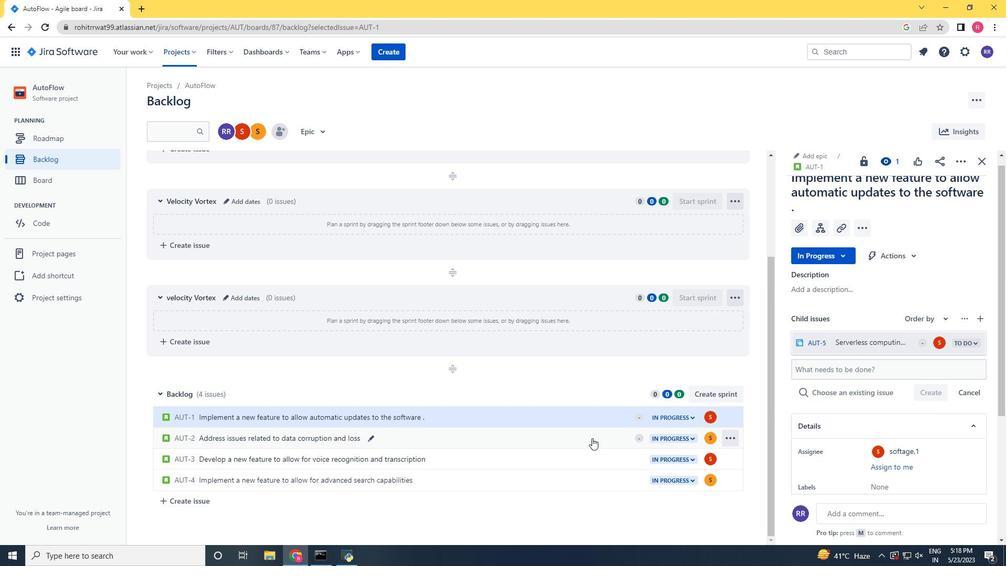 
Action: Mouse moved to (823, 225)
Screenshot: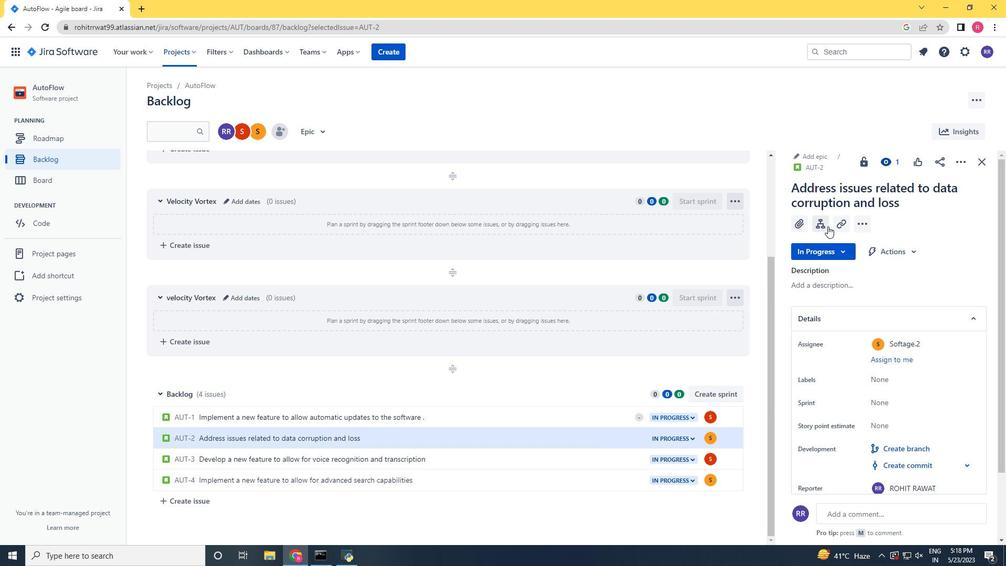 
Action: Mouse pressed left at (823, 225)
Screenshot: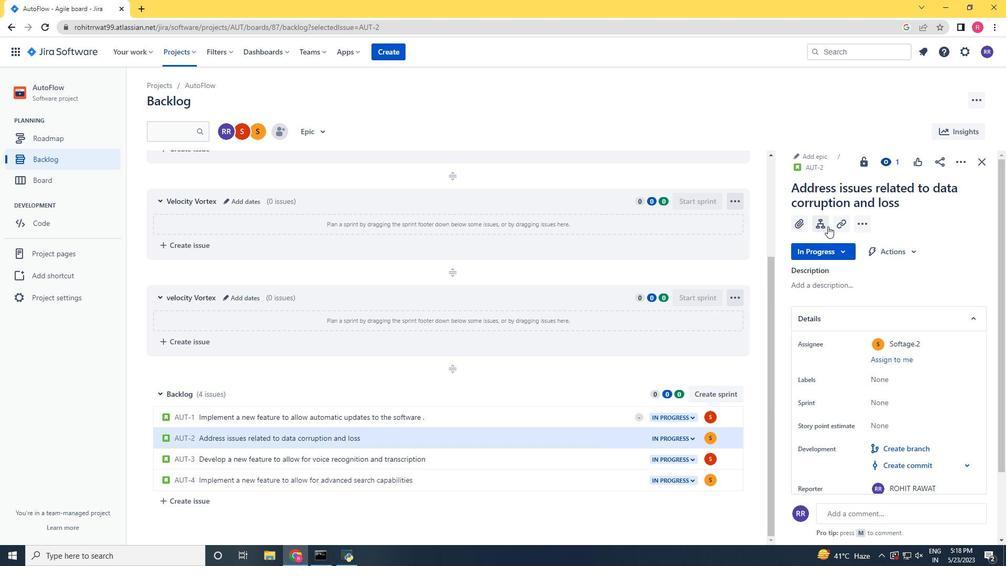 
Action: Mouse moved to (886, 358)
Screenshot: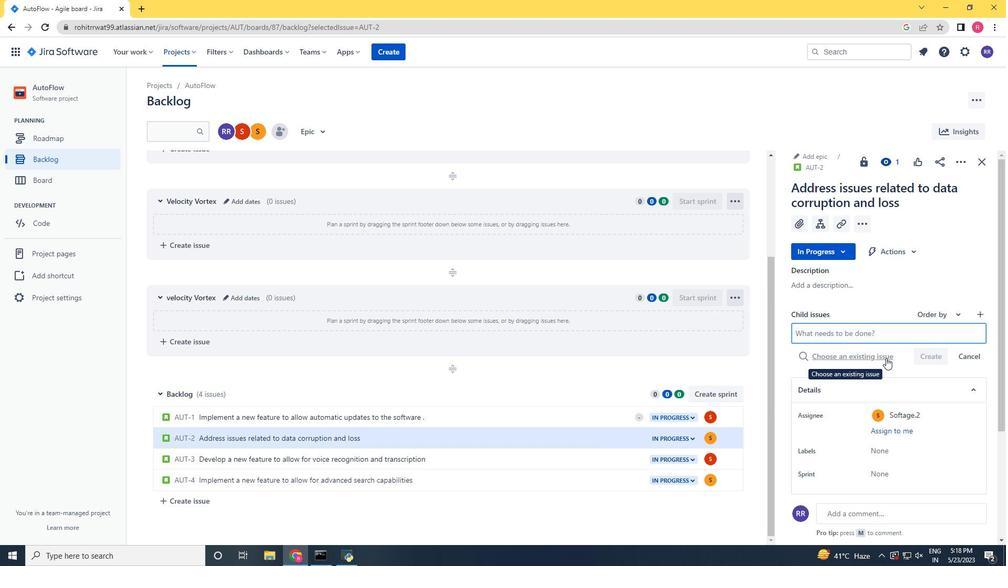 
Action: Mouse scrolled (886, 357) with delta (0, 0)
Screenshot: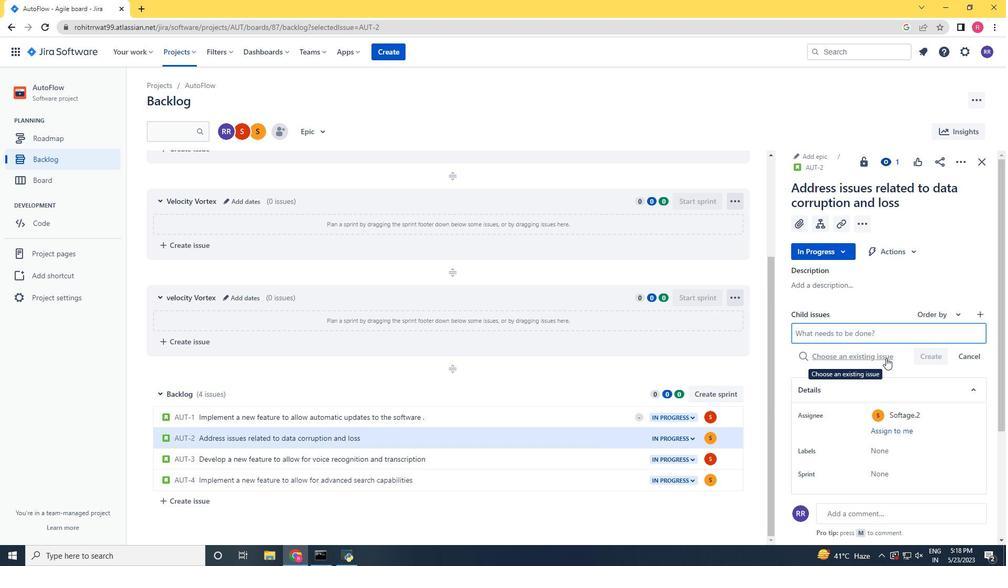 
Action: Mouse moved to (878, 346)
Screenshot: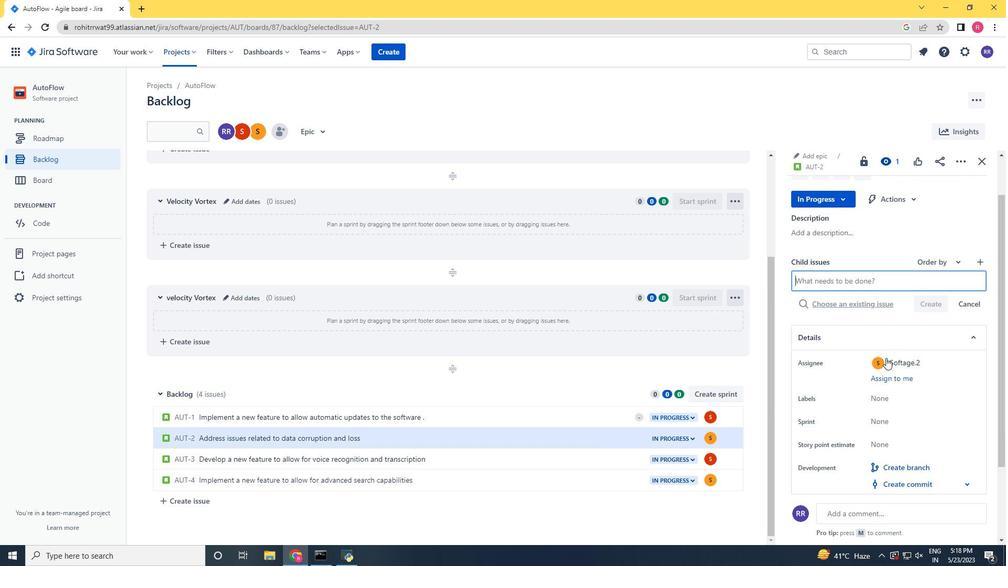 
Action: Mouse scrolled (878, 346) with delta (0, 0)
Screenshot: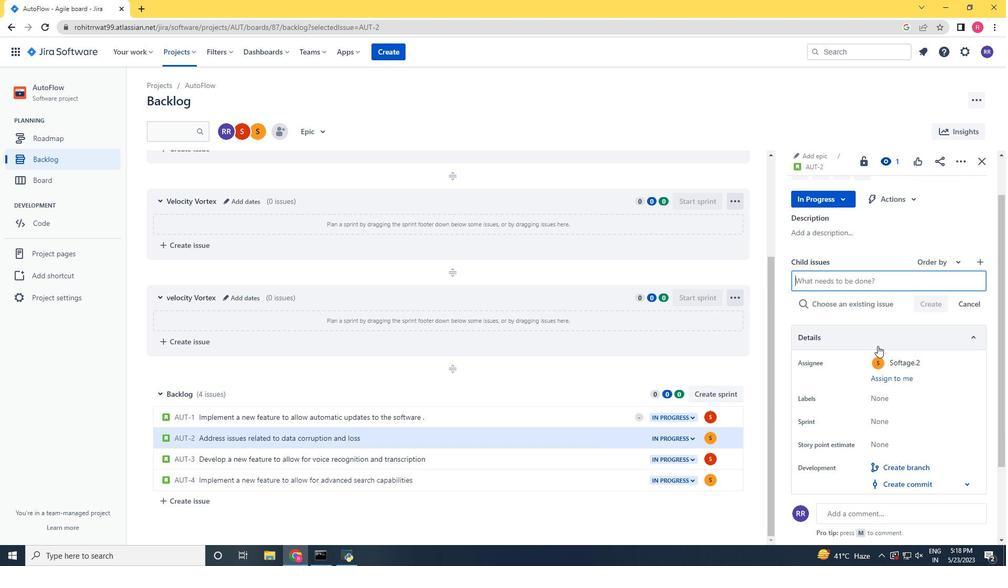 
Action: Mouse scrolled (878, 346) with delta (0, 0)
Screenshot: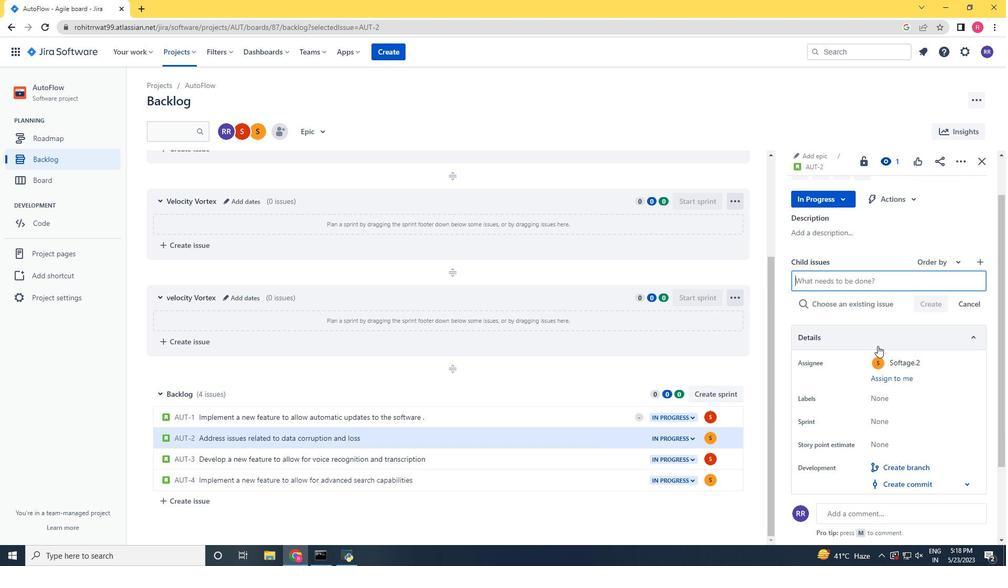 
Action: Key pressed <Key.shift>Automated<Key.space><Key.space>testing<Key.space>infrastucture<Key.space><Key.left><Key.left><Key.left><Key.left><Key.left><Key.left><Key.left><Key.left><Key.left><Key.left><Key.left><Key.right><Key.right><Key.right><Key.right>r<Key.right><Key.right><Key.right><Key.right><Key.right><Key.right><Key.right><Key.right><Key.right><Key.right><Key.right>security<Key.space>incident<Key.space><Key.space>response<Key.space>remedo<Key.backspace>iation<Key.space>and<Key.space>testing<Key.enter>
Screenshot: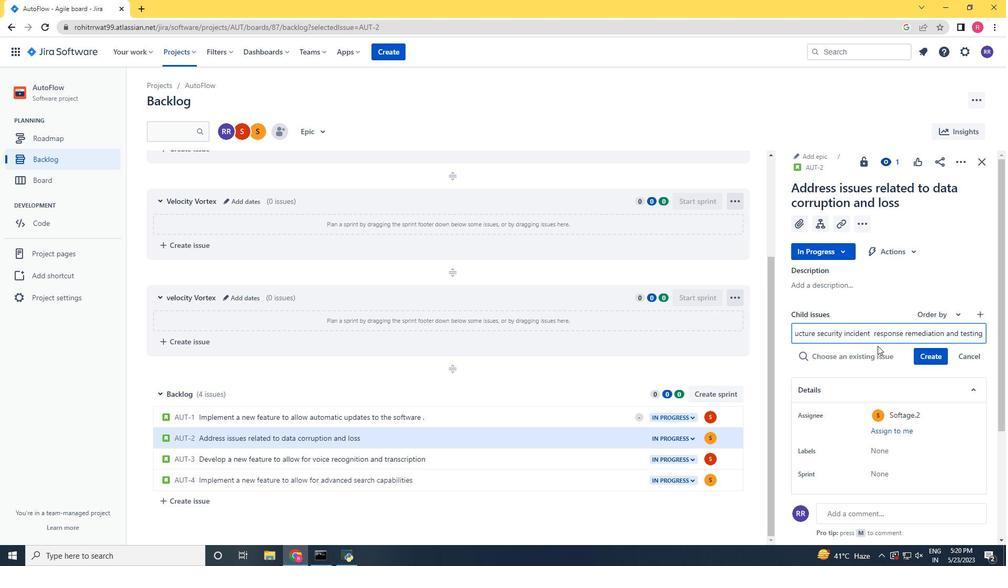 
Action: Mouse moved to (941, 335)
Screenshot: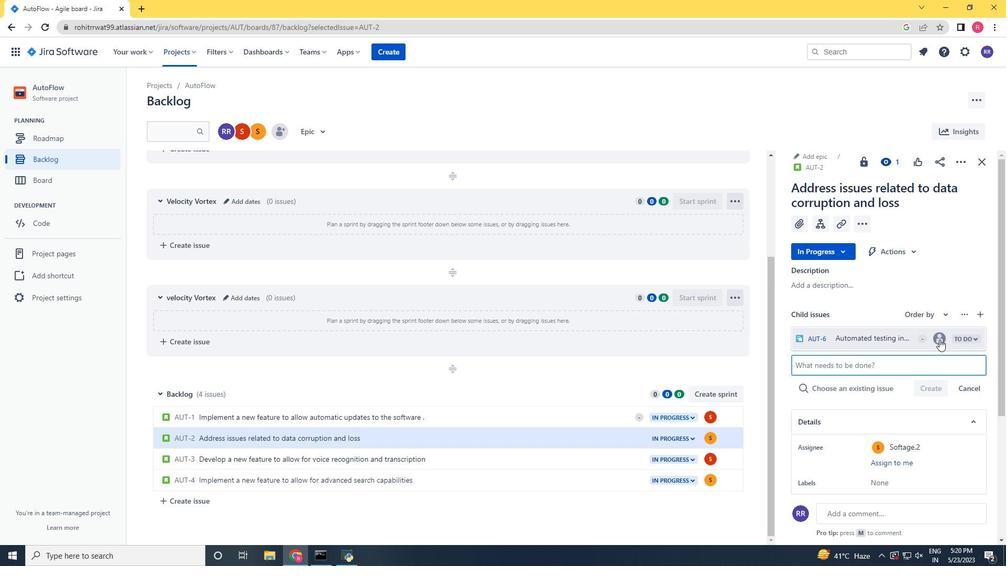 
Action: Mouse pressed left at (941, 335)
Screenshot: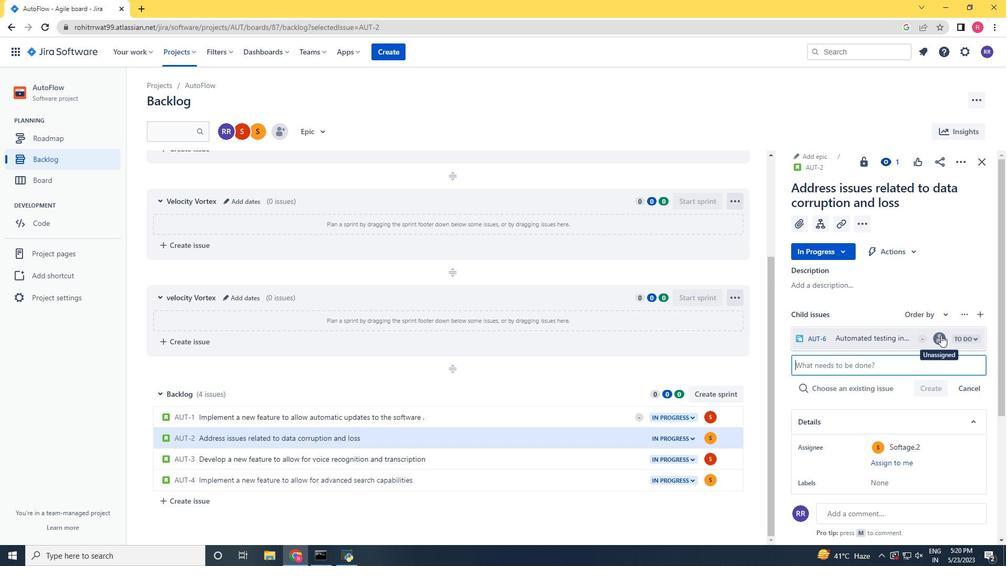 
Action: Mouse moved to (851, 399)
Screenshot: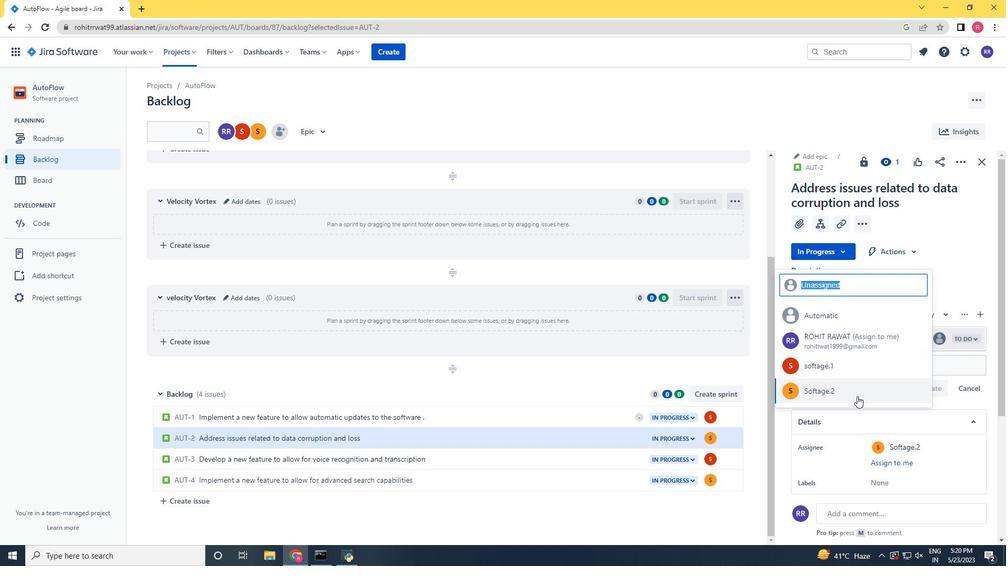 
Action: Mouse pressed left at (851, 399)
Screenshot: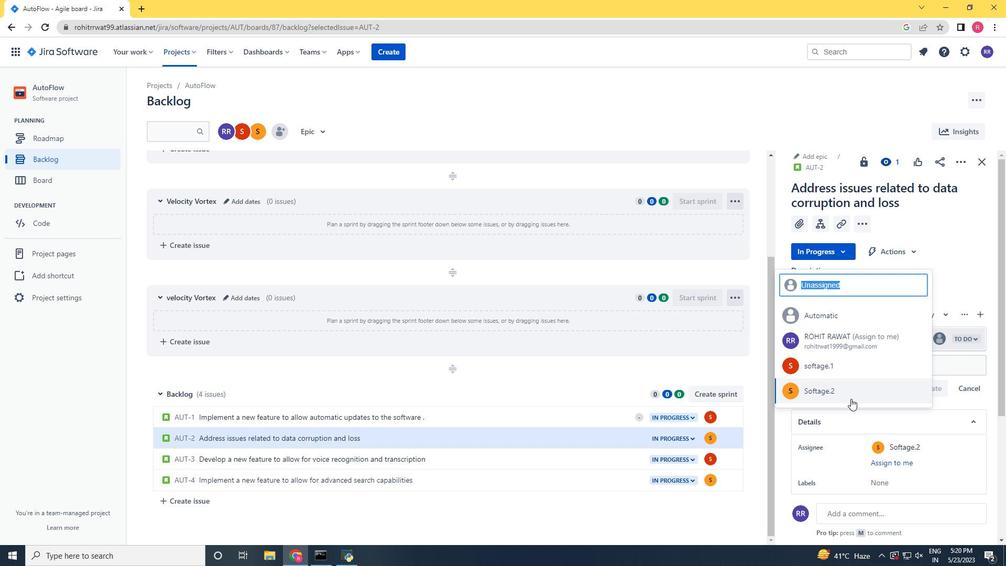 
Action: Mouse moved to (788, 401)
Screenshot: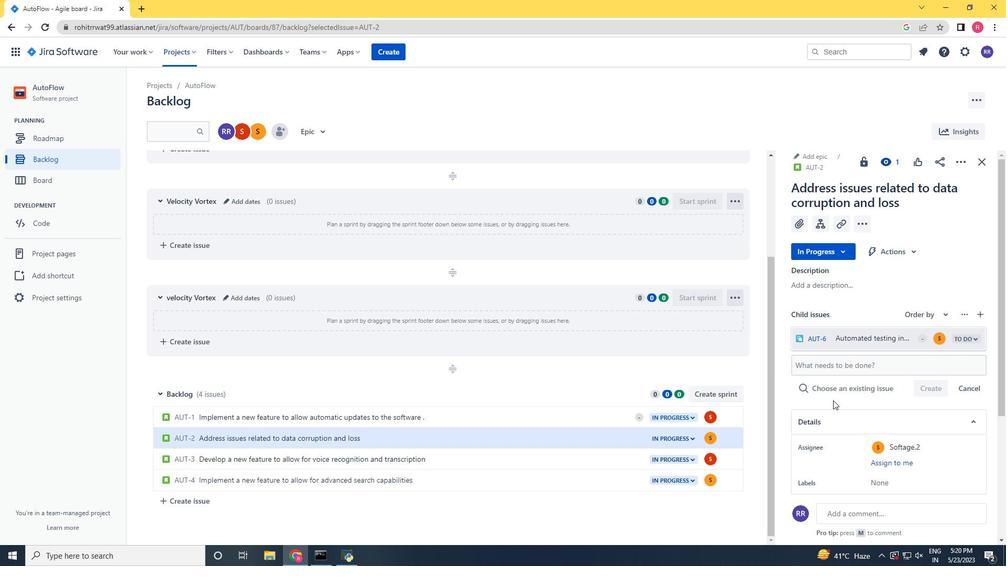
